 Task: Look for space in Siswā Bāzār, India from 12th  August, 2023 to 15th August, 2023 for 3 adults in price range Rs.12000 to Rs.16000. Place can be entire place with 2 bedrooms having 3 beds and 1 bathroom. Property type can be house, flat, guest house. Booking option can be shelf check-in. Required host language is English.
Action: Mouse moved to (569, 94)
Screenshot: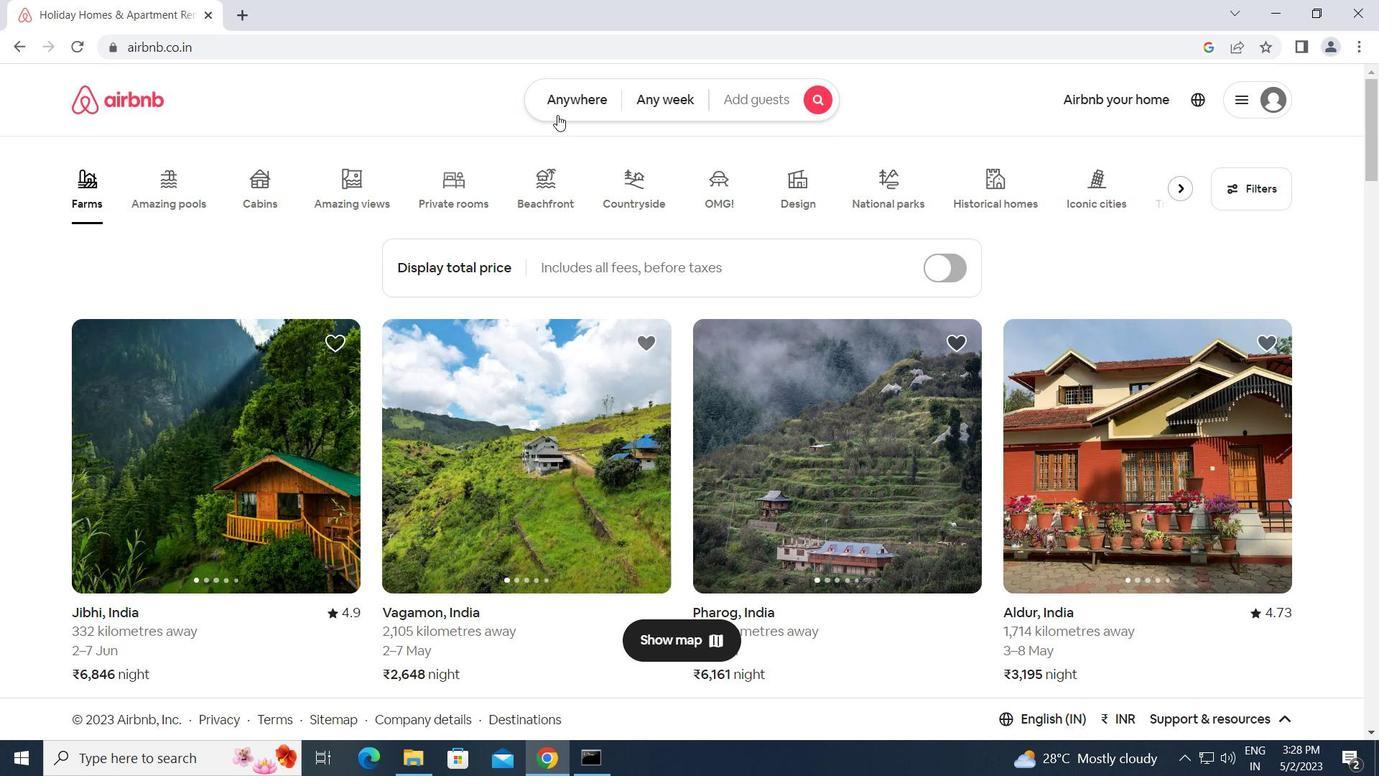 
Action: Mouse pressed left at (569, 94)
Screenshot: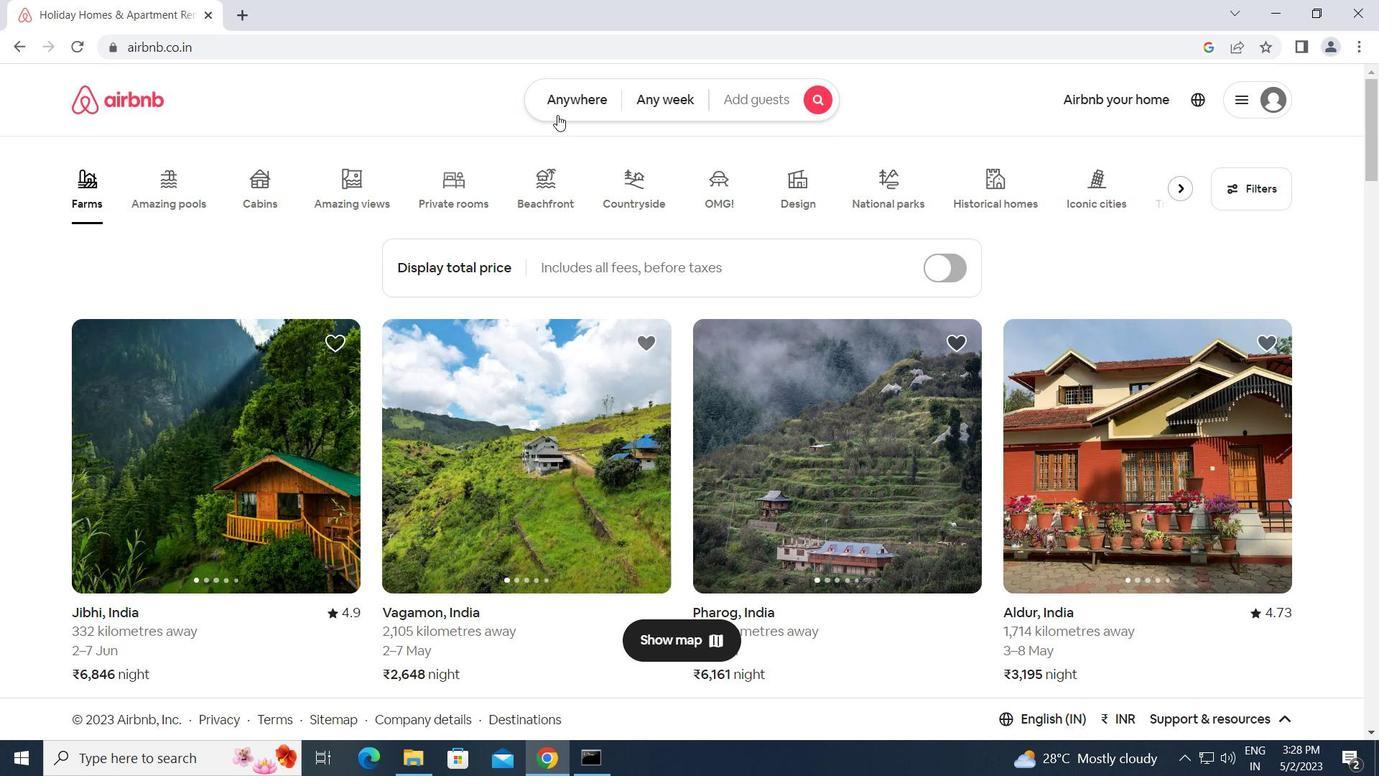 
Action: Mouse moved to (405, 163)
Screenshot: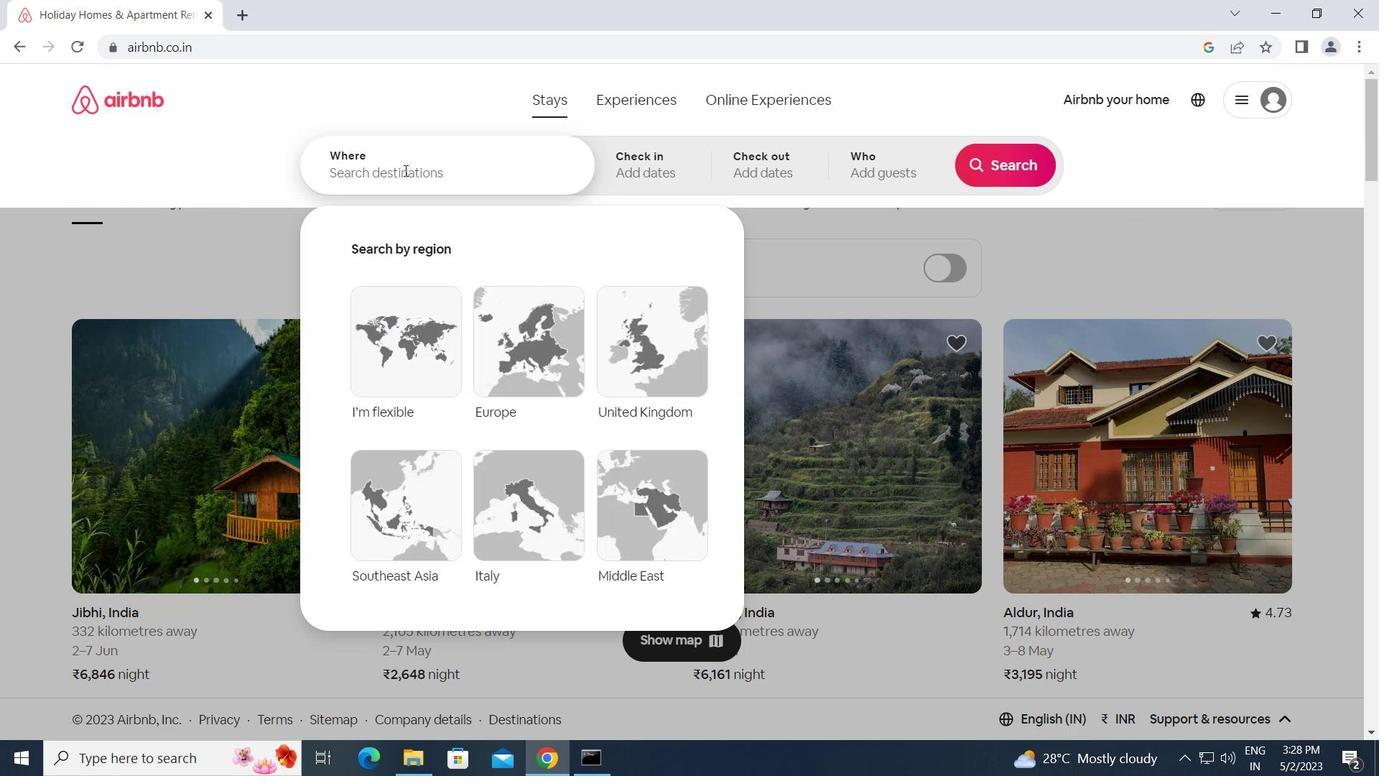 
Action: Mouse pressed left at (405, 163)
Screenshot: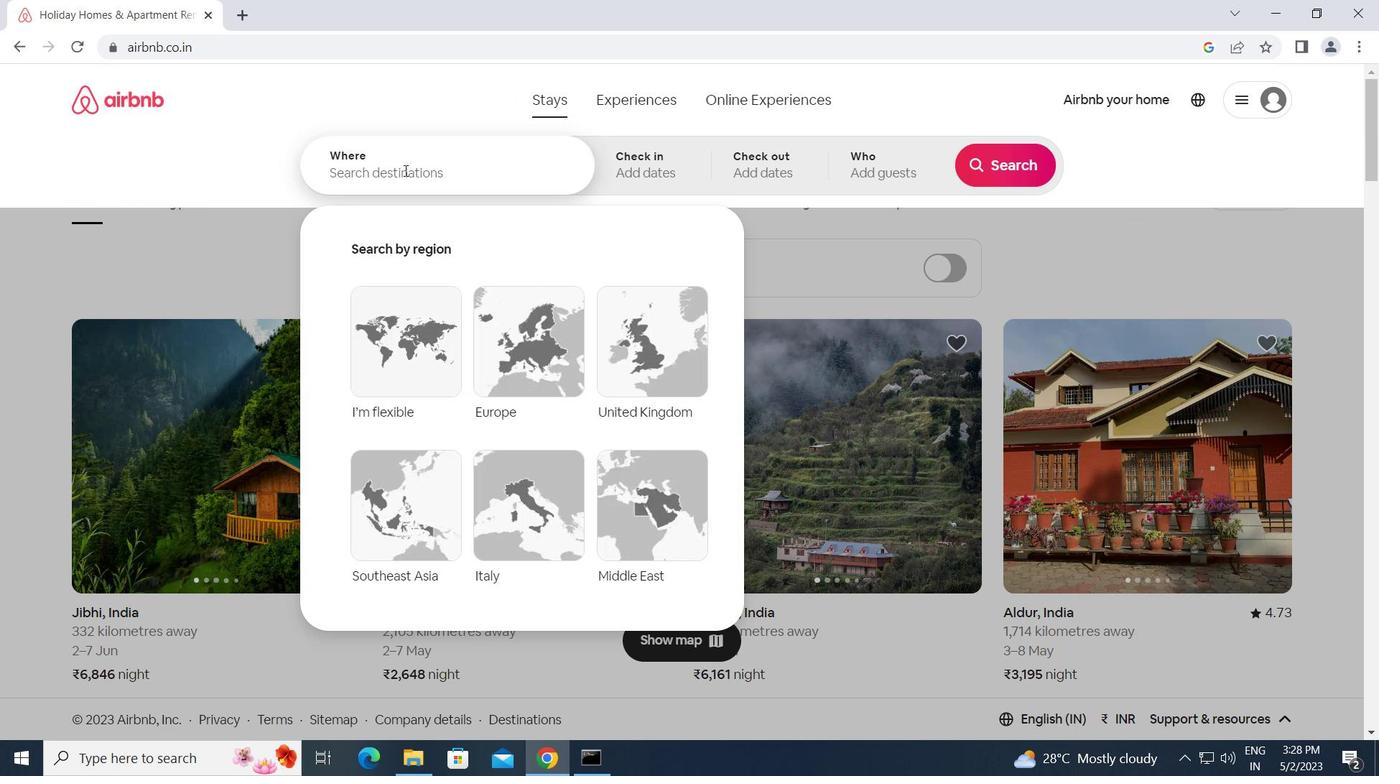 
Action: Key pressed s<Key.backspace><Key.caps_lock>s<Key.caps_lock>iswa<Key.space><Key.caps_lock>b<Key.caps_lock>azar,<Key.space>
Screenshot: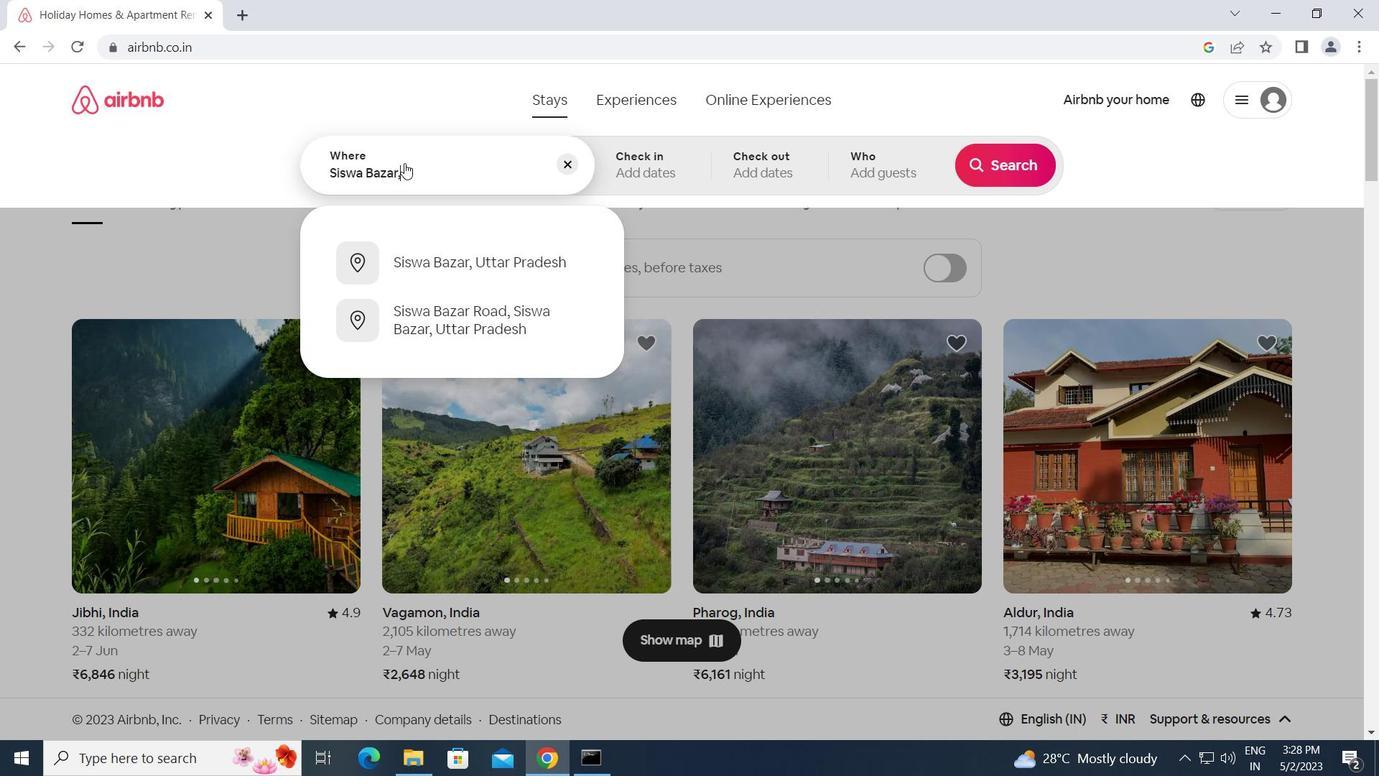 
Action: Mouse moved to (503, 179)
Screenshot: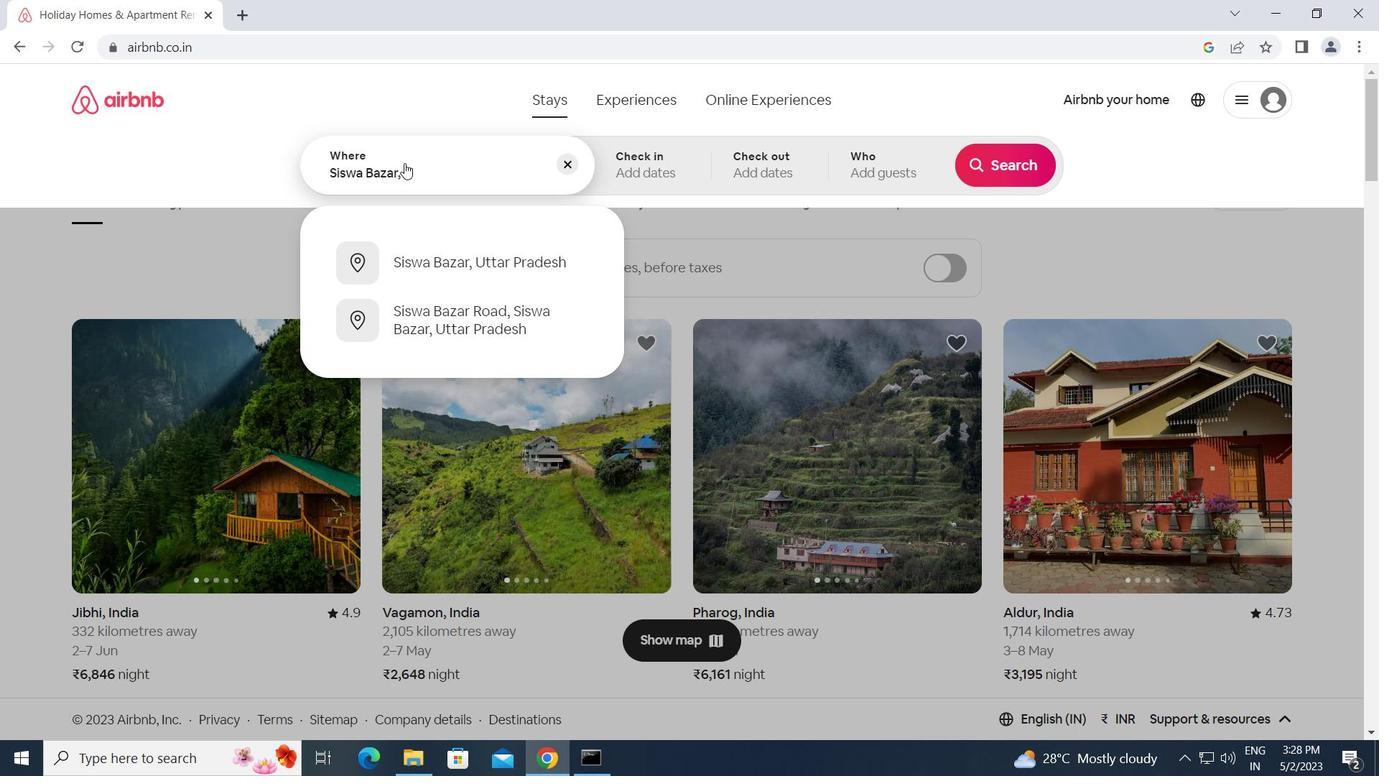 
Action: Key pressed <Key.caps_lock>i<Key.caps_lock>ndia<Key.enter>
Screenshot: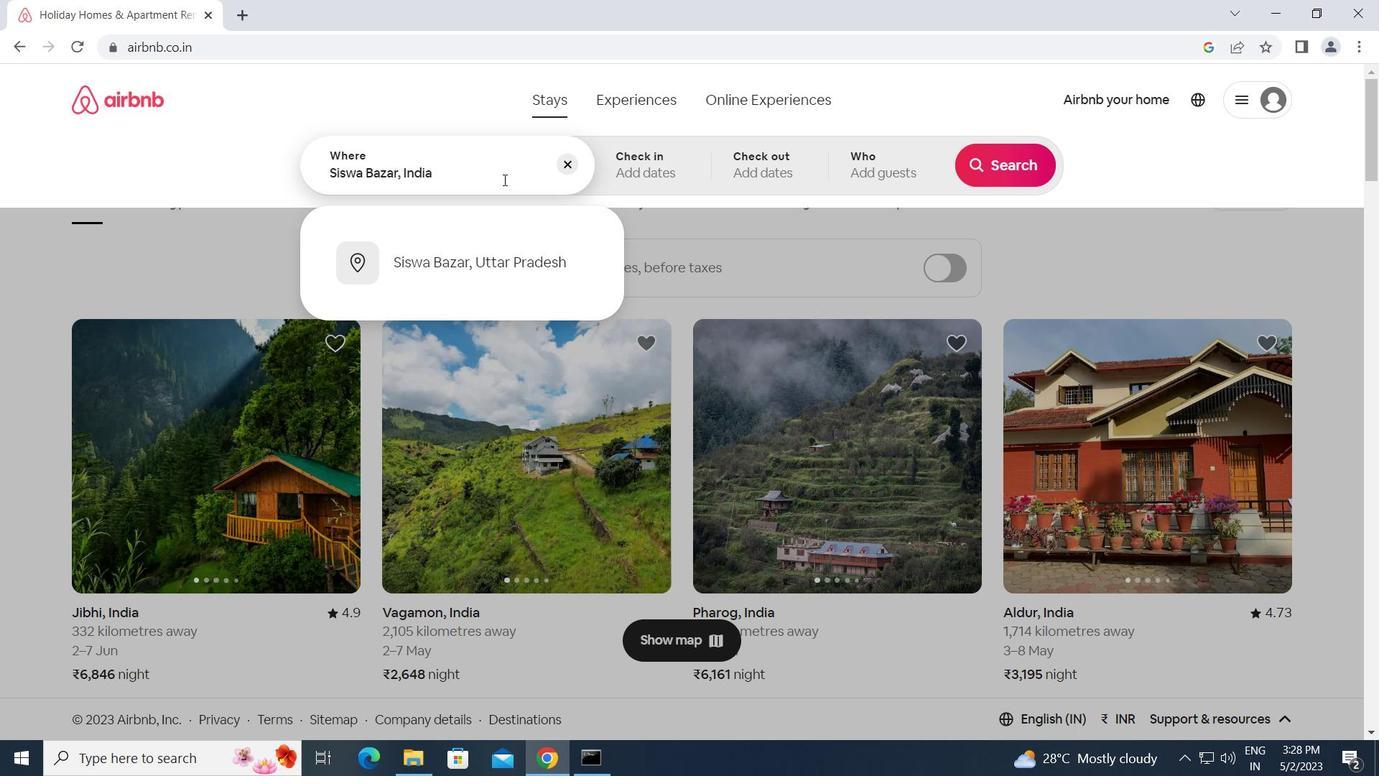 
Action: Mouse moved to (1010, 306)
Screenshot: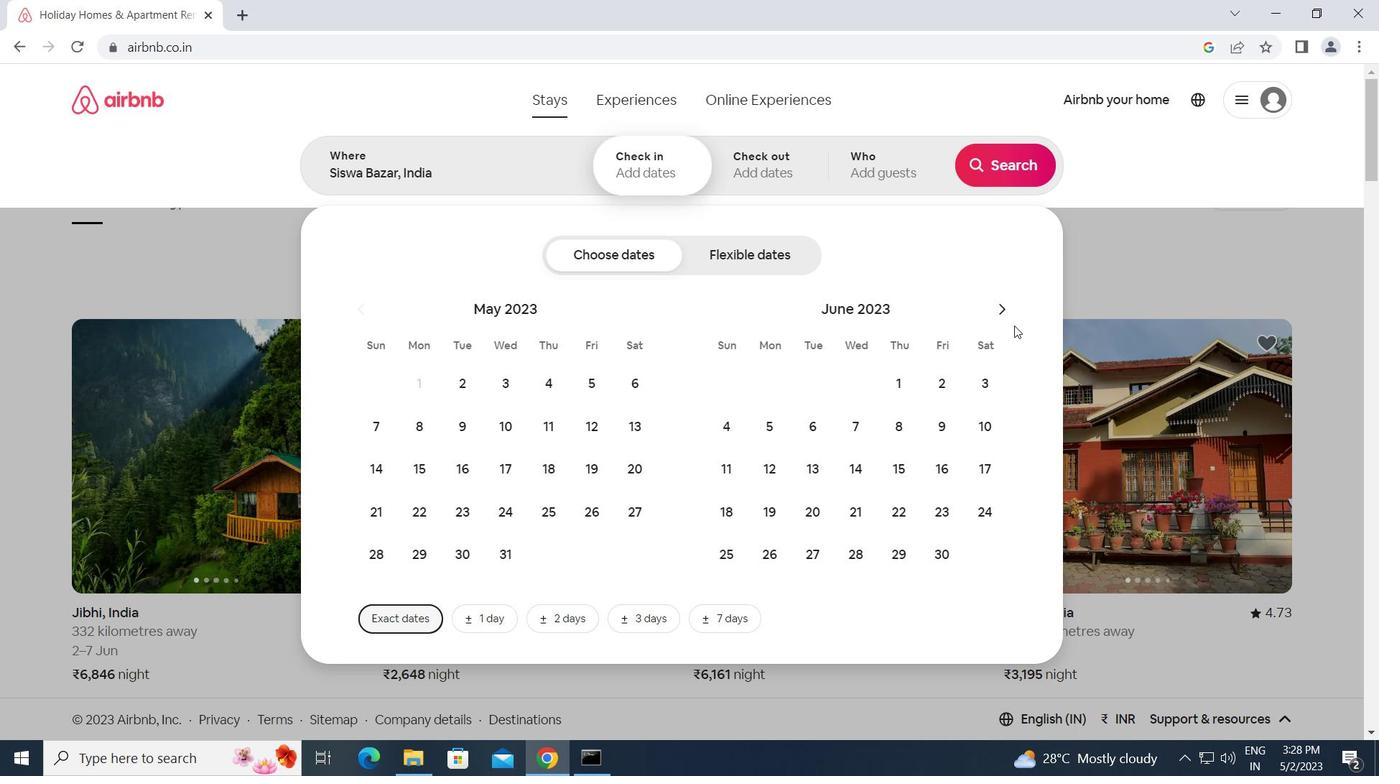 
Action: Mouse pressed left at (1010, 306)
Screenshot: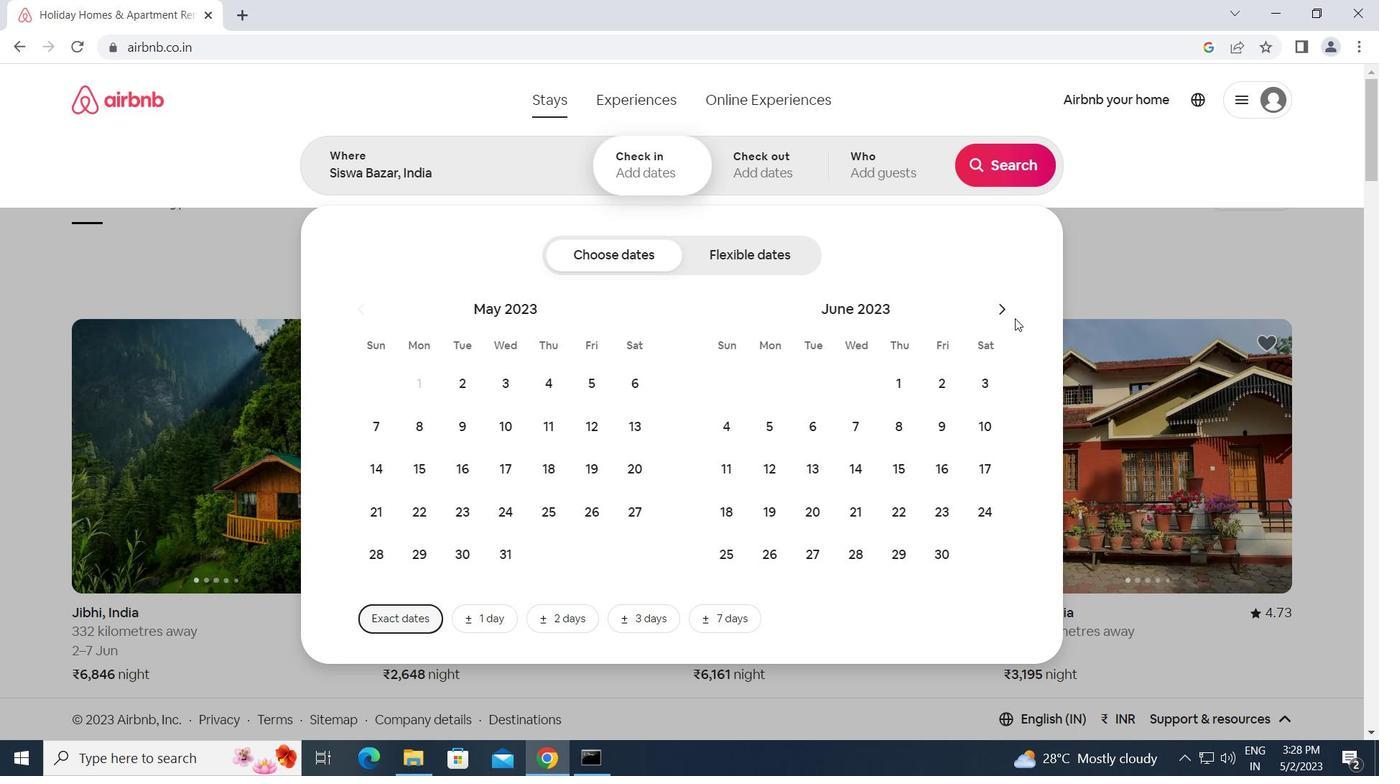 
Action: Mouse pressed left at (1010, 306)
Screenshot: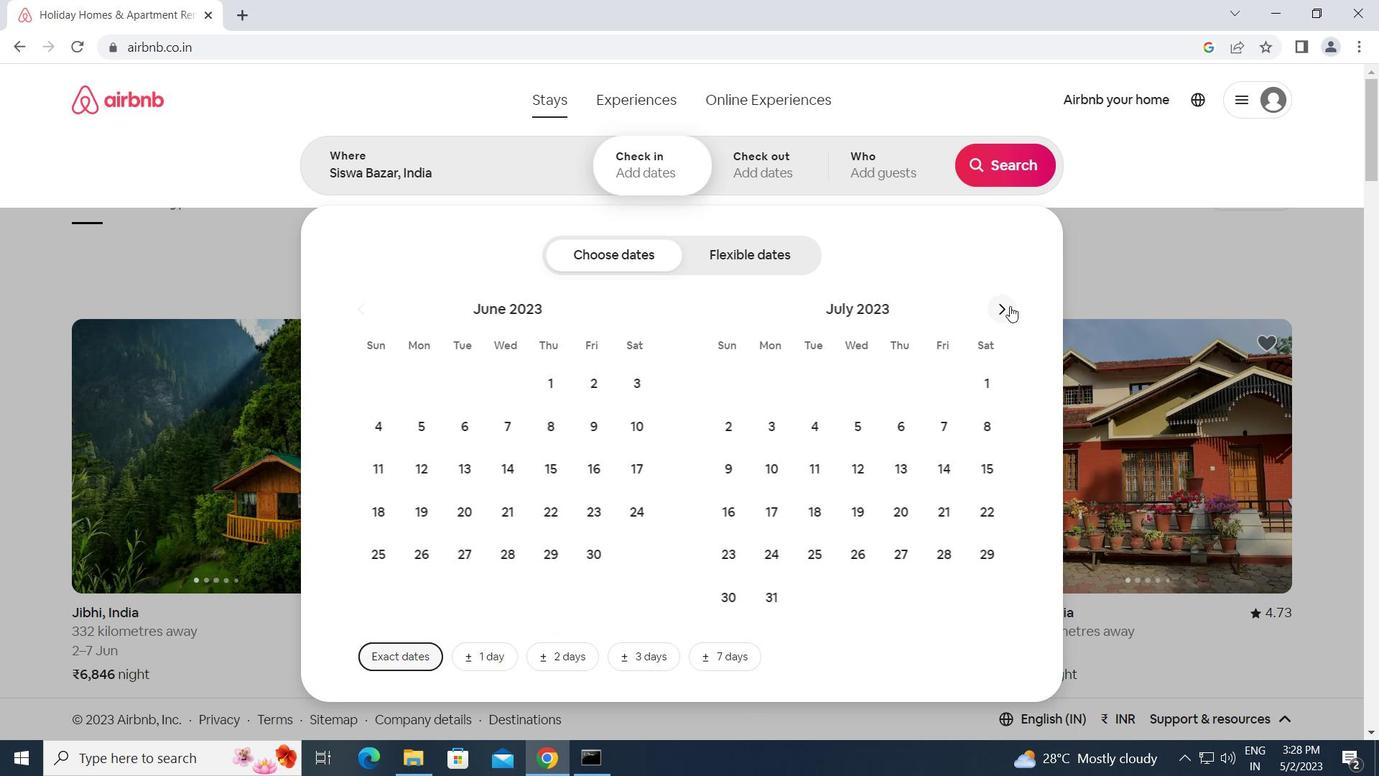 
Action: Mouse moved to (980, 424)
Screenshot: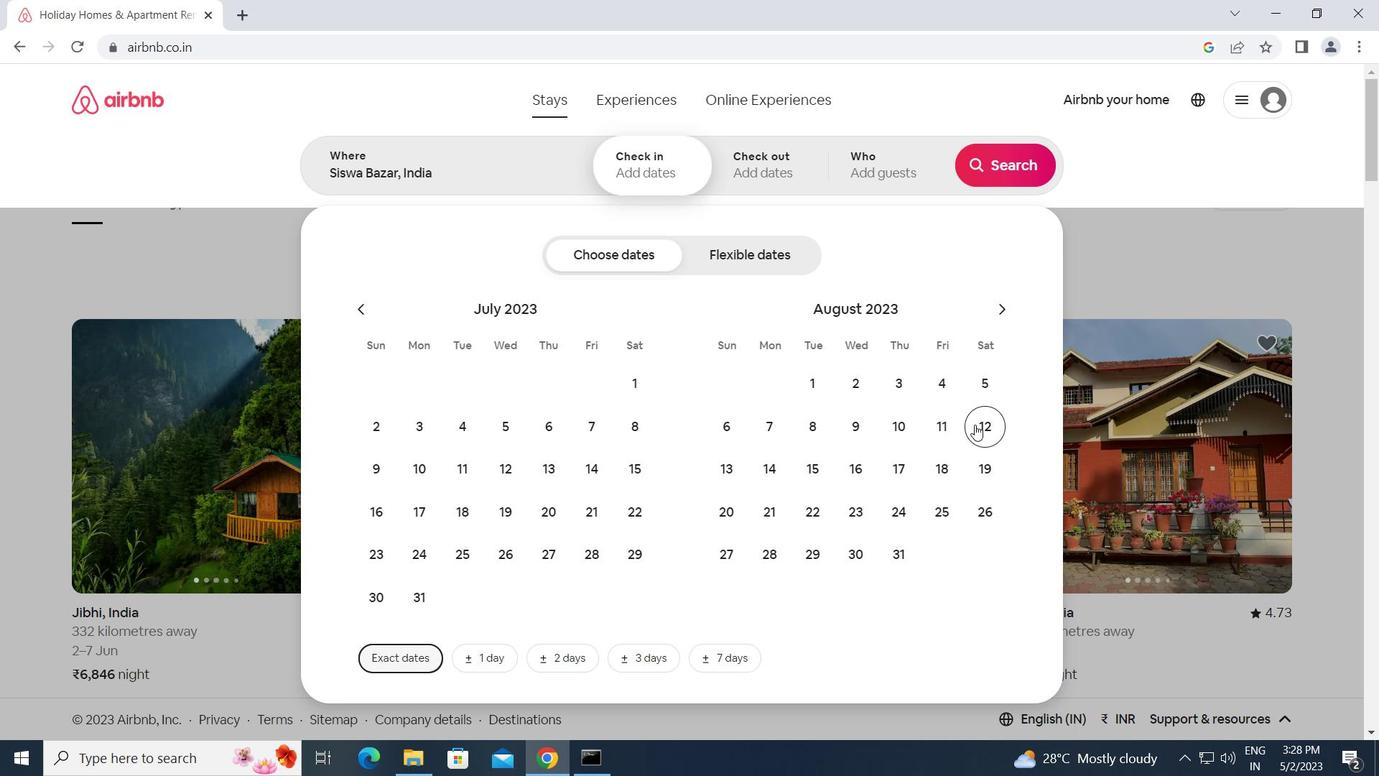 
Action: Mouse pressed left at (980, 424)
Screenshot: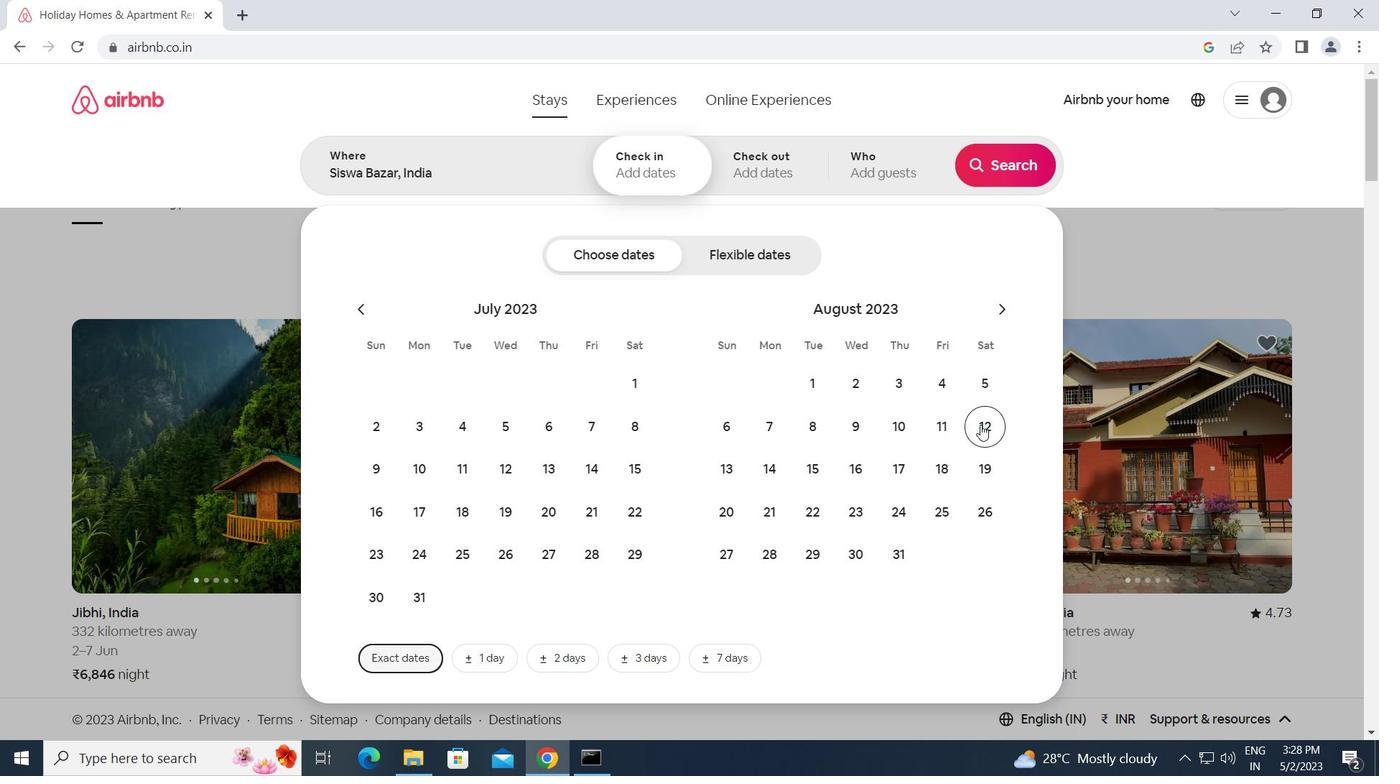 
Action: Mouse moved to (813, 459)
Screenshot: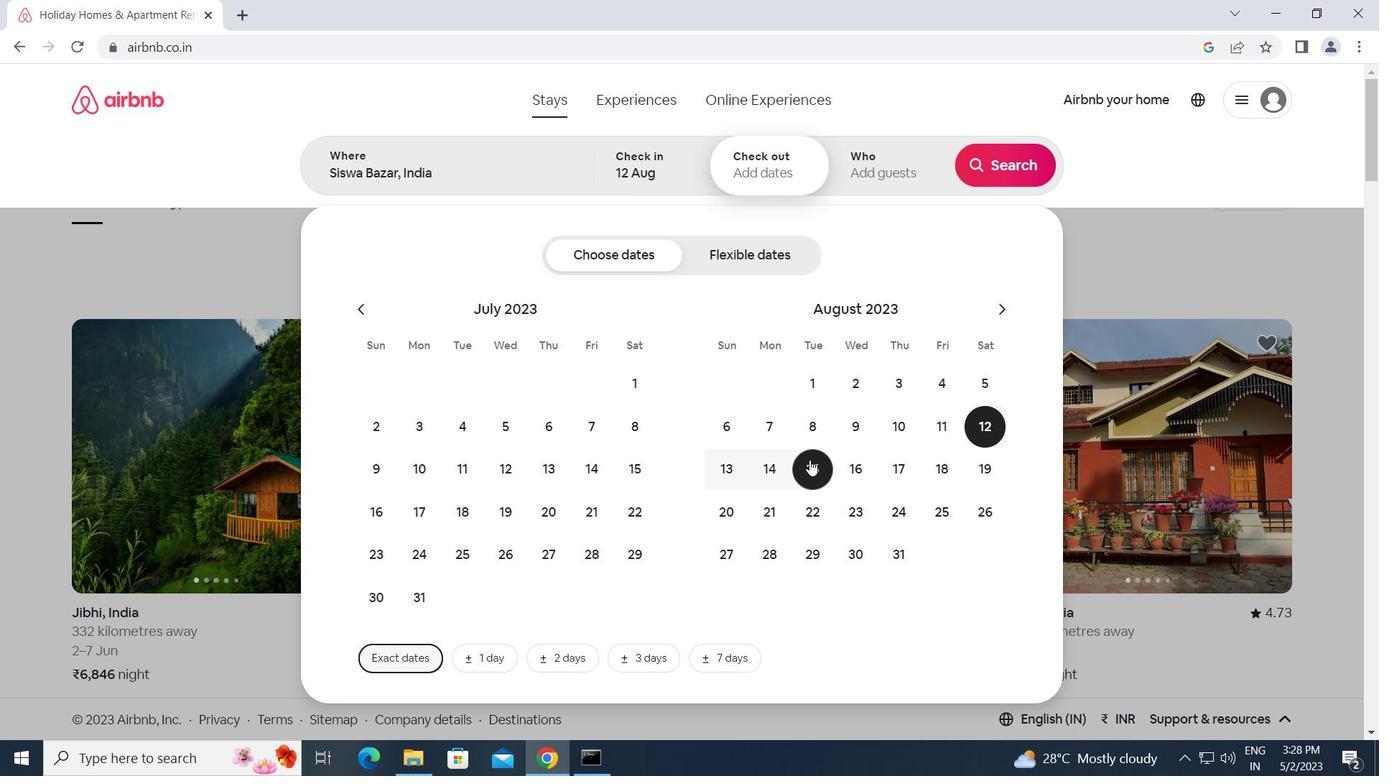 
Action: Mouse pressed left at (813, 459)
Screenshot: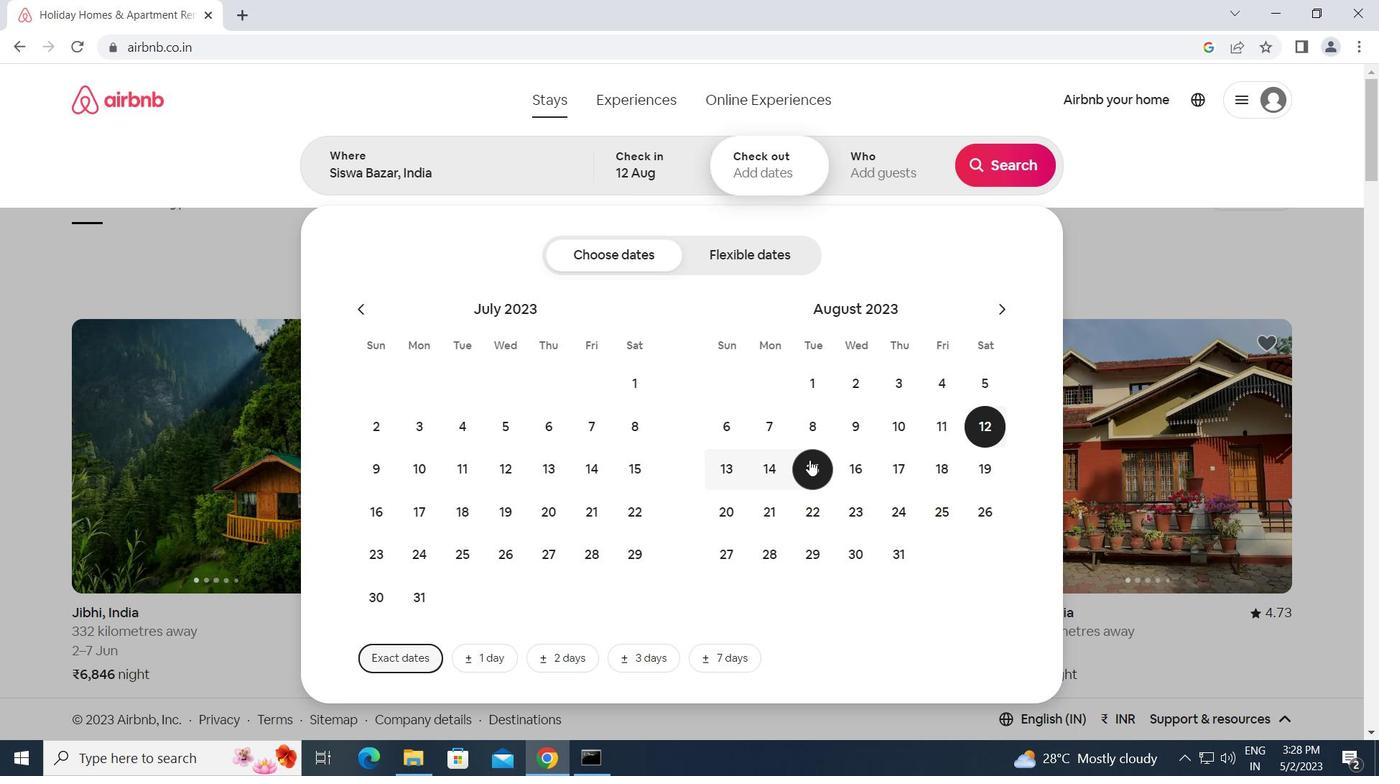 
Action: Mouse moved to (873, 155)
Screenshot: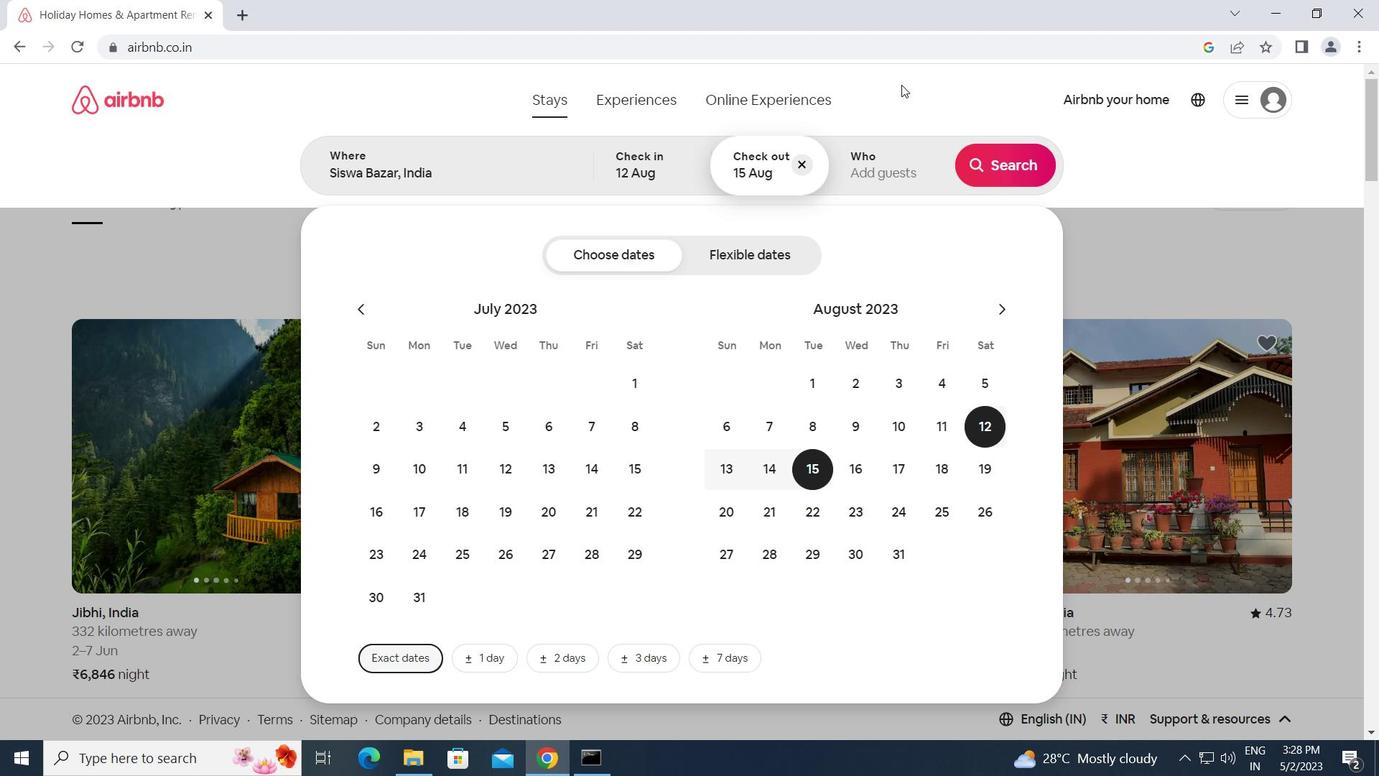 
Action: Mouse pressed left at (873, 155)
Screenshot: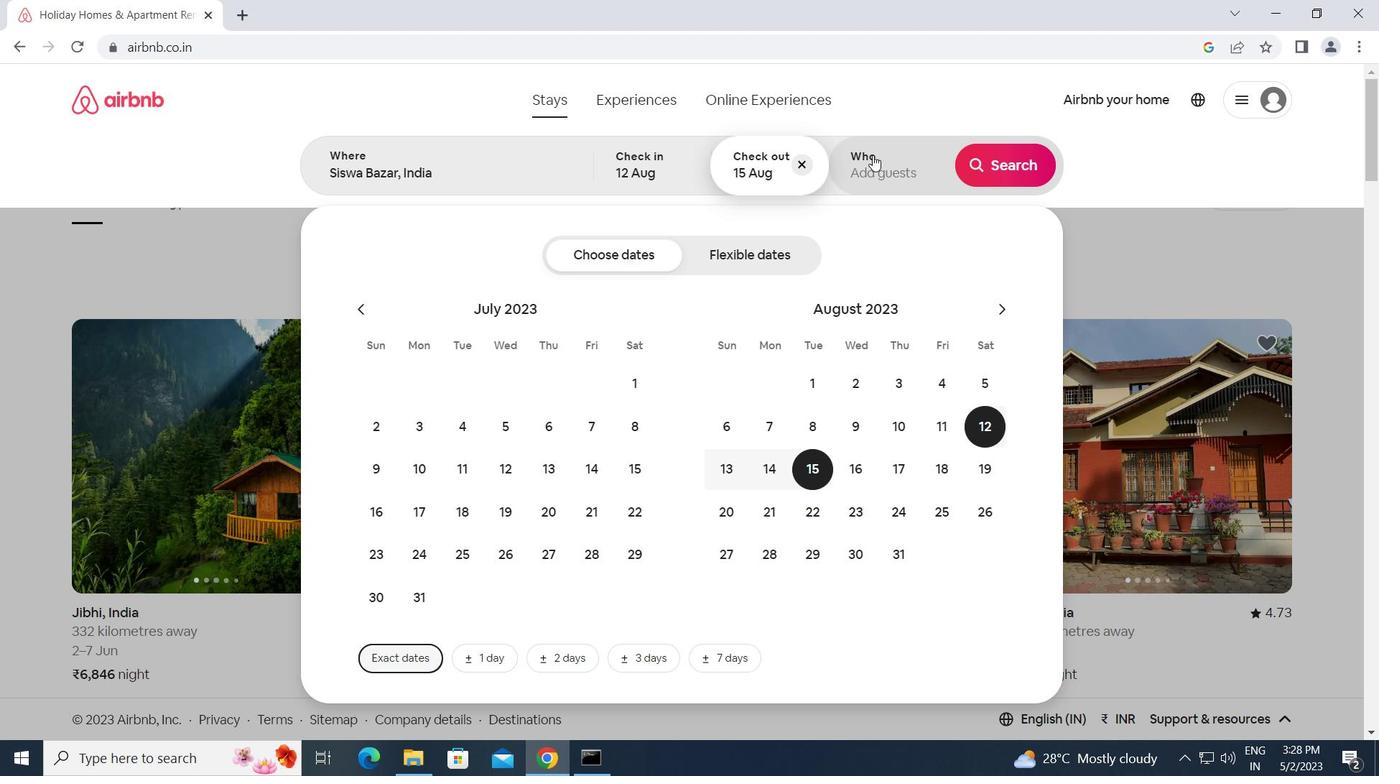 
Action: Mouse moved to (1018, 253)
Screenshot: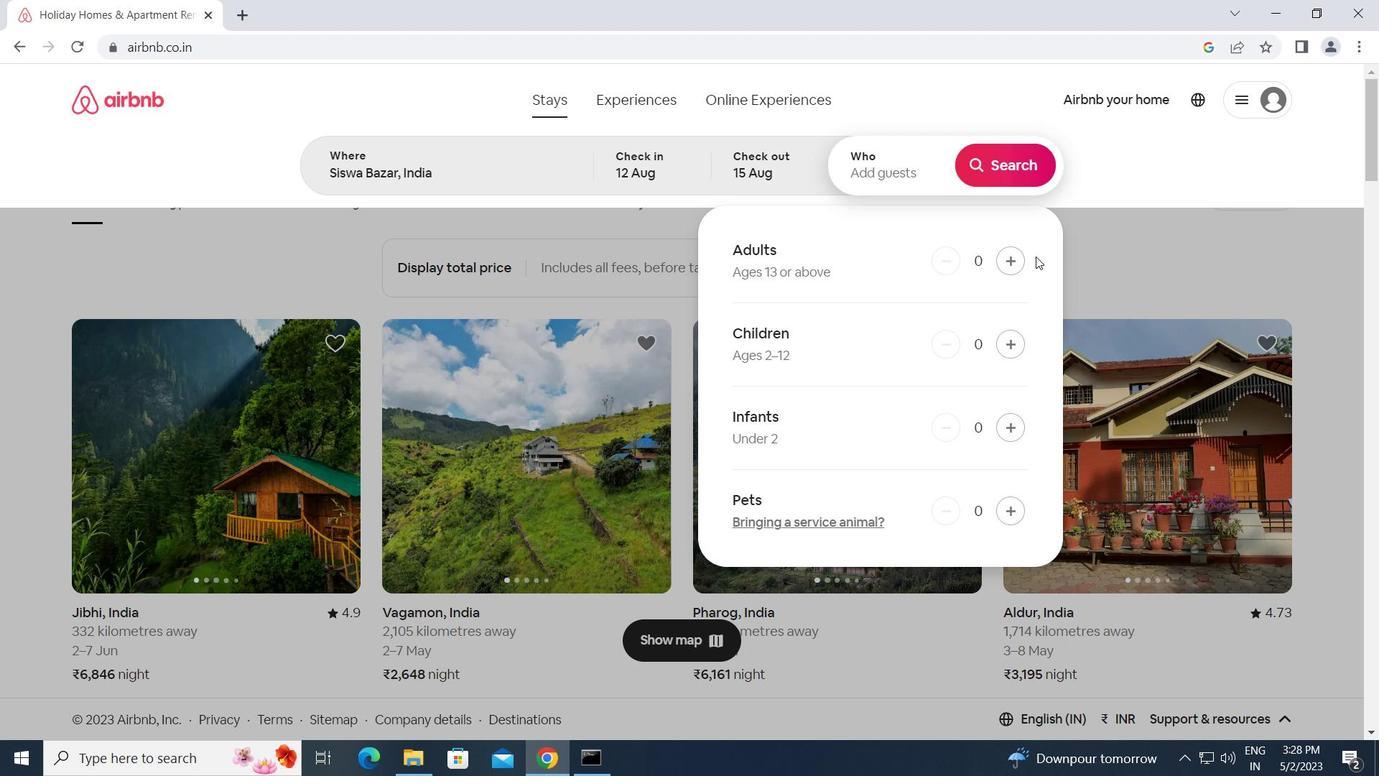 
Action: Mouse pressed left at (1018, 253)
Screenshot: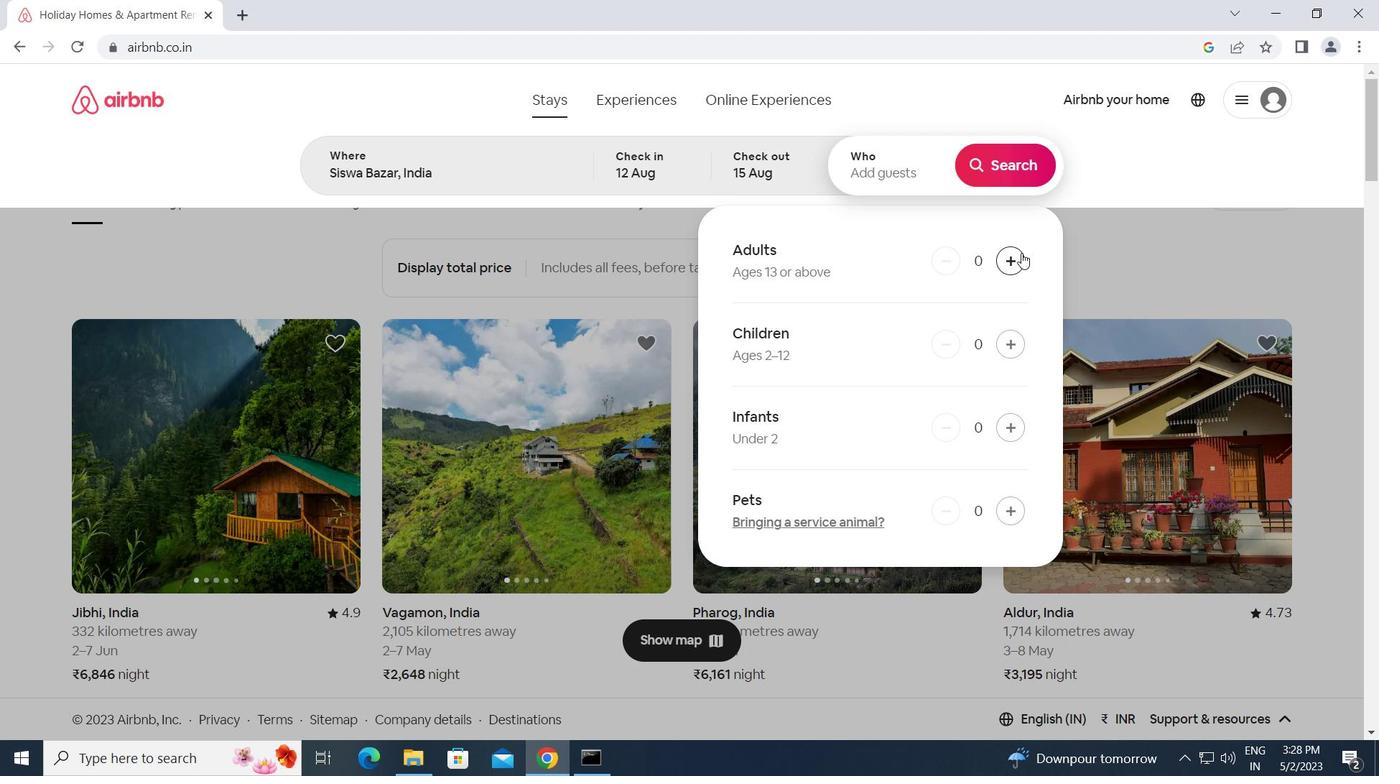
Action: Mouse moved to (1018, 252)
Screenshot: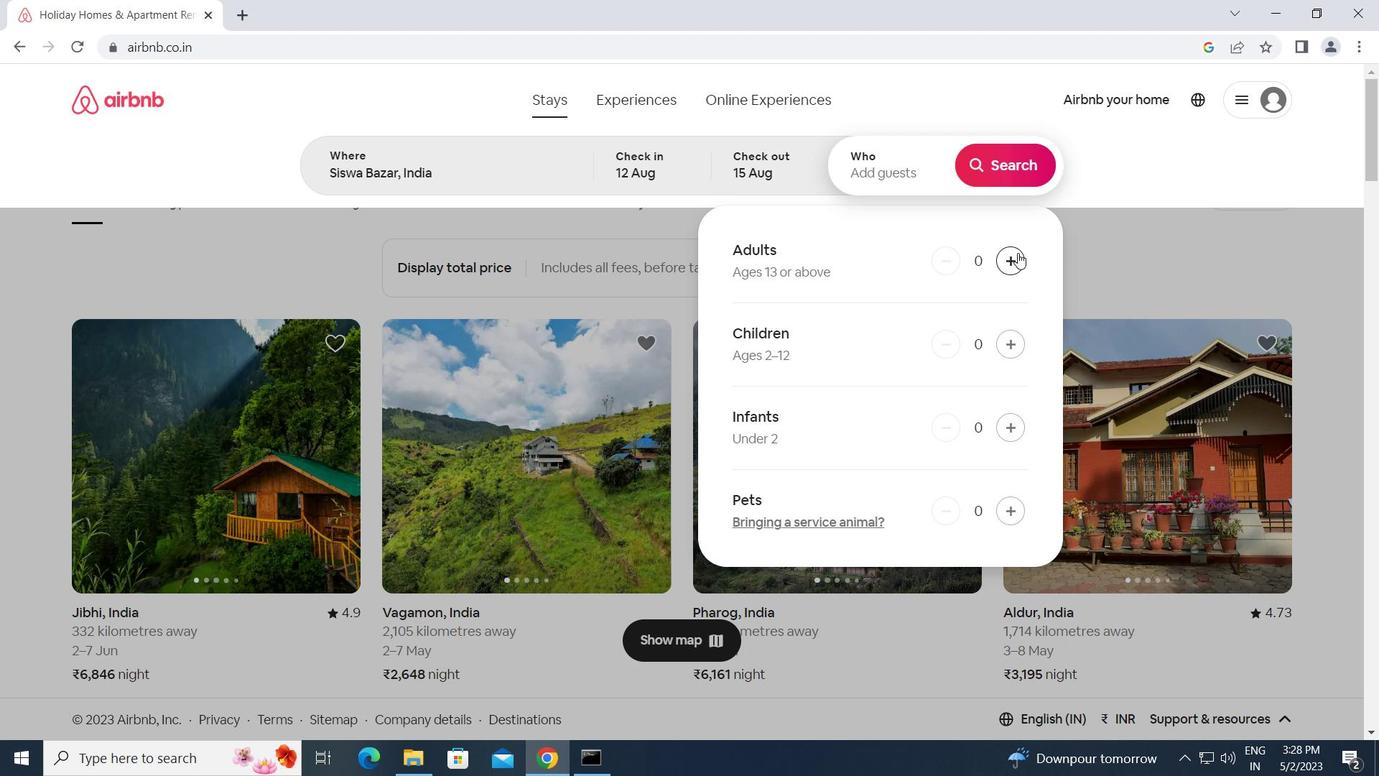 
Action: Mouse pressed left at (1018, 252)
Screenshot: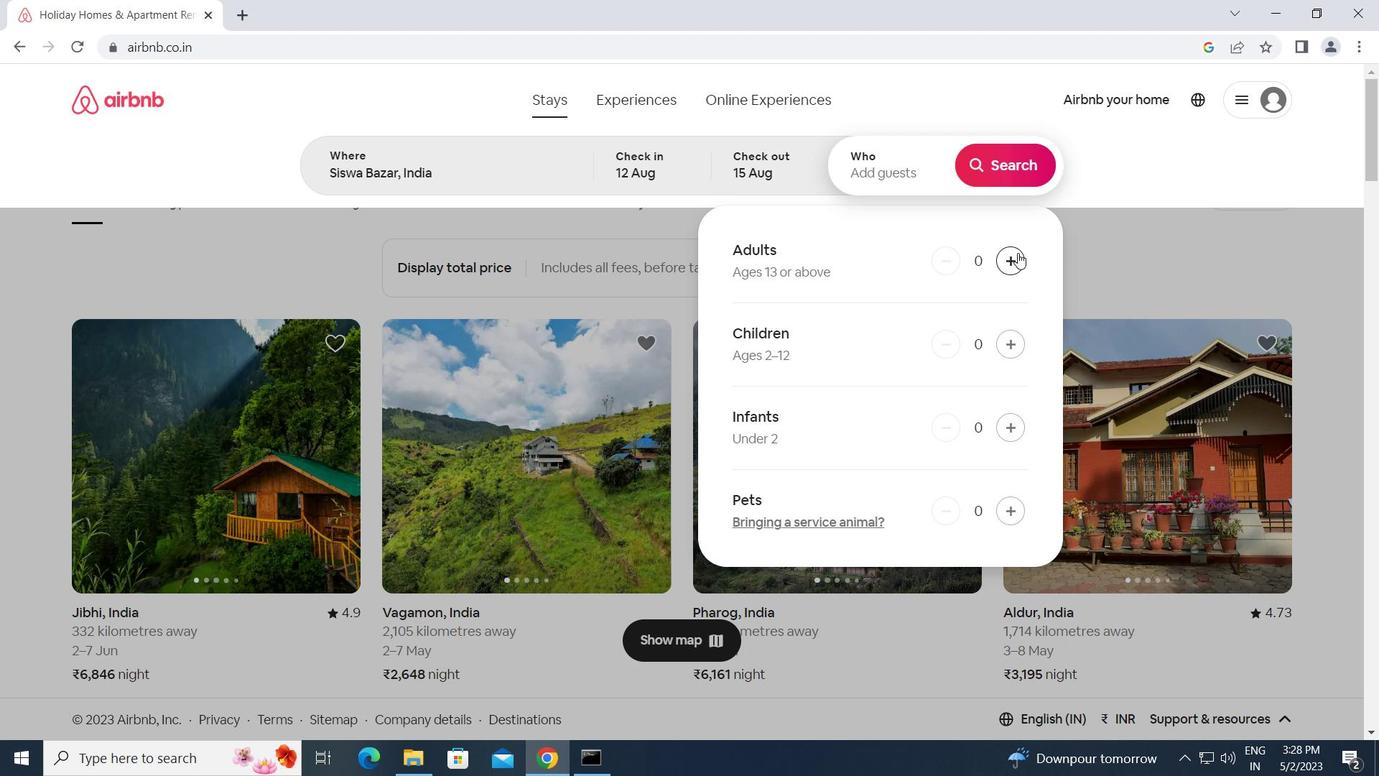 
Action: Mouse pressed left at (1018, 252)
Screenshot: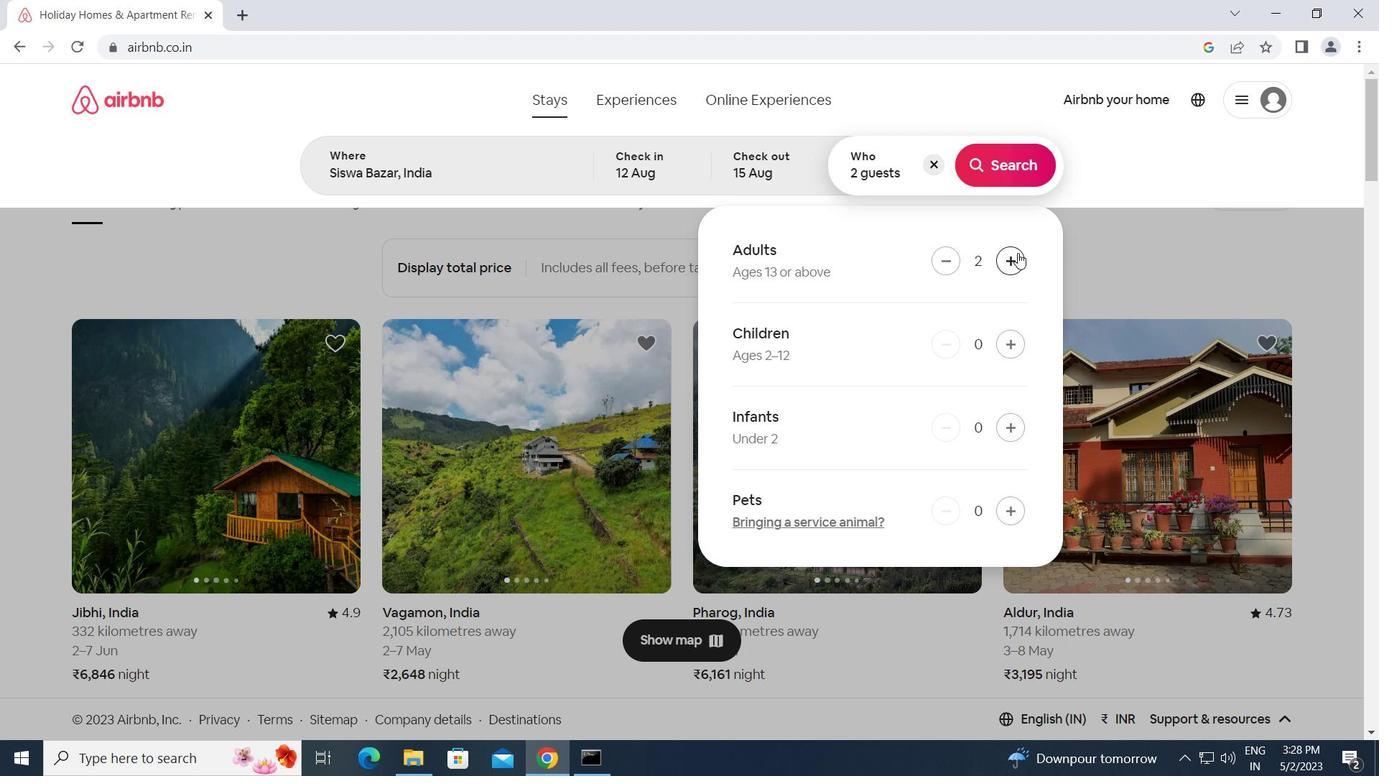 
Action: Mouse moved to (993, 164)
Screenshot: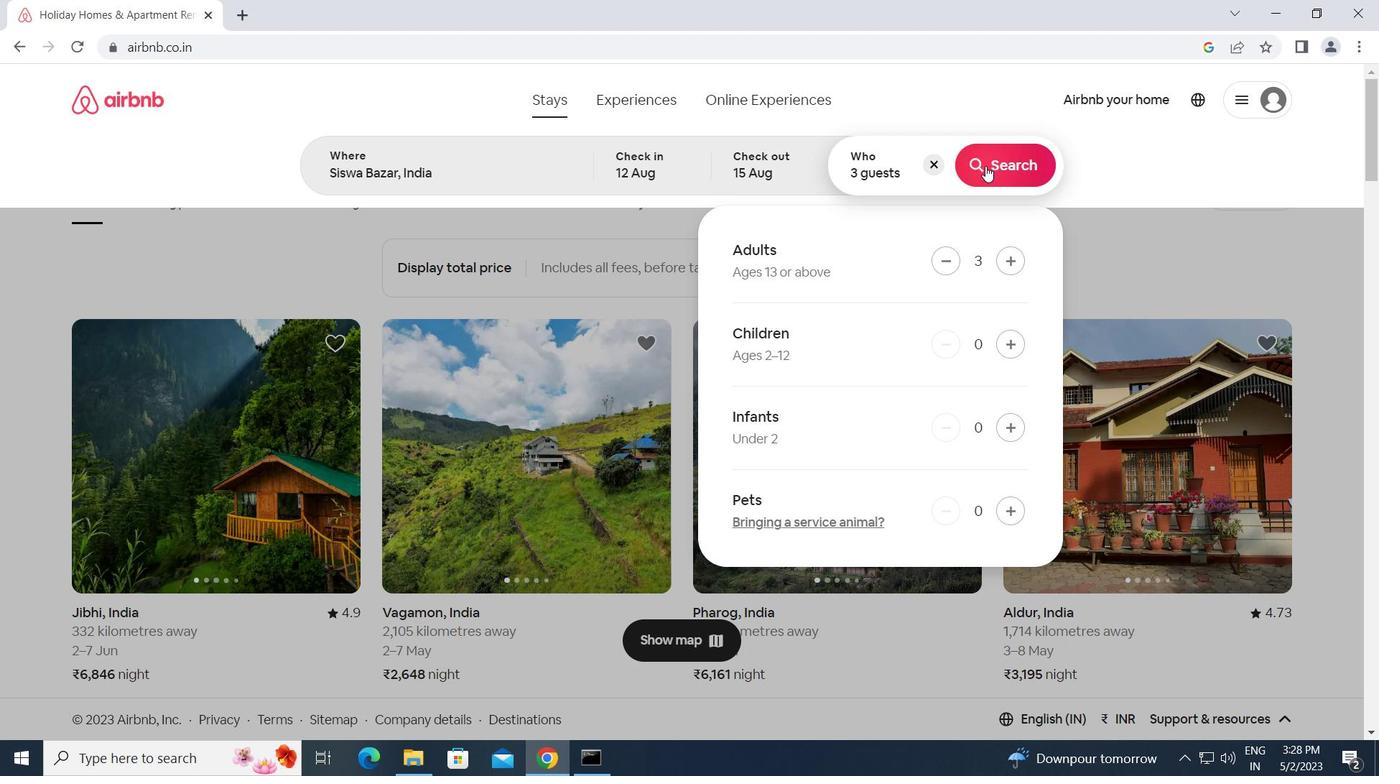 
Action: Mouse pressed left at (993, 164)
Screenshot: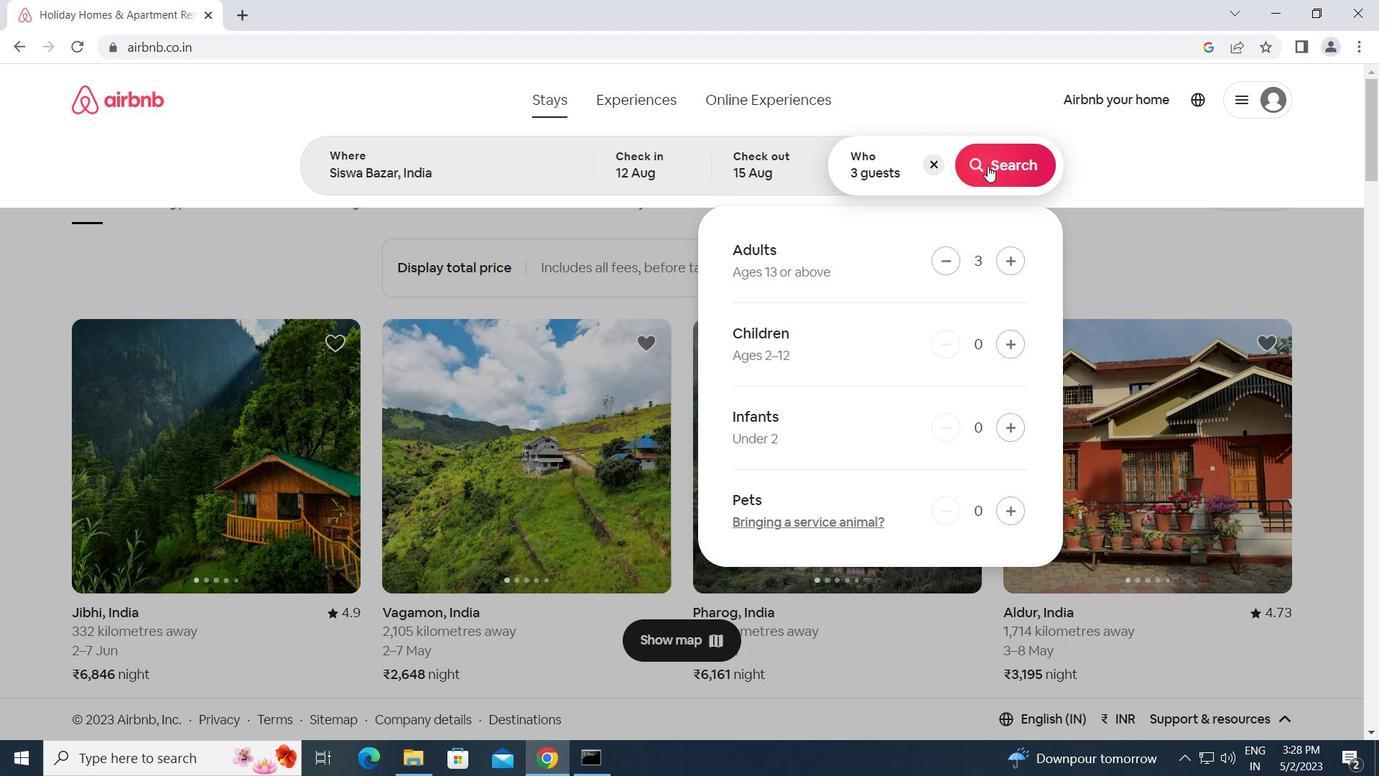 
Action: Mouse moved to (1304, 166)
Screenshot: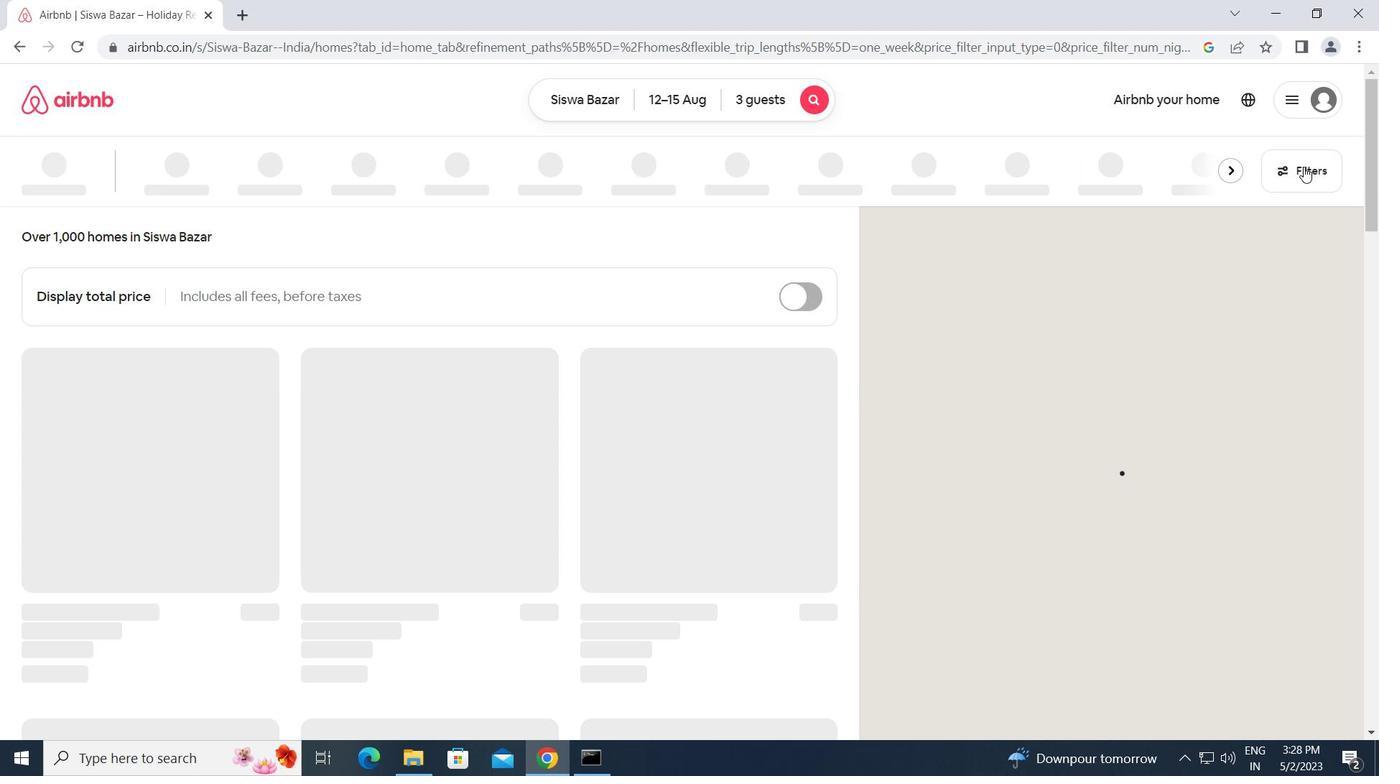 
Action: Mouse pressed left at (1304, 166)
Screenshot: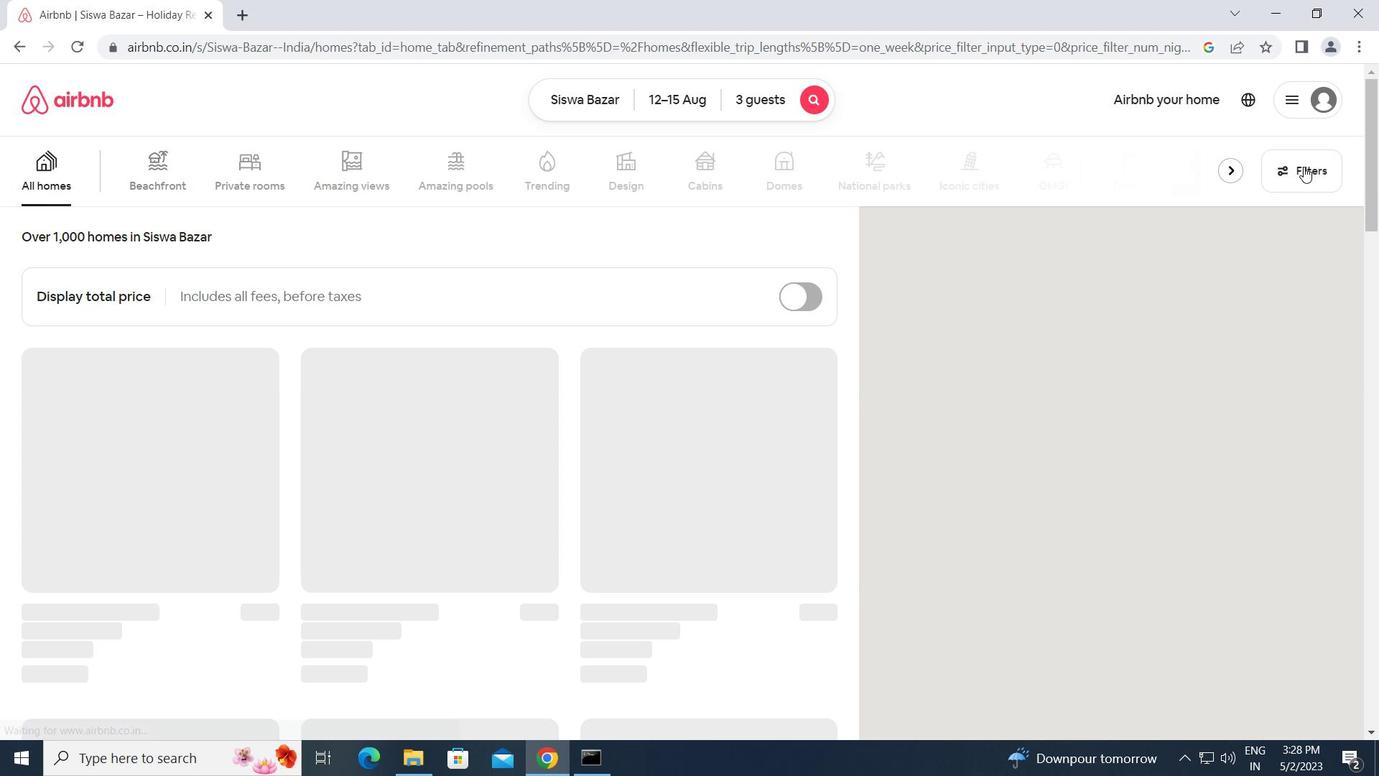 
Action: Mouse moved to (503, 390)
Screenshot: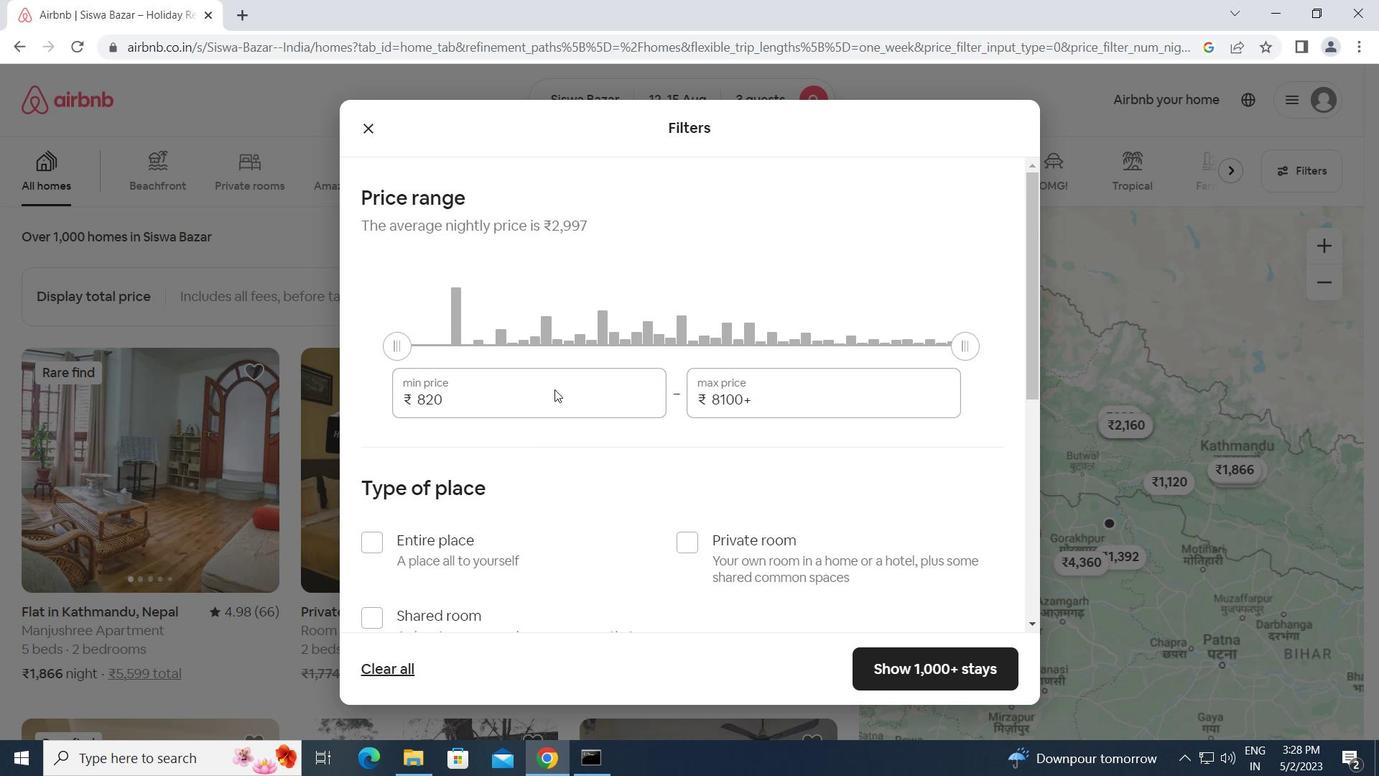 
Action: Mouse pressed left at (503, 390)
Screenshot: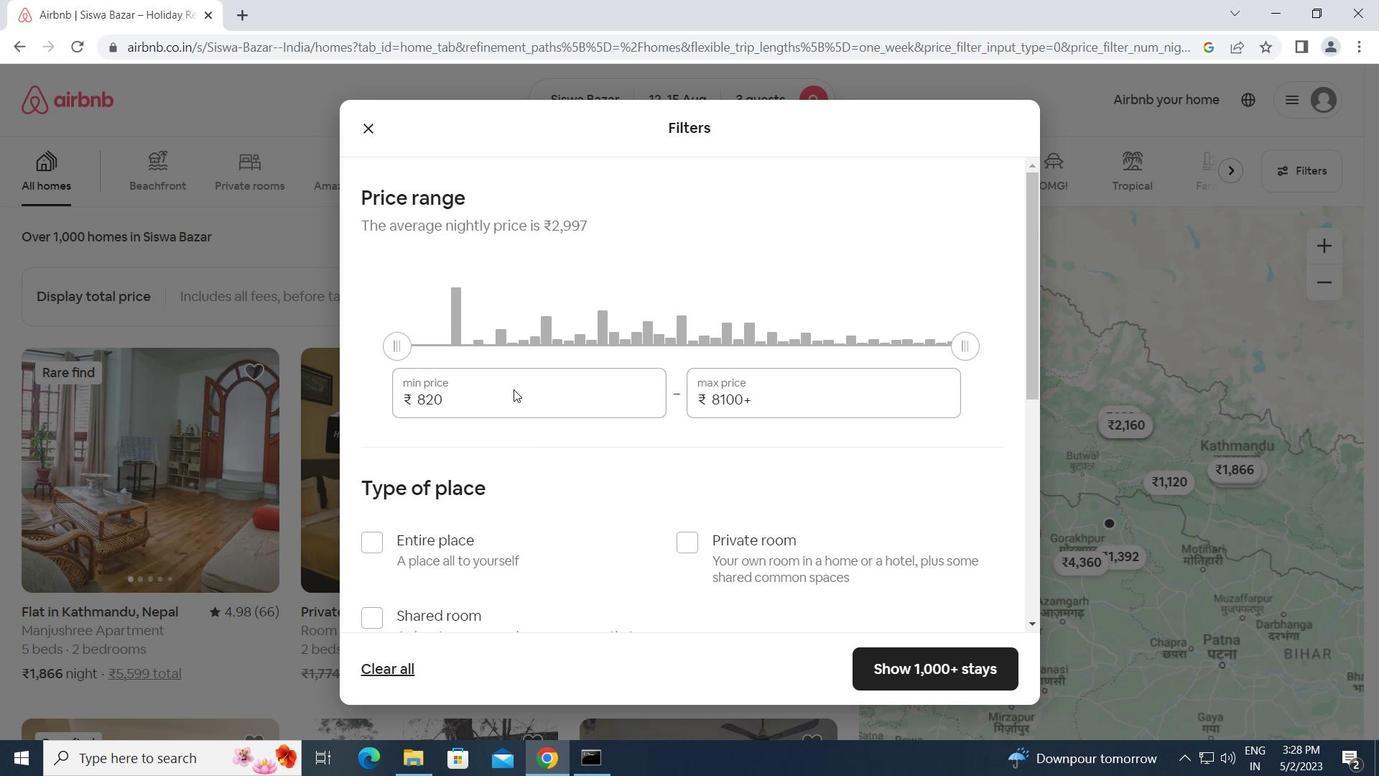 
Action: Mouse moved to (398, 401)
Screenshot: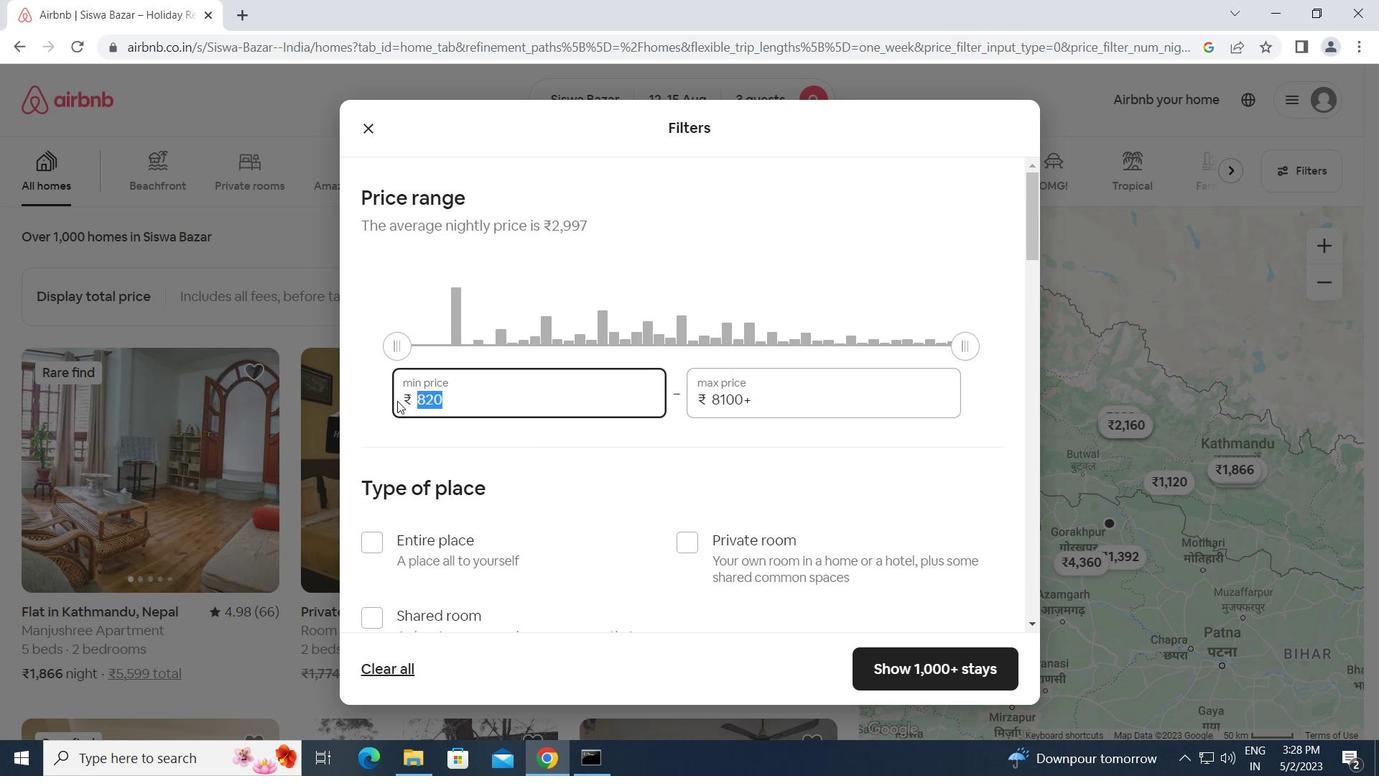 
Action: Key pressed 12000<Key.tab>16000
Screenshot: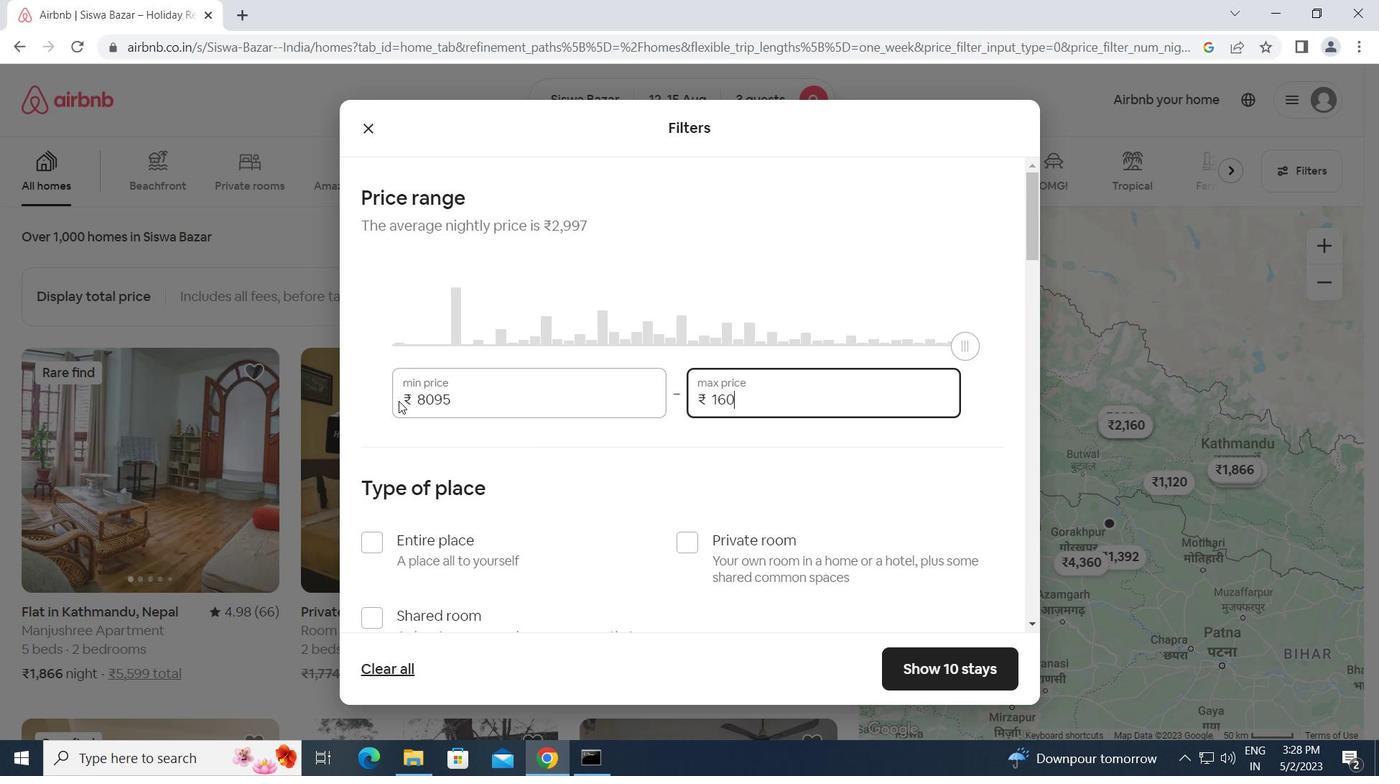 
Action: Mouse moved to (382, 538)
Screenshot: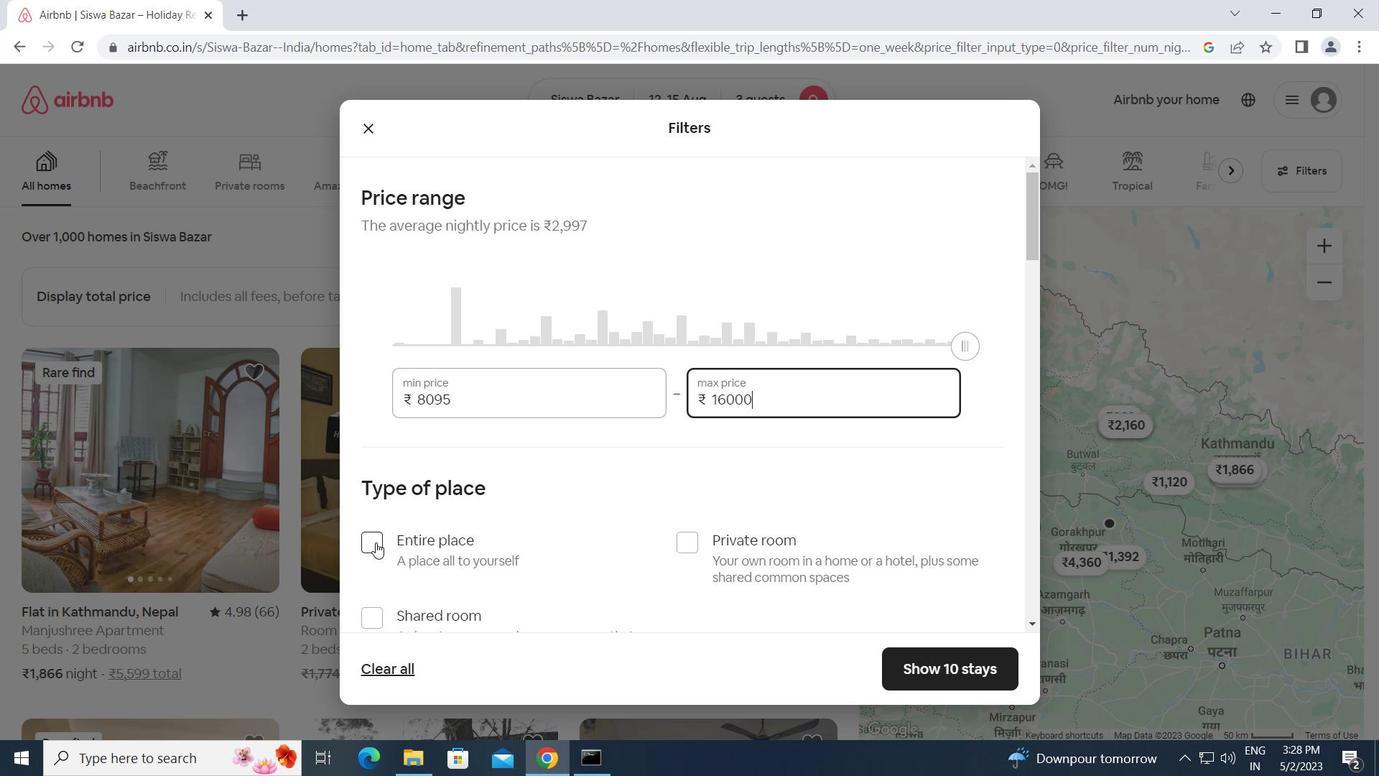 
Action: Mouse pressed left at (382, 538)
Screenshot: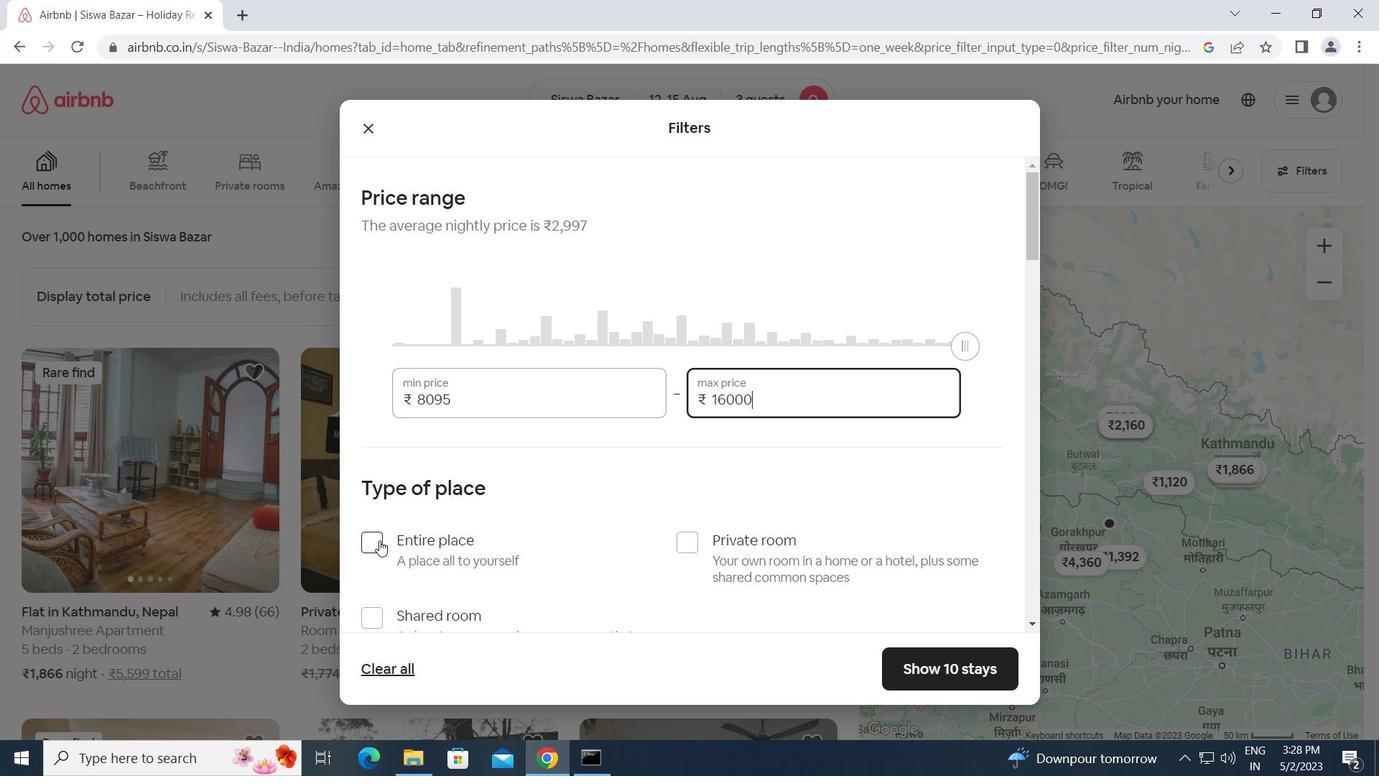 
Action: Mouse moved to (454, 537)
Screenshot: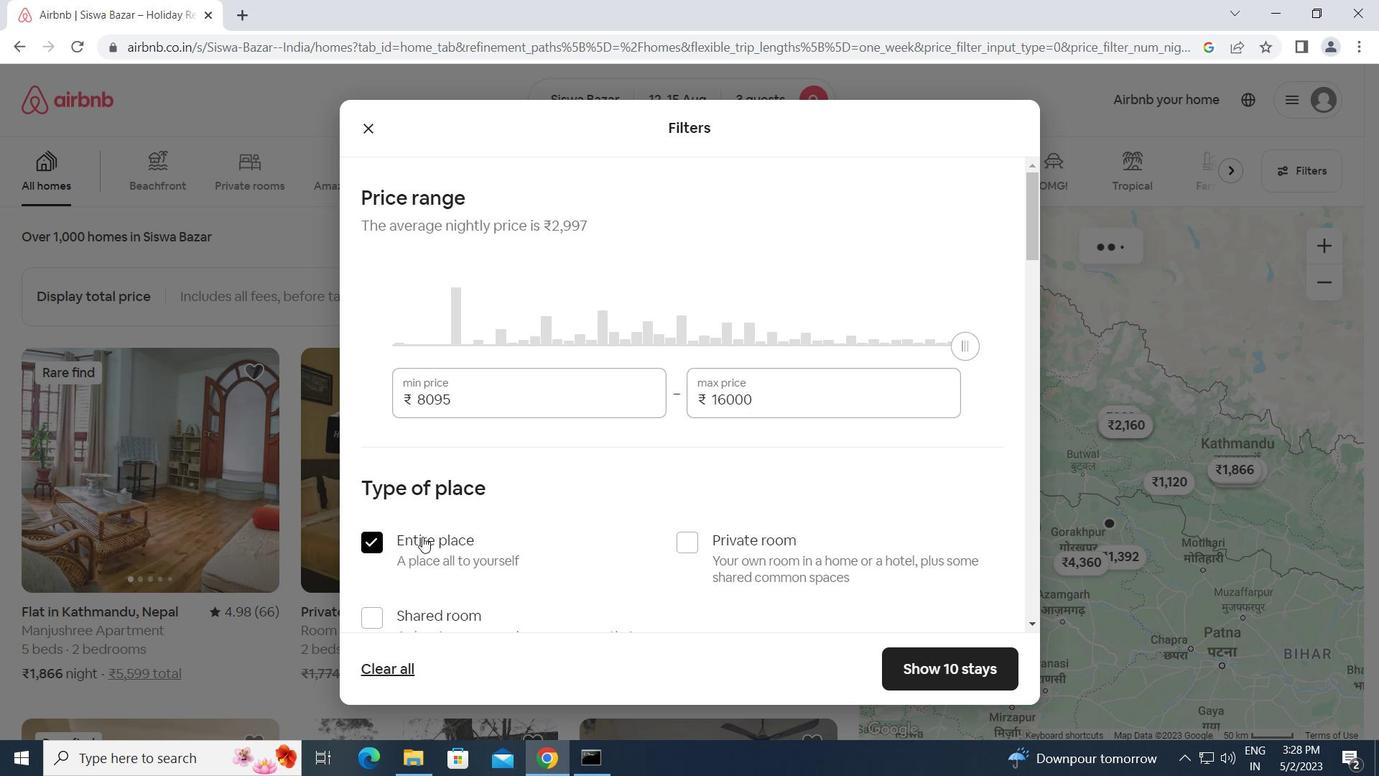 
Action: Mouse scrolled (454, 536) with delta (0, 0)
Screenshot: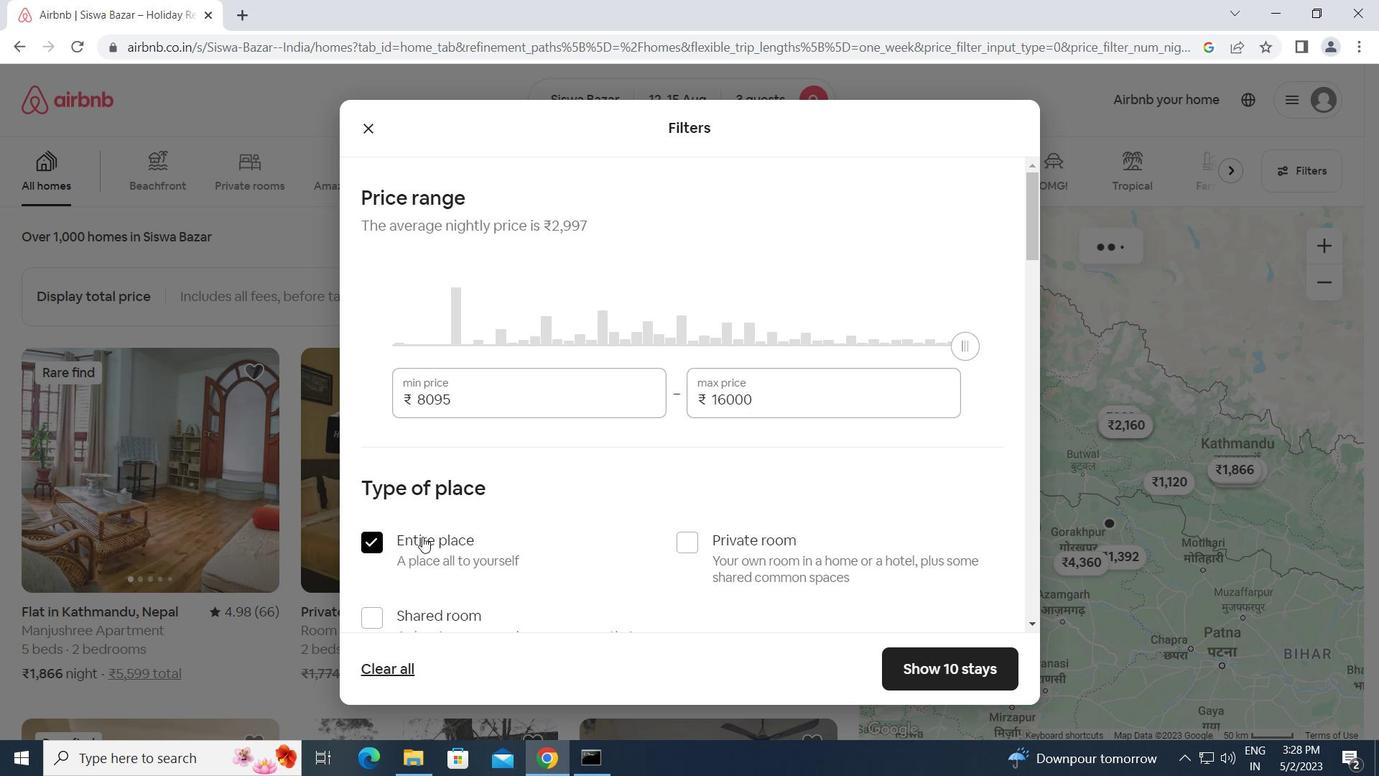
Action: Mouse scrolled (454, 536) with delta (0, 0)
Screenshot: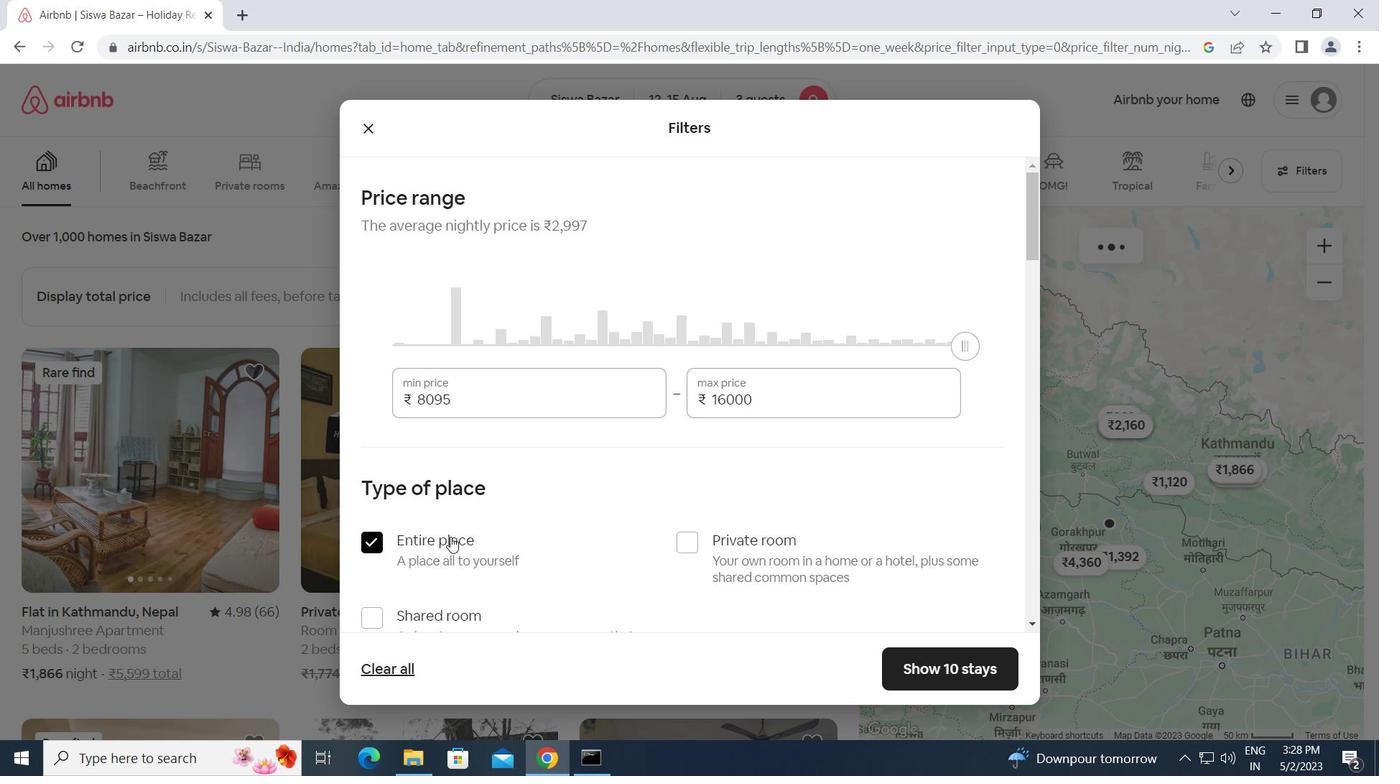 
Action: Mouse scrolled (454, 536) with delta (0, 0)
Screenshot: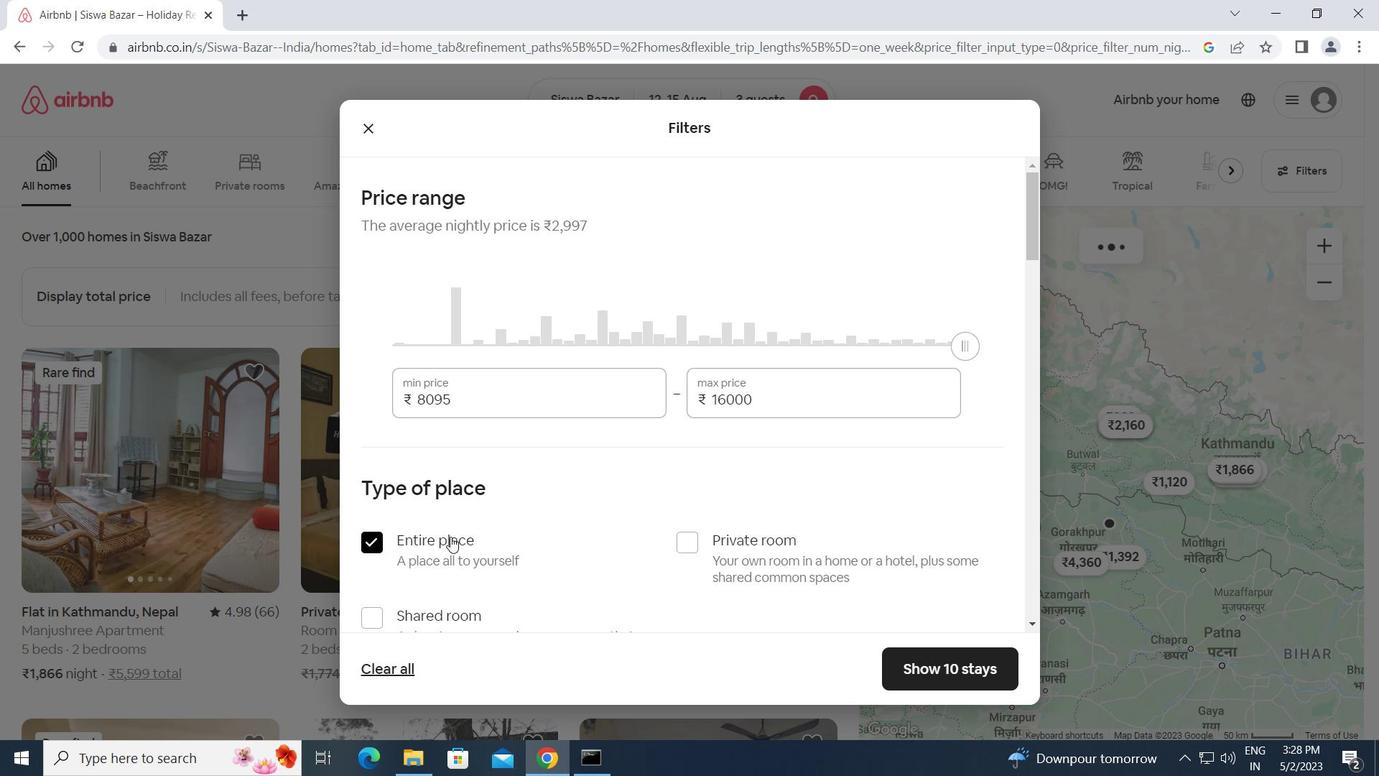 
Action: Mouse scrolled (454, 536) with delta (0, 0)
Screenshot: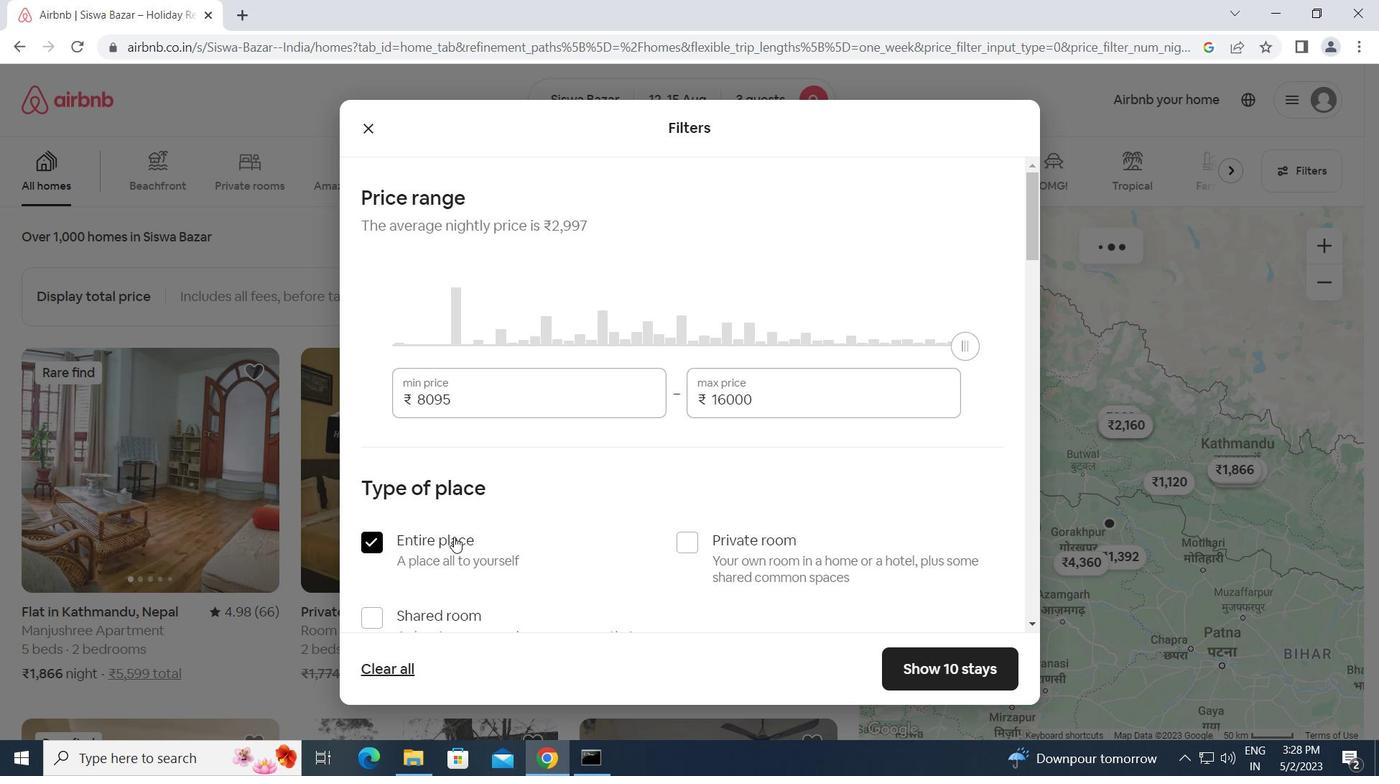 
Action: Mouse moved to (500, 518)
Screenshot: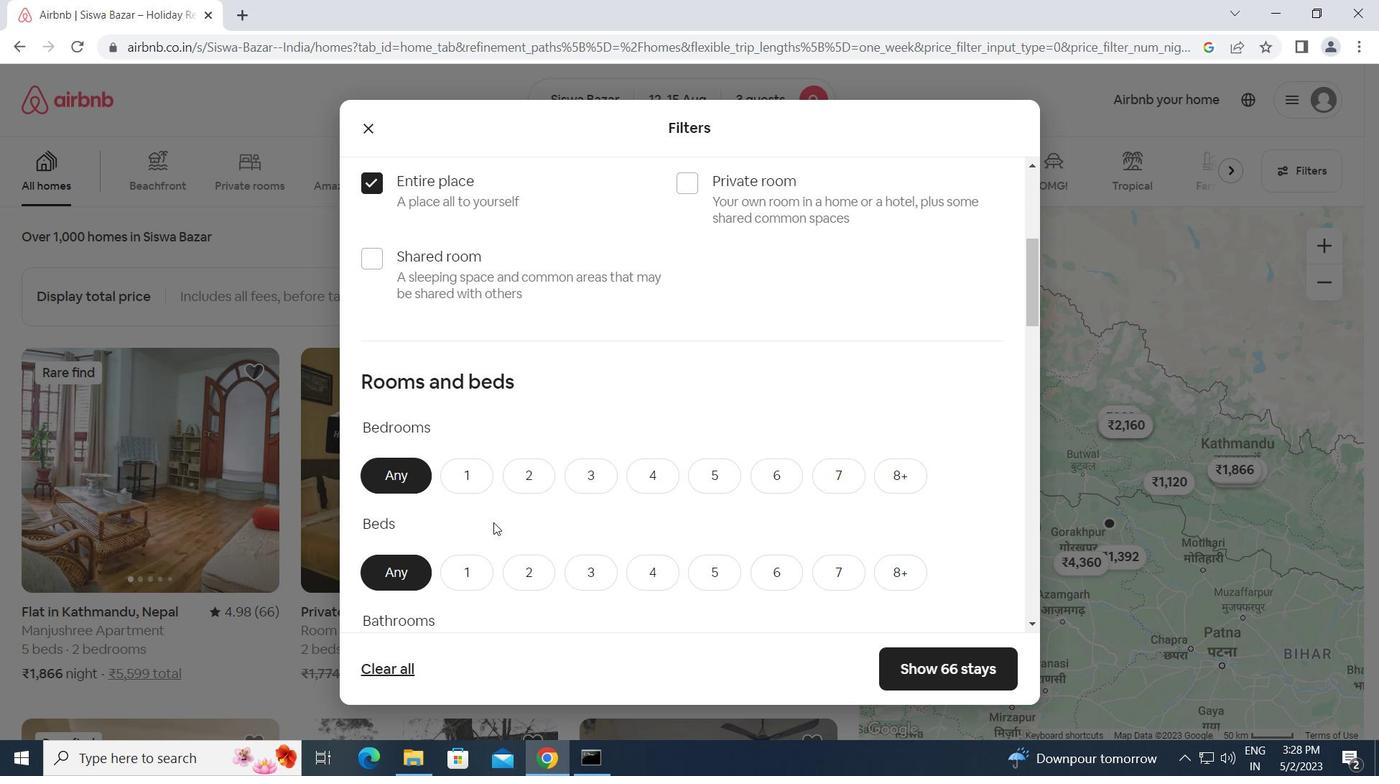
Action: Mouse scrolled (500, 518) with delta (0, 0)
Screenshot: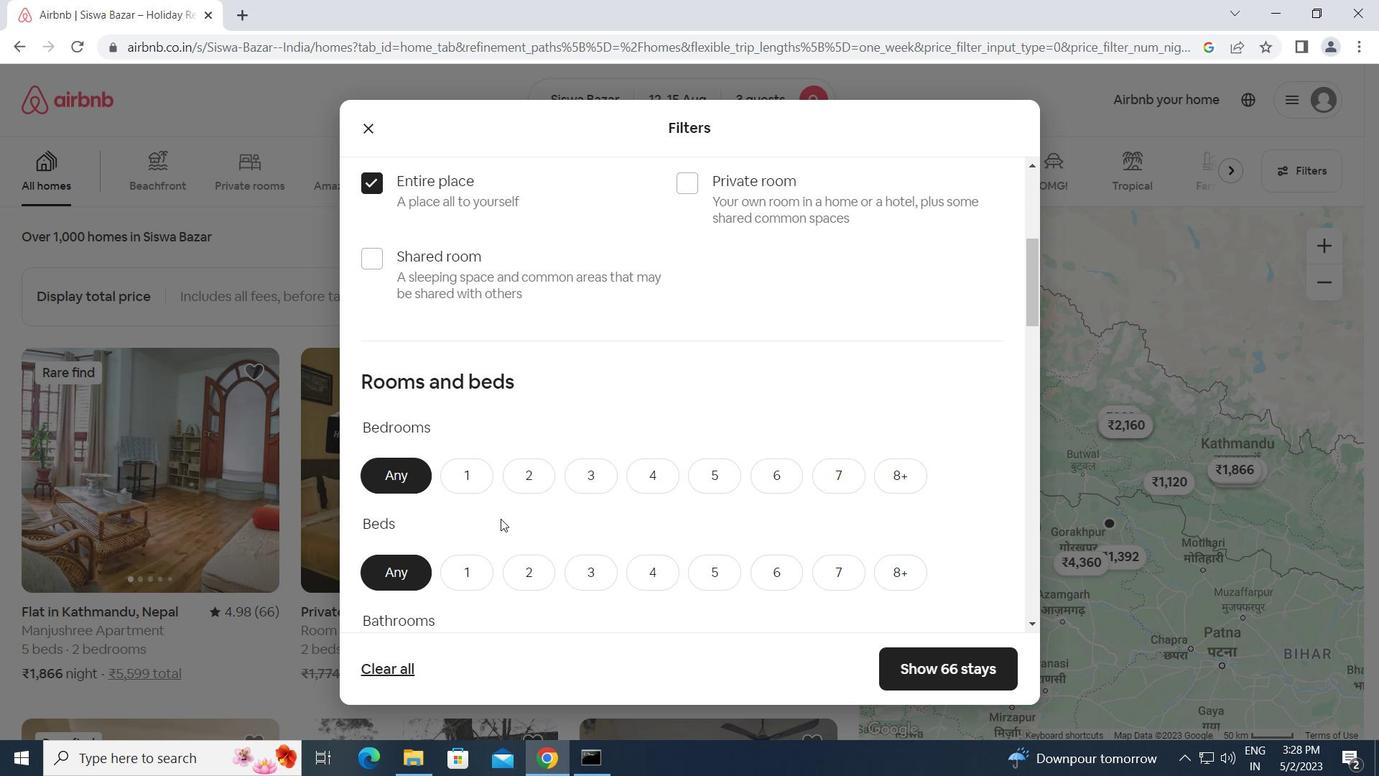 
Action: Mouse scrolled (500, 518) with delta (0, 0)
Screenshot: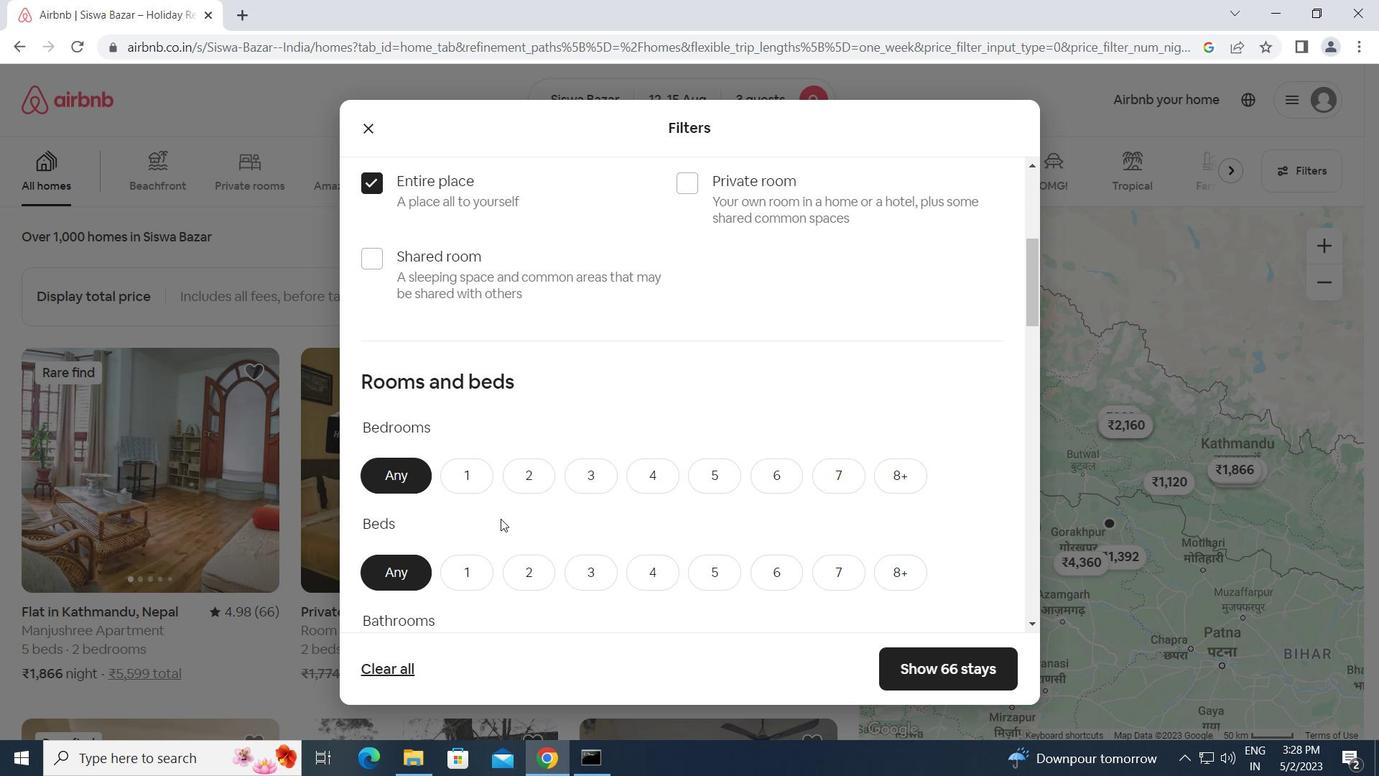 
Action: Mouse scrolled (500, 518) with delta (0, 0)
Screenshot: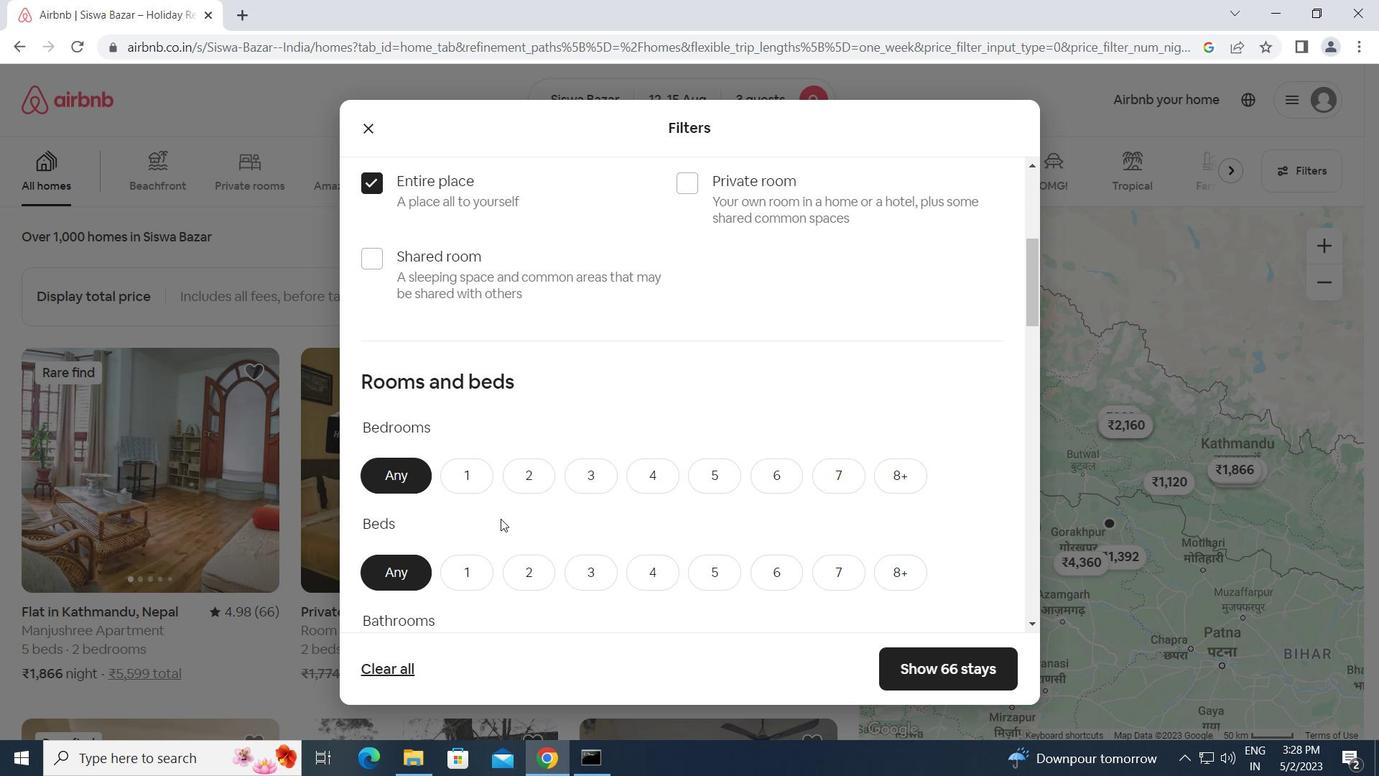 
Action: Mouse moved to (527, 217)
Screenshot: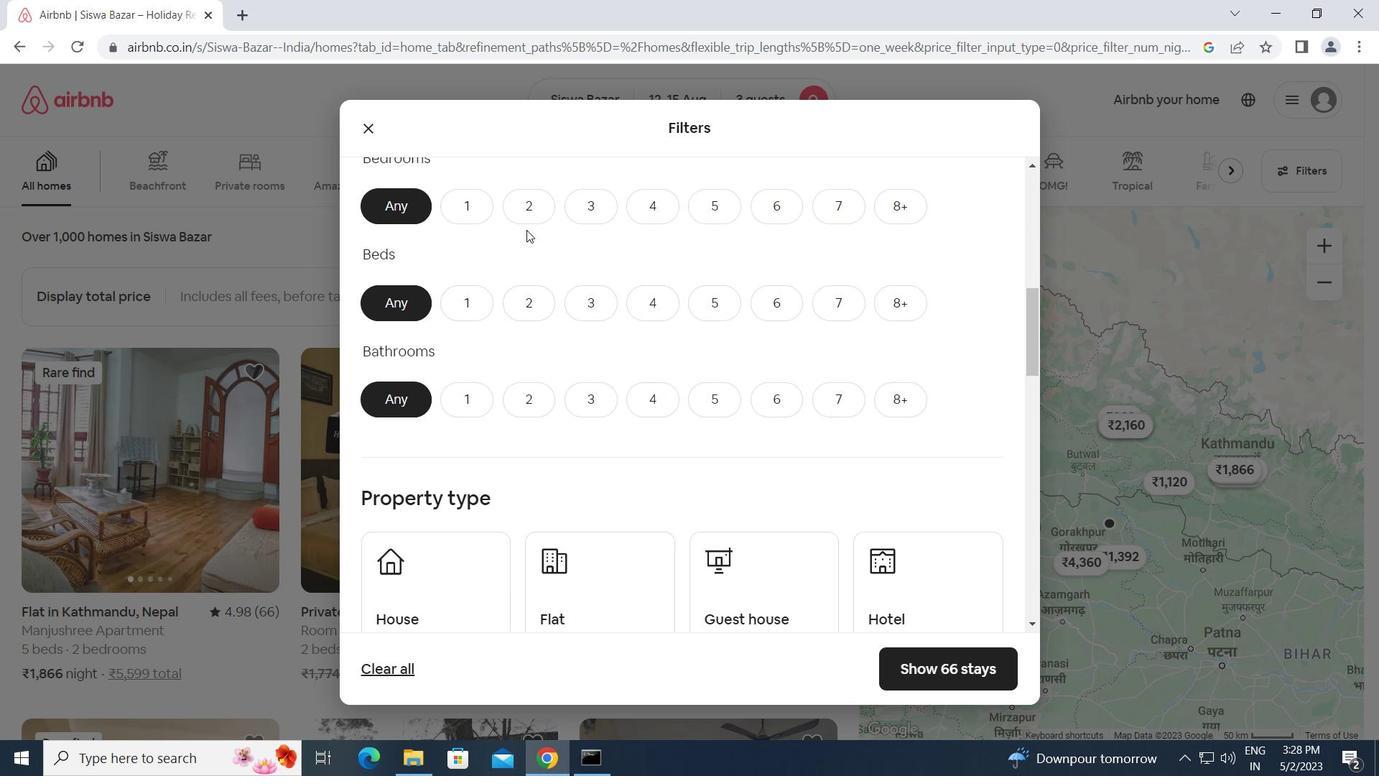 
Action: Mouse pressed left at (527, 217)
Screenshot: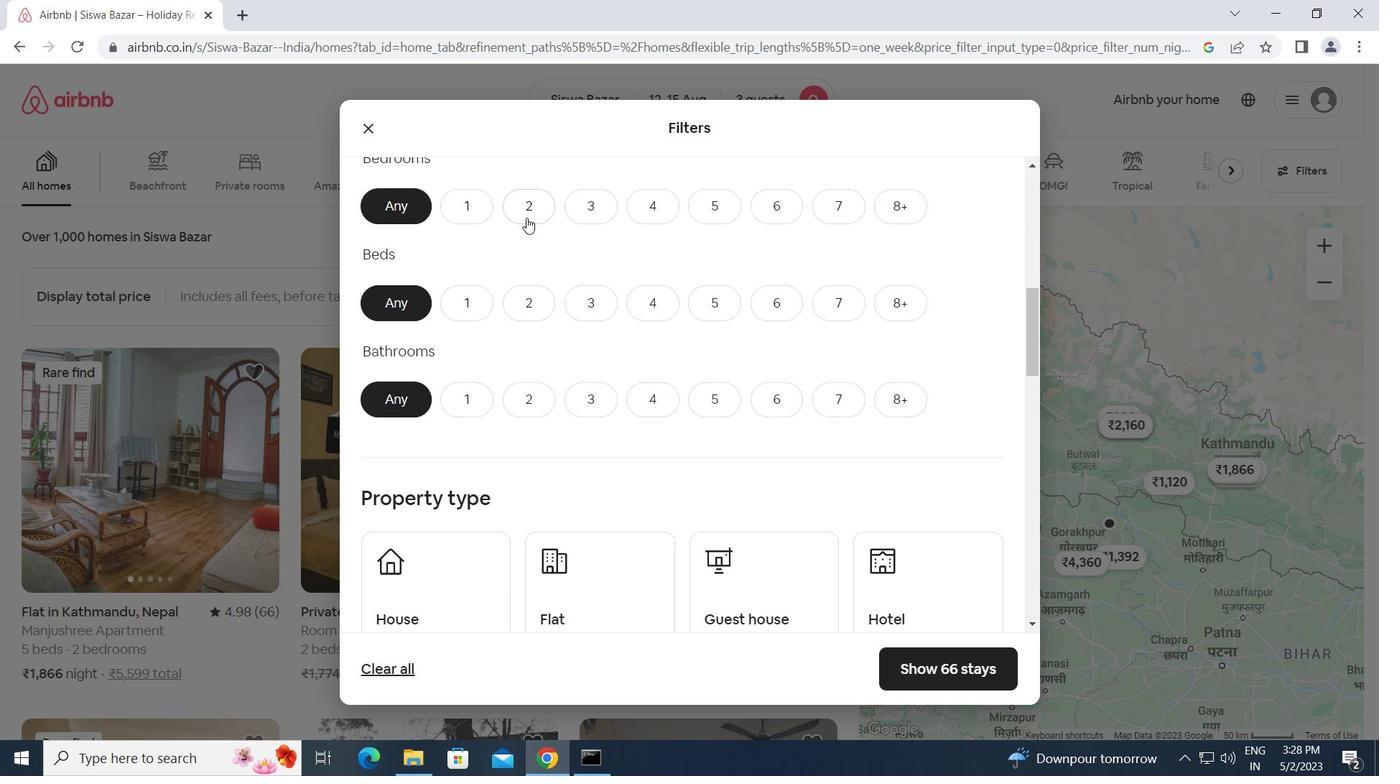 
Action: Mouse moved to (540, 300)
Screenshot: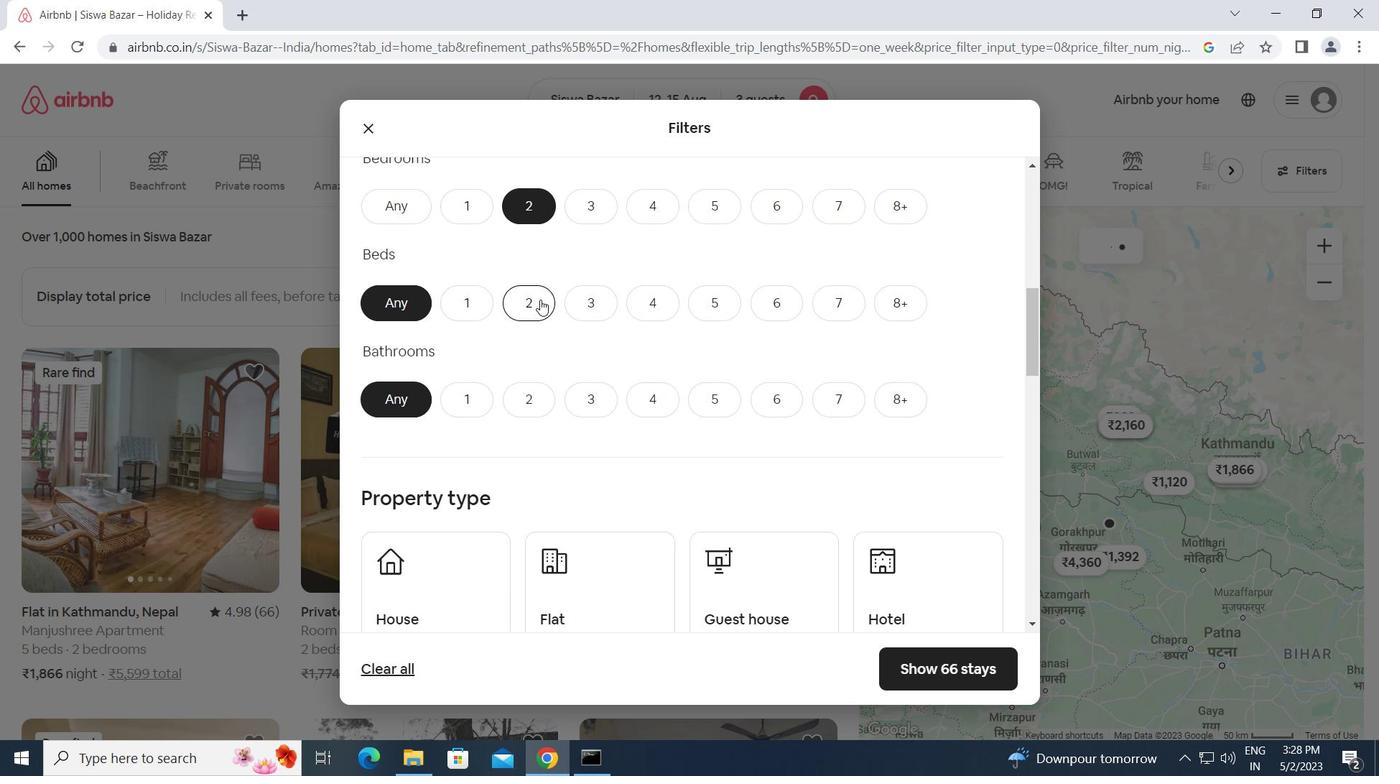 
Action: Mouse pressed left at (540, 300)
Screenshot: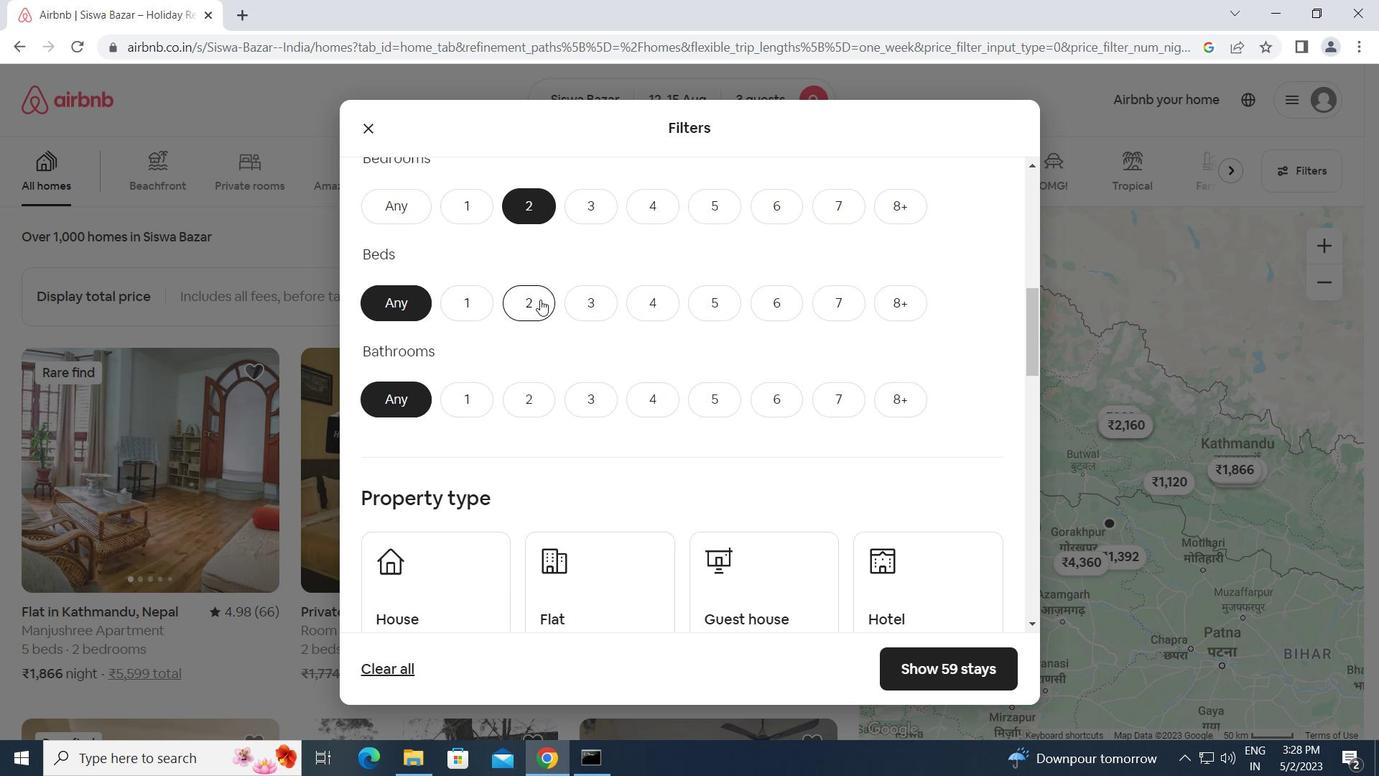 
Action: Mouse moved to (589, 299)
Screenshot: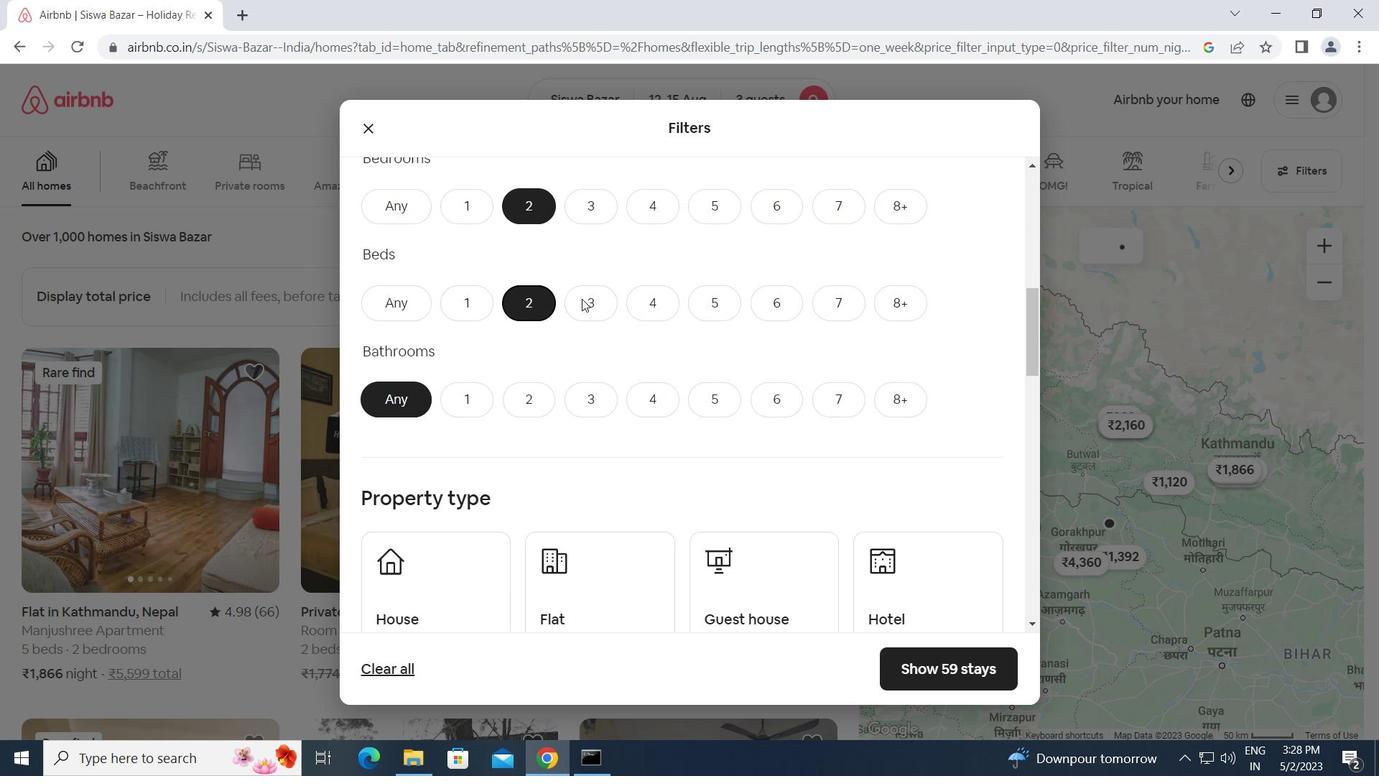 
Action: Mouse pressed left at (589, 299)
Screenshot: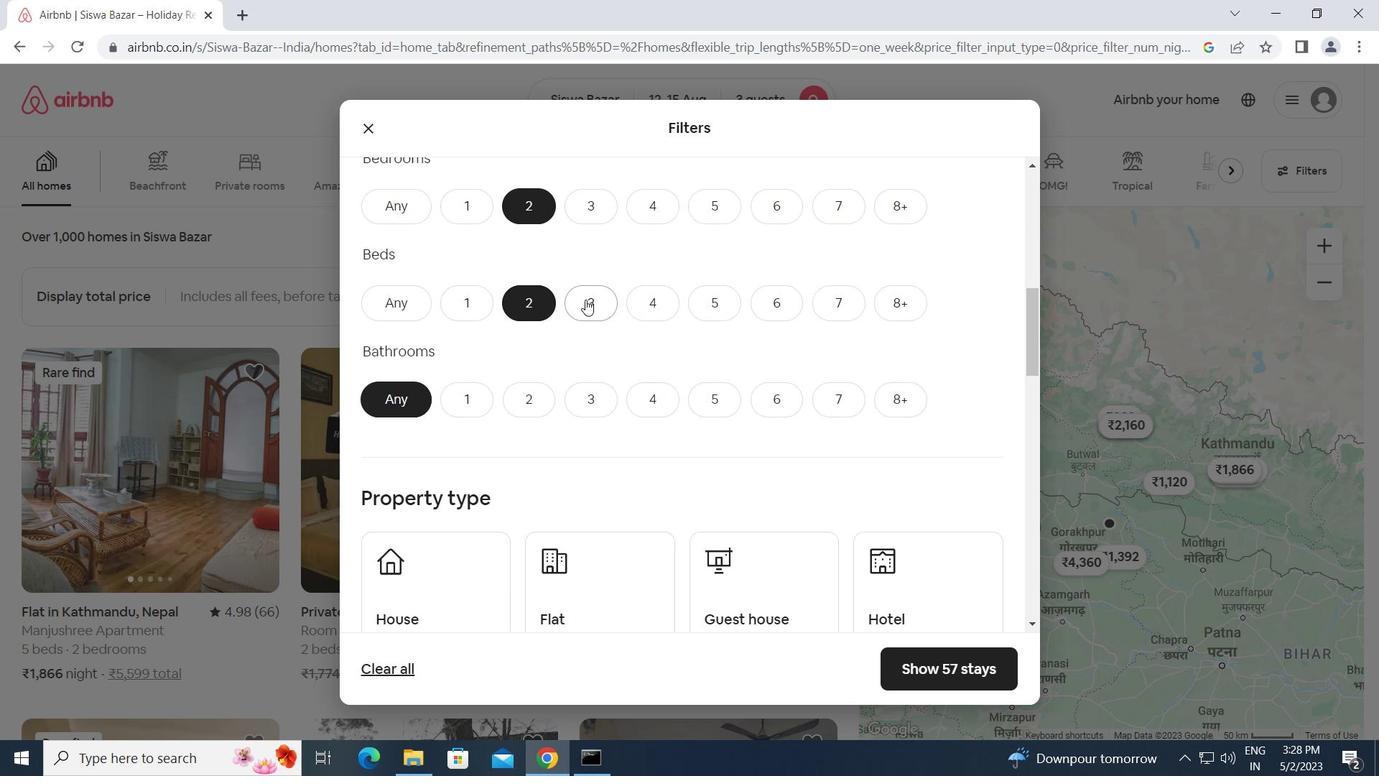 
Action: Mouse moved to (462, 395)
Screenshot: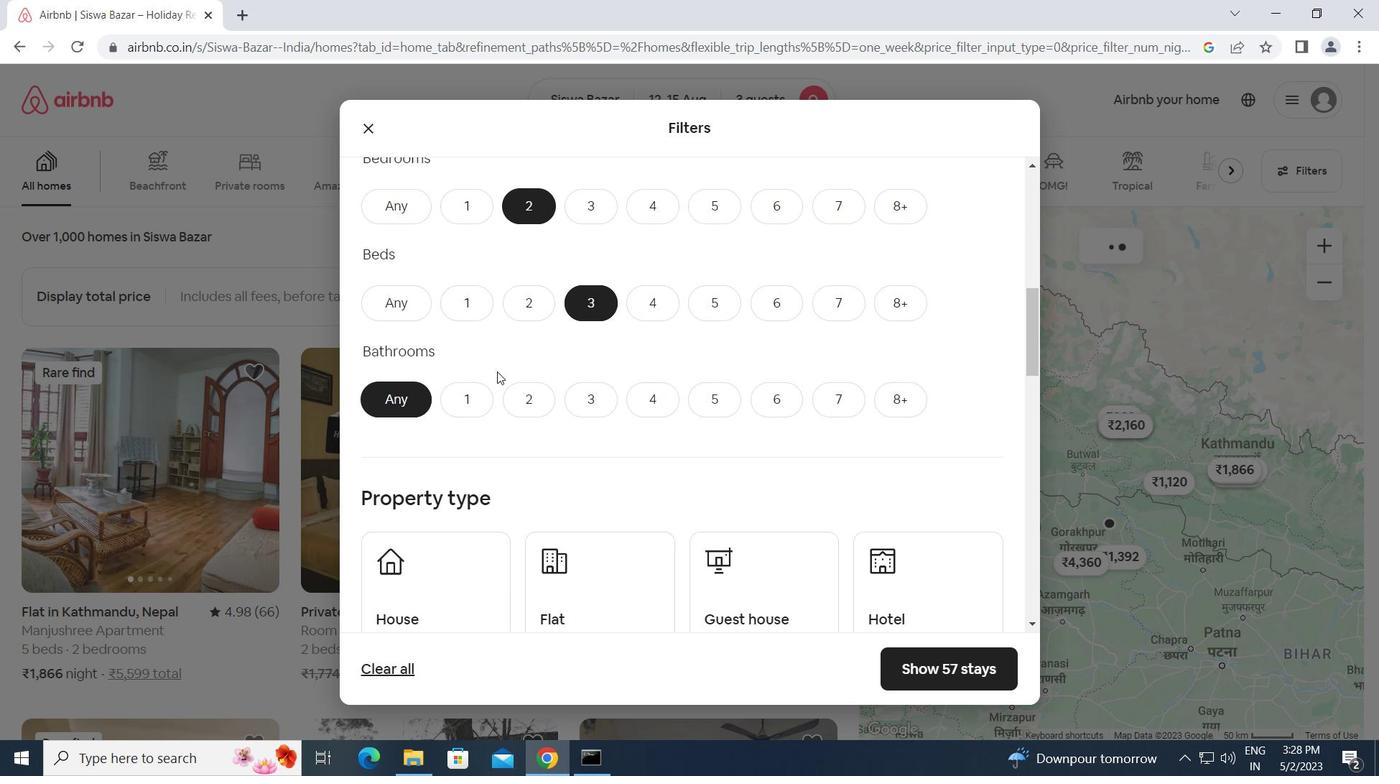 
Action: Mouse pressed left at (462, 395)
Screenshot: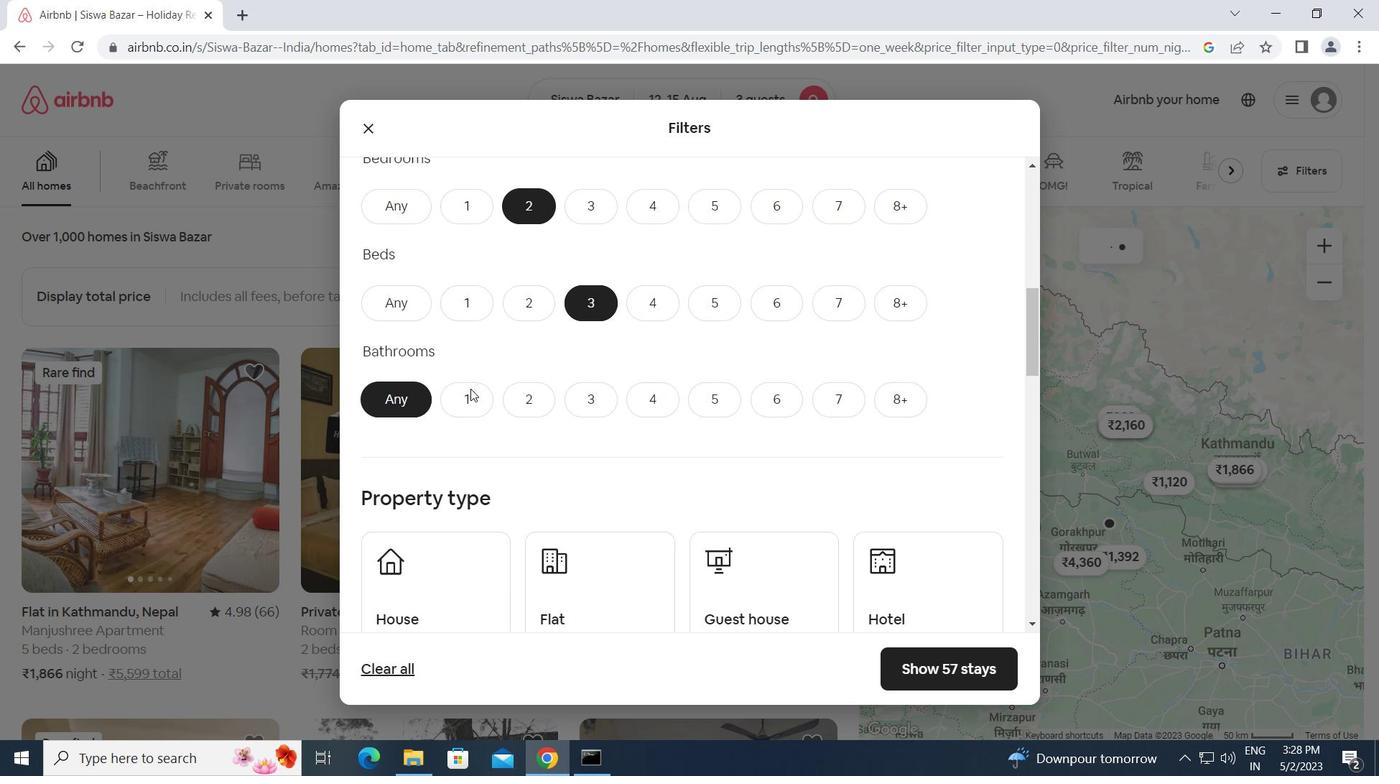 
Action: Mouse moved to (572, 420)
Screenshot: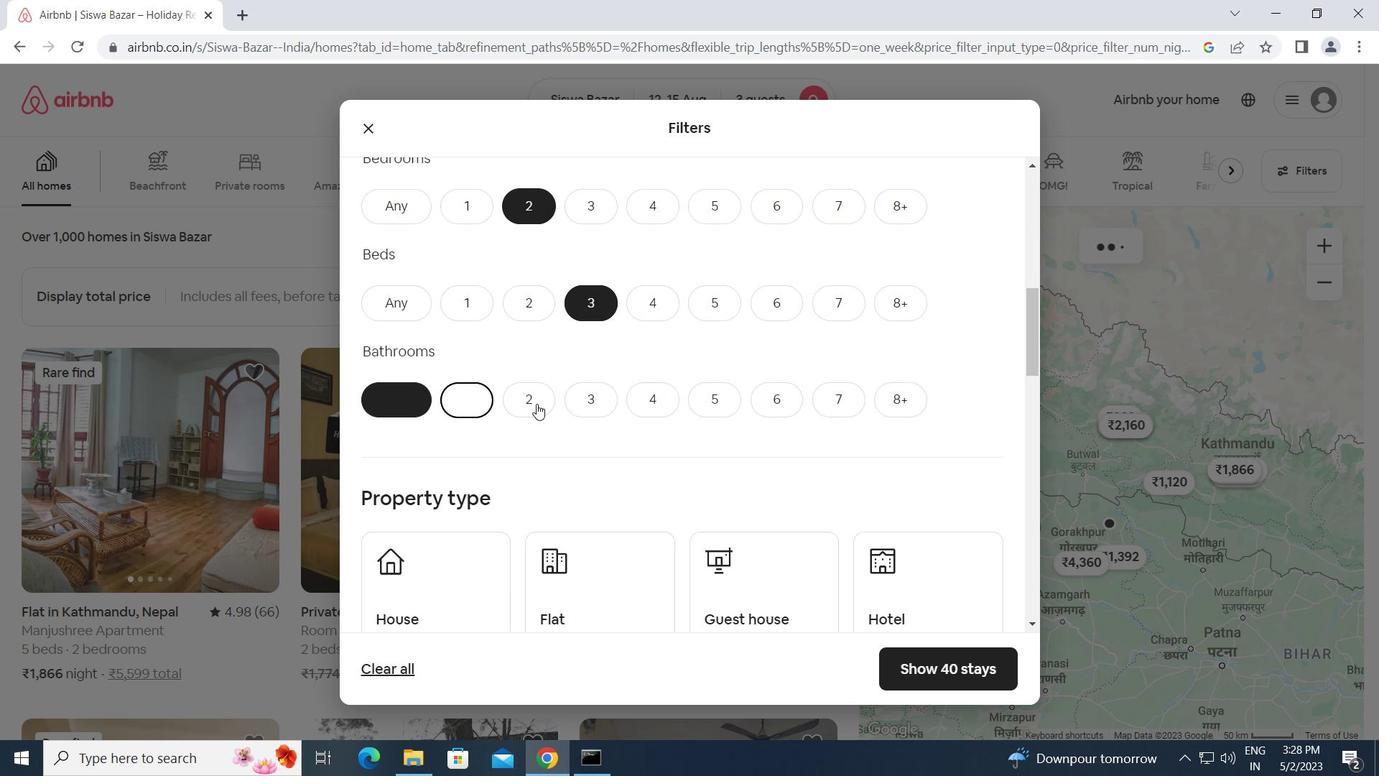 
Action: Mouse scrolled (572, 419) with delta (0, 0)
Screenshot: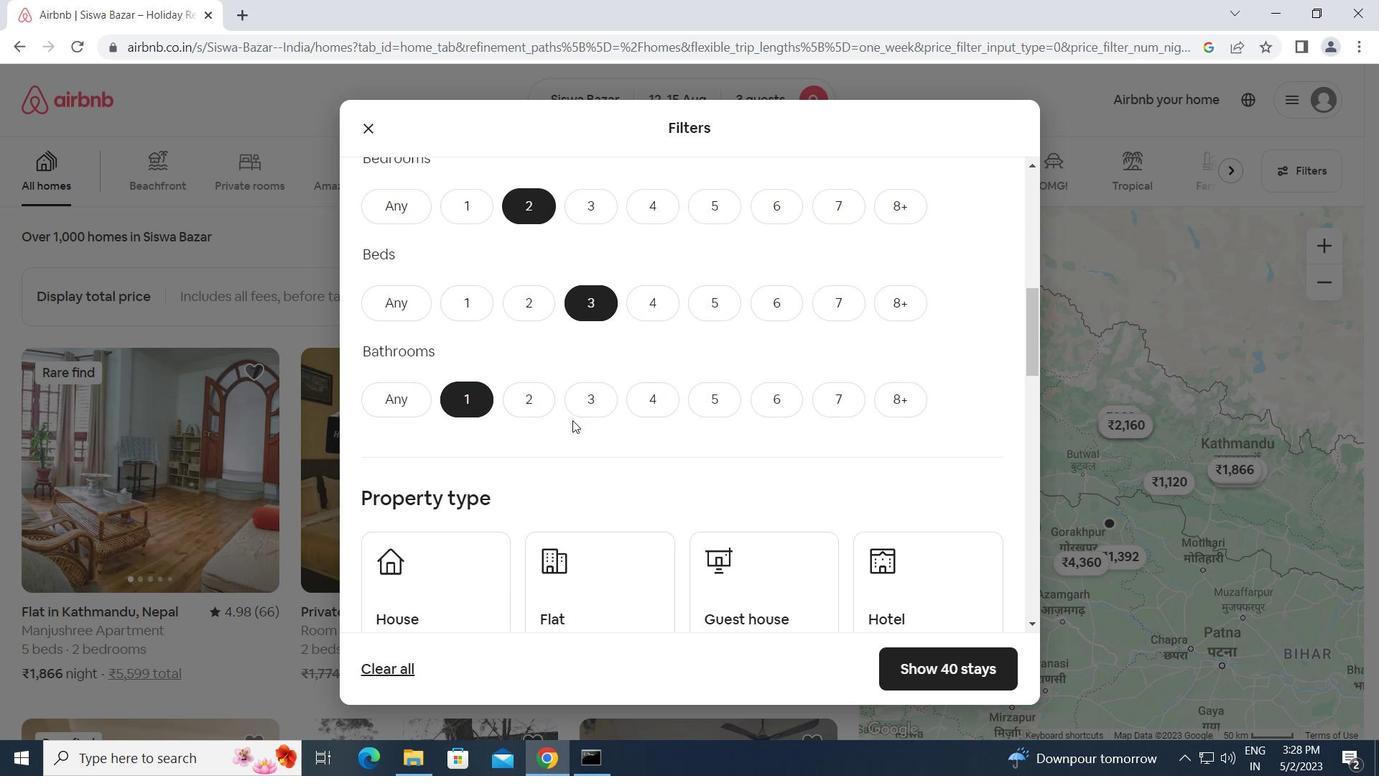
Action: Mouse scrolled (572, 419) with delta (0, 0)
Screenshot: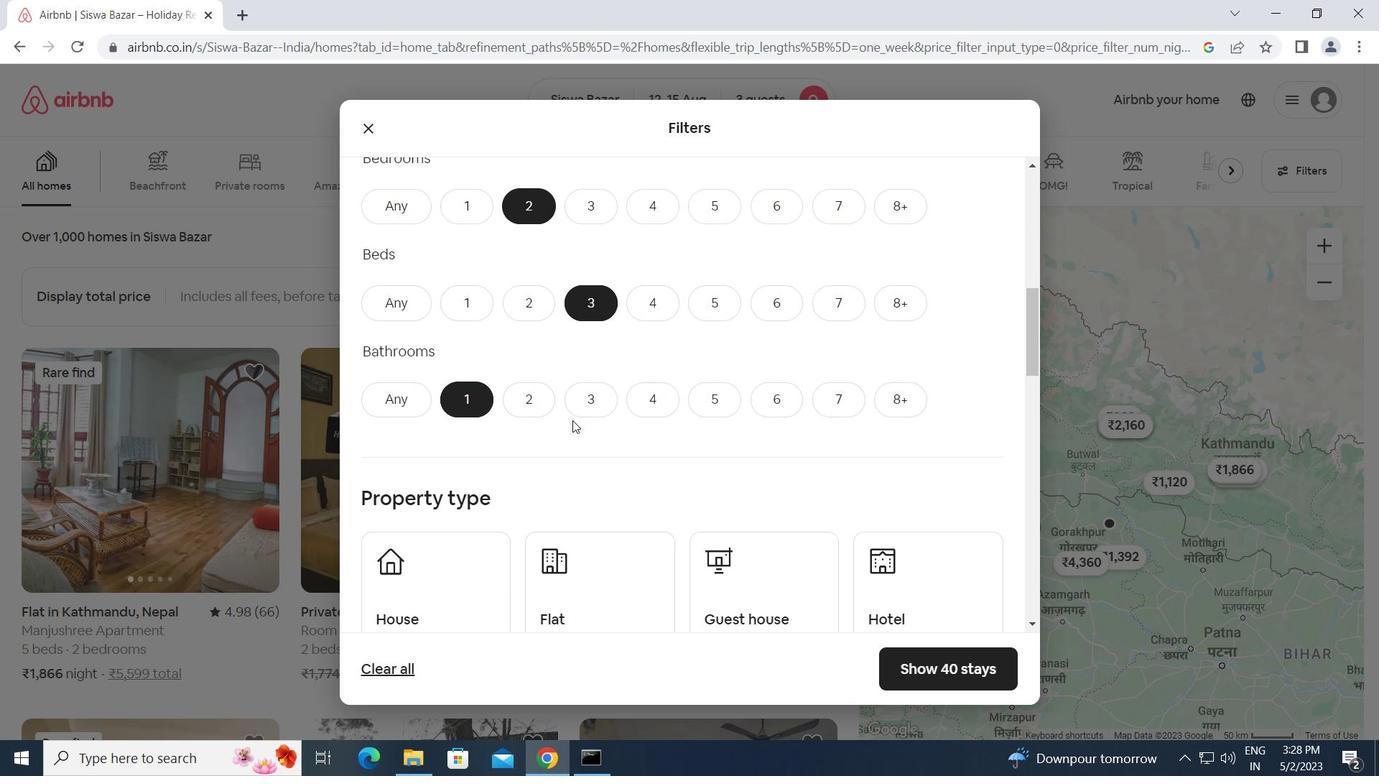 
Action: Mouse scrolled (572, 419) with delta (0, 0)
Screenshot: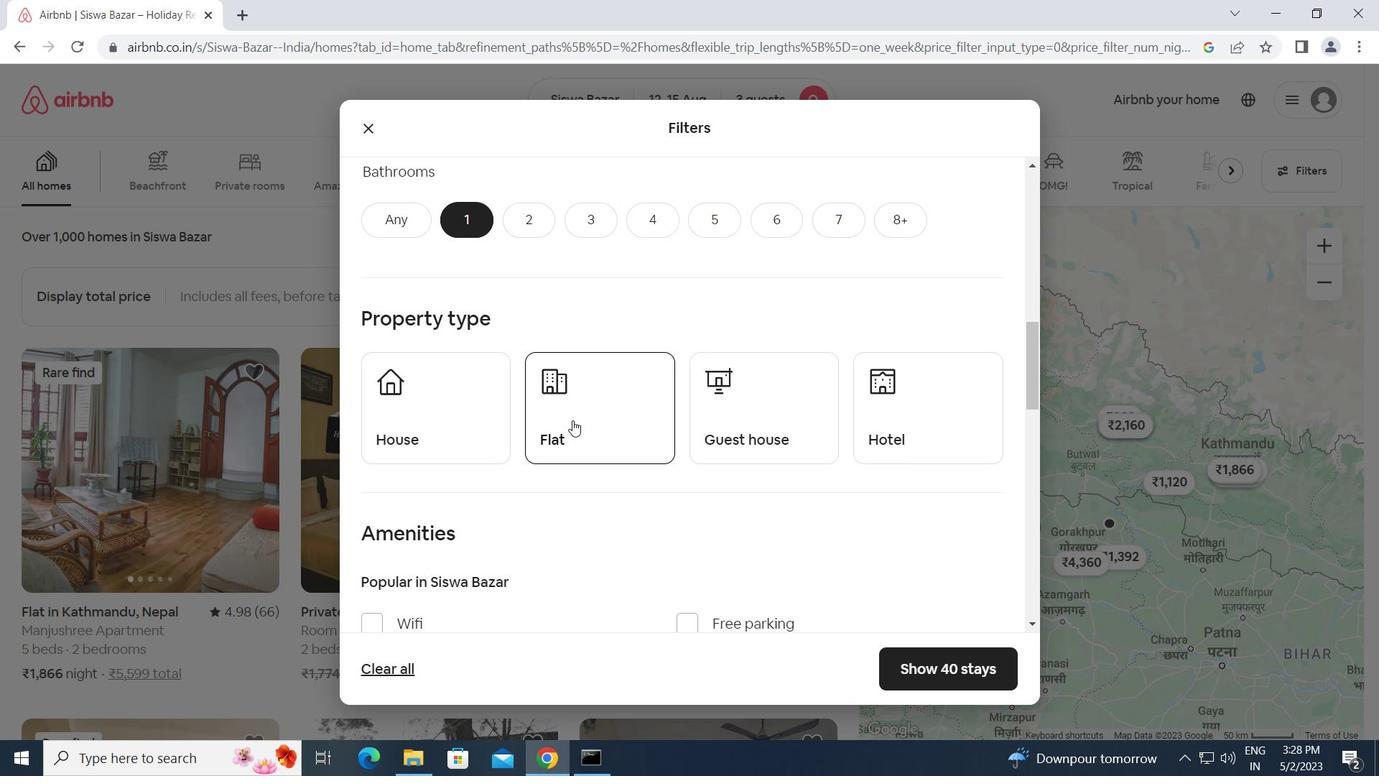 
Action: Mouse scrolled (572, 419) with delta (0, 0)
Screenshot: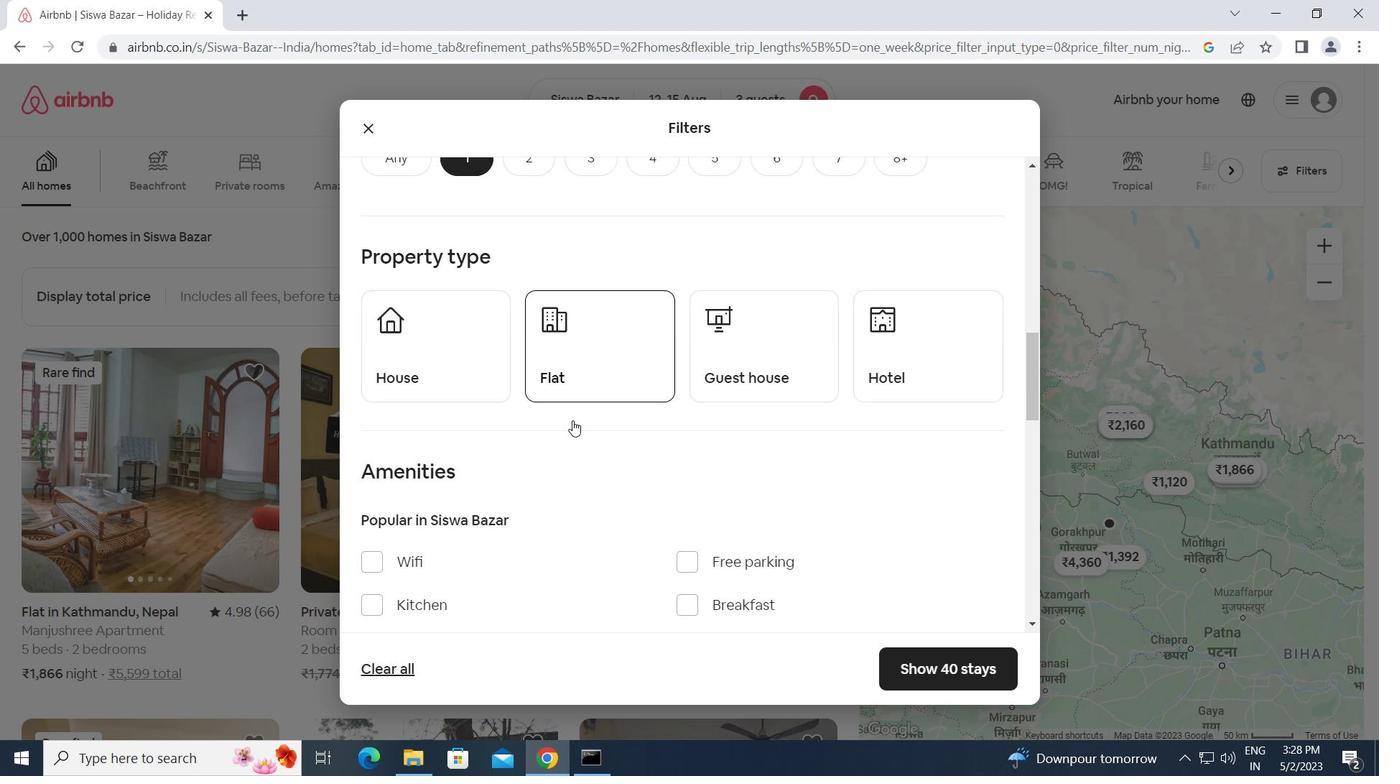 
Action: Mouse moved to (423, 244)
Screenshot: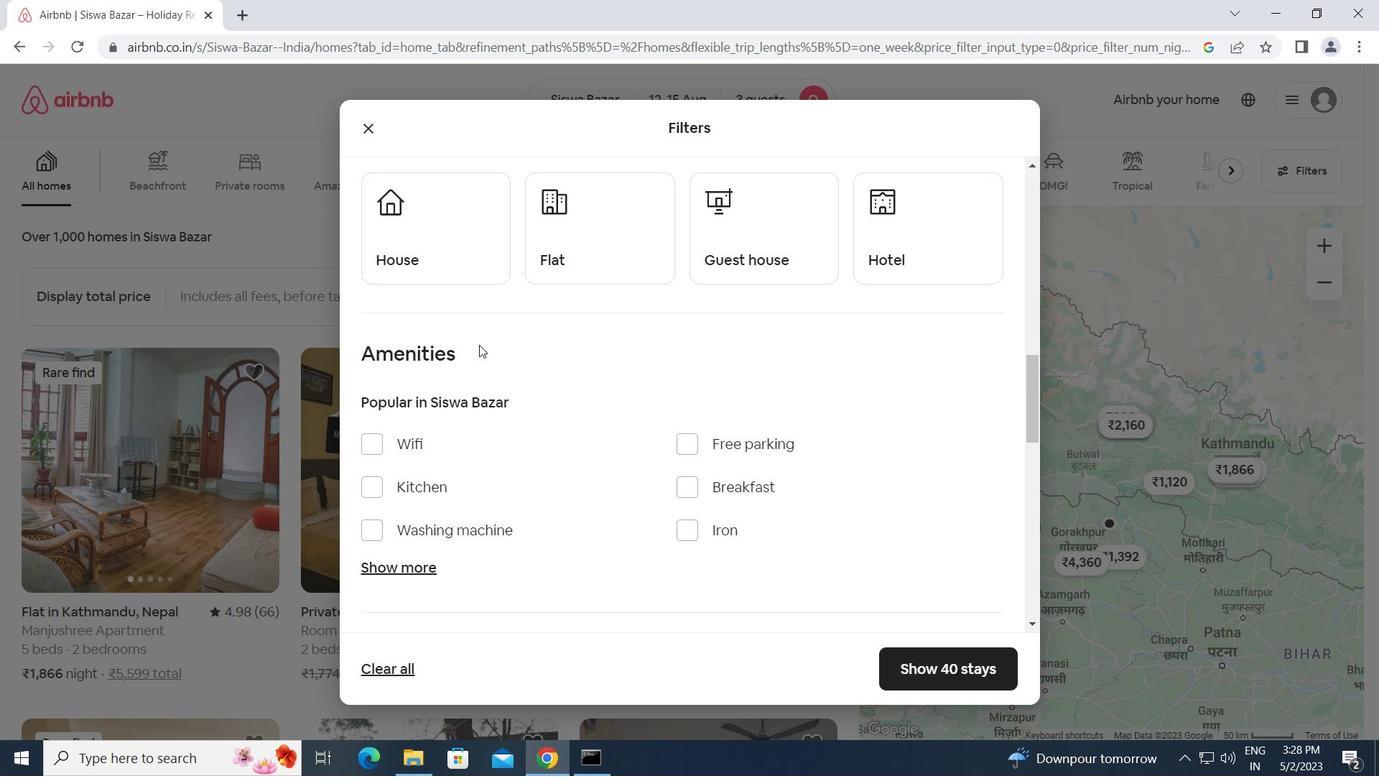 
Action: Mouse pressed left at (423, 244)
Screenshot: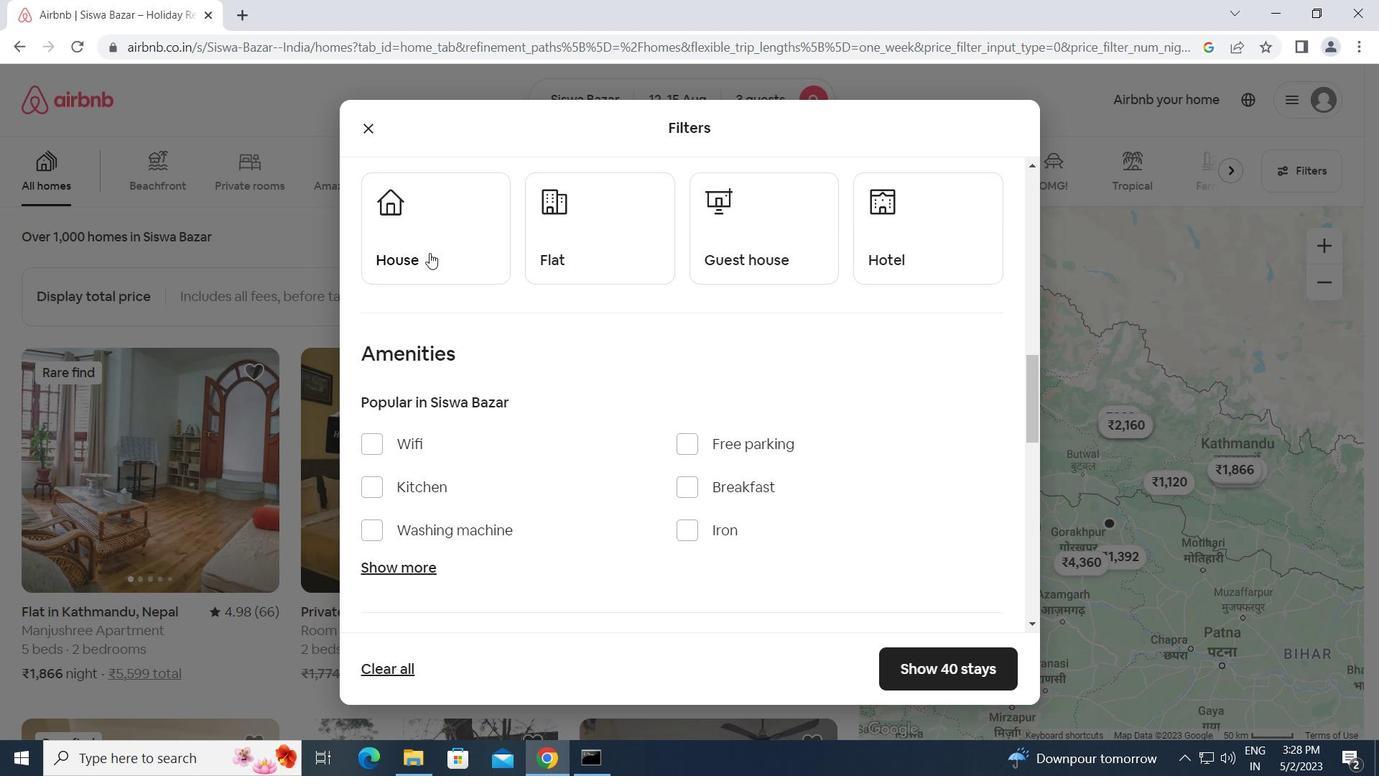 
Action: Mouse moved to (566, 255)
Screenshot: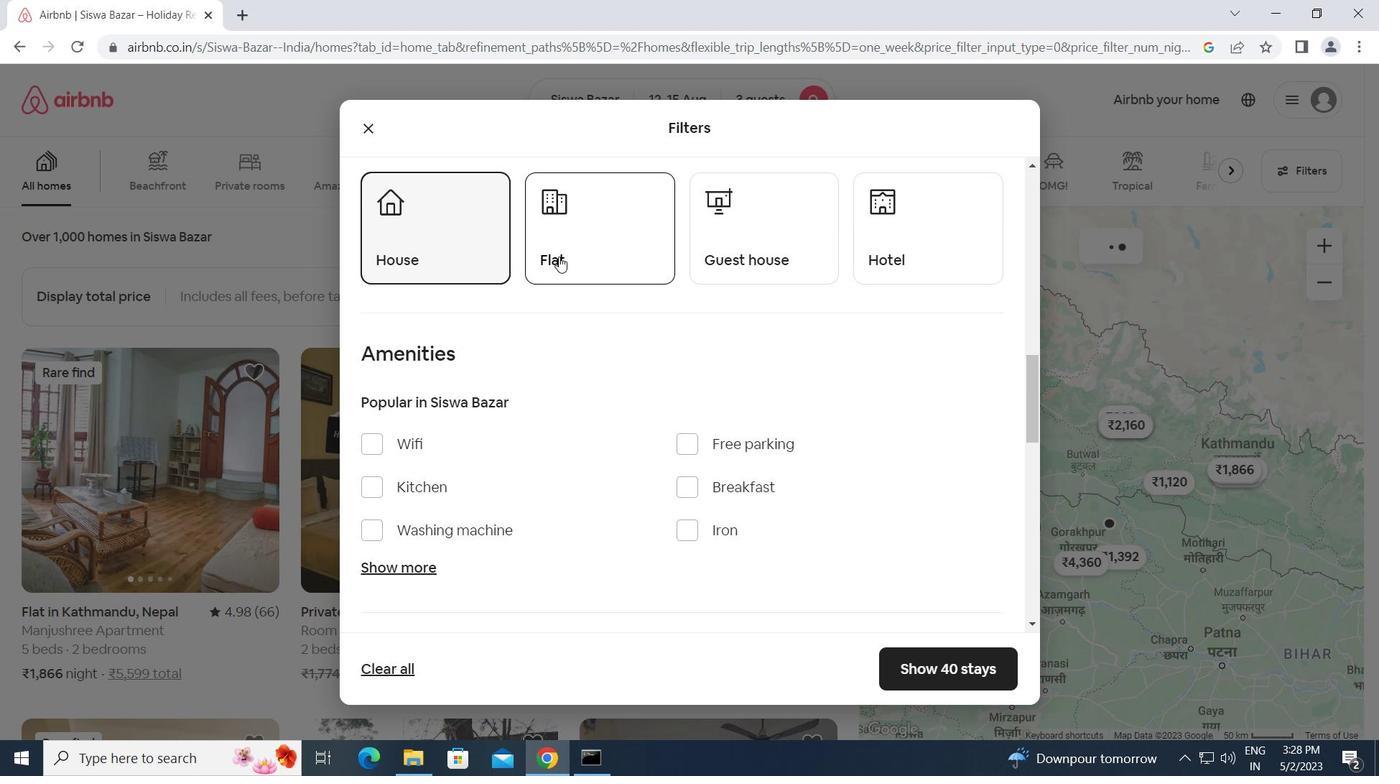 
Action: Mouse pressed left at (566, 255)
Screenshot: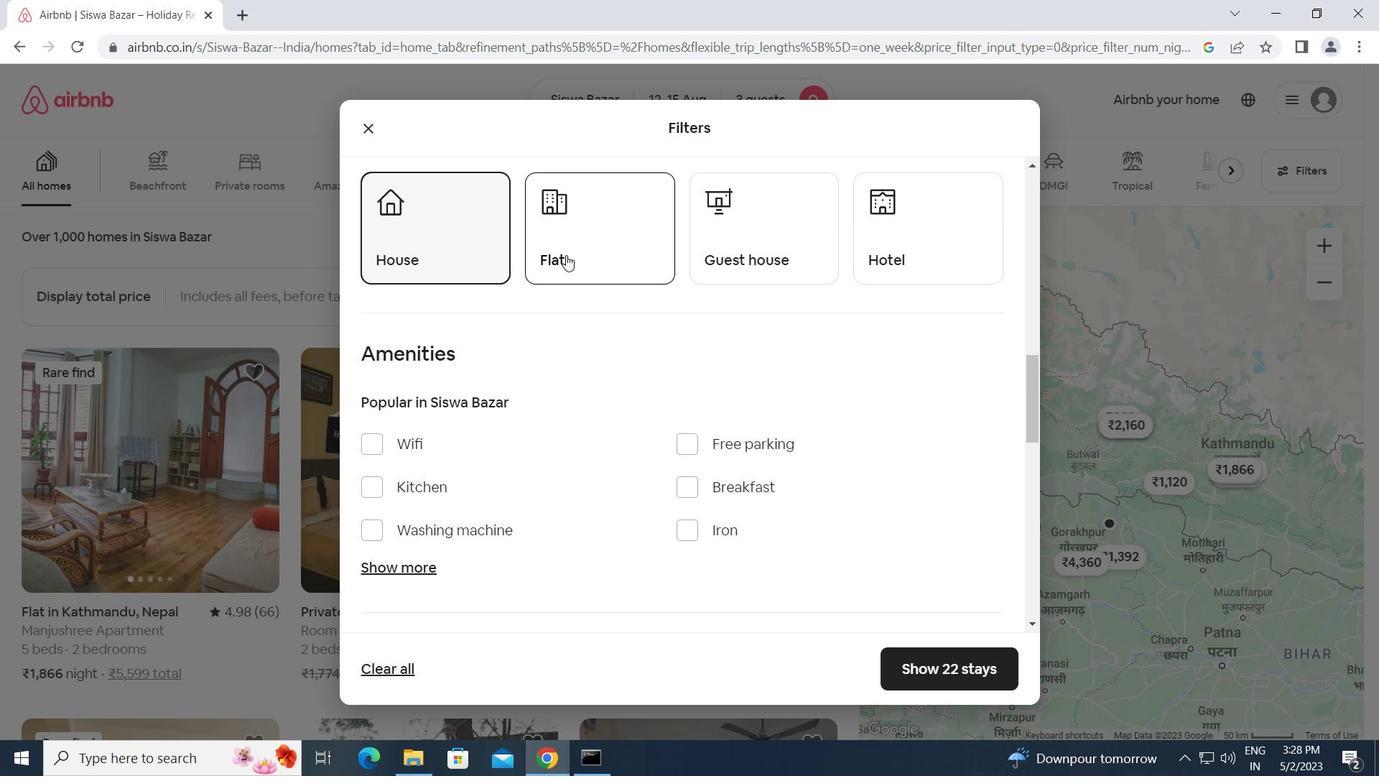 
Action: Mouse moved to (768, 239)
Screenshot: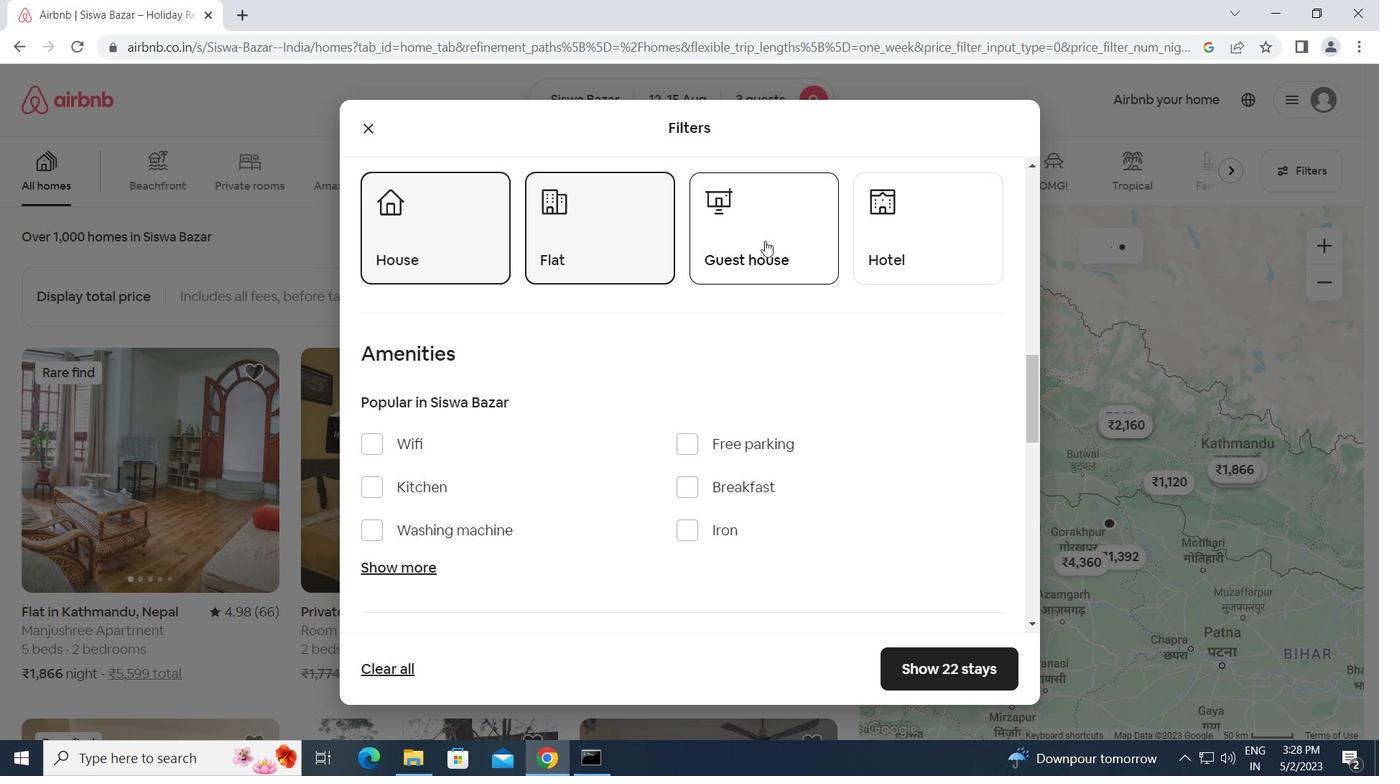 
Action: Mouse pressed left at (768, 239)
Screenshot: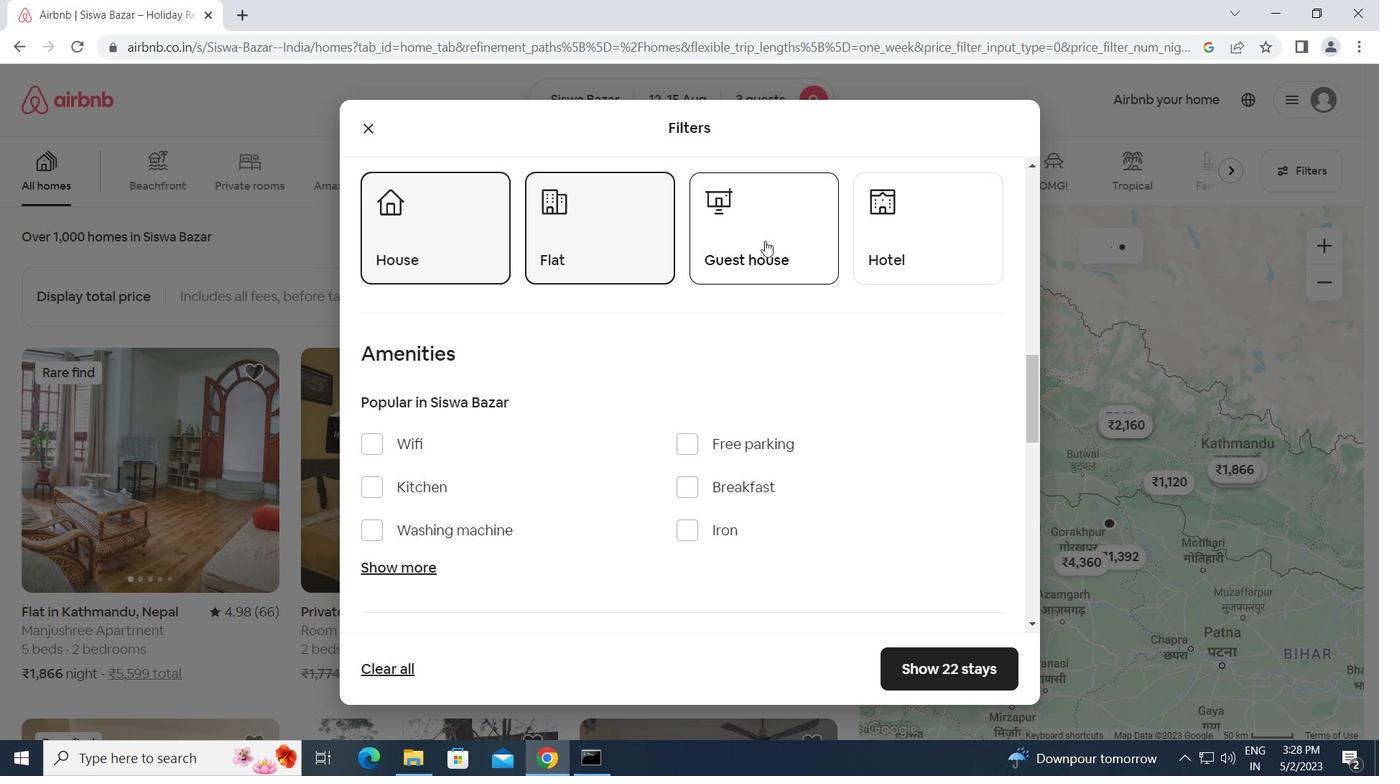 
Action: Mouse moved to (492, 404)
Screenshot: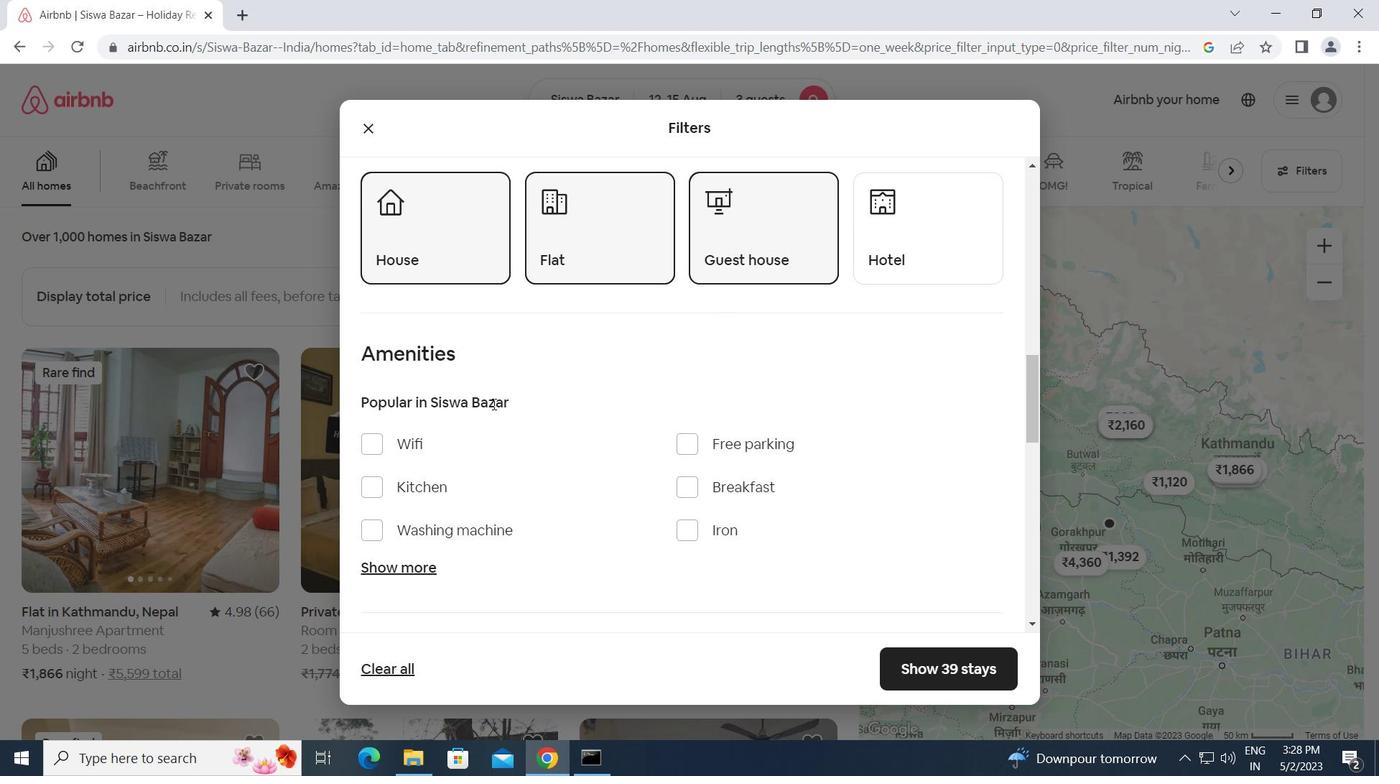 
Action: Mouse scrolled (492, 403) with delta (0, 0)
Screenshot: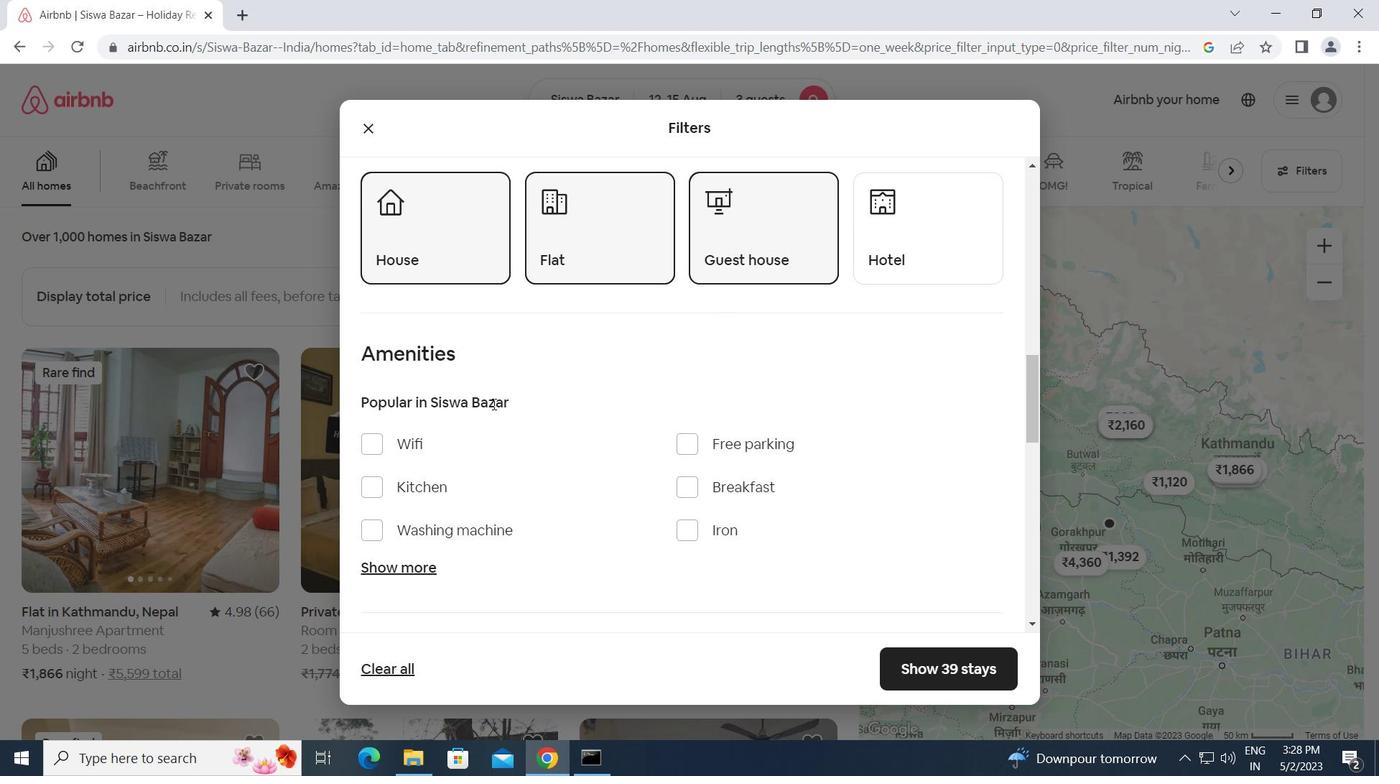 
Action: Mouse scrolled (492, 403) with delta (0, 0)
Screenshot: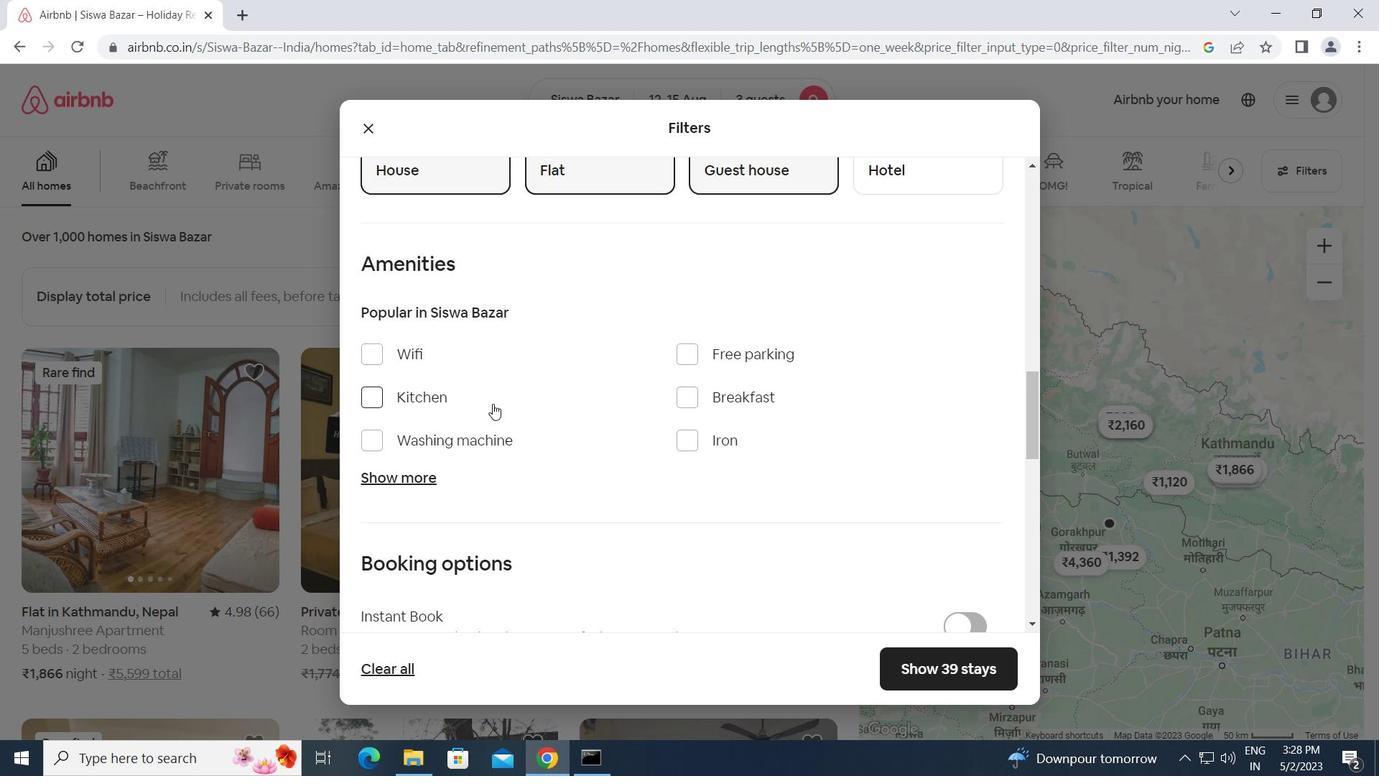 
Action: Mouse scrolled (492, 403) with delta (0, 0)
Screenshot: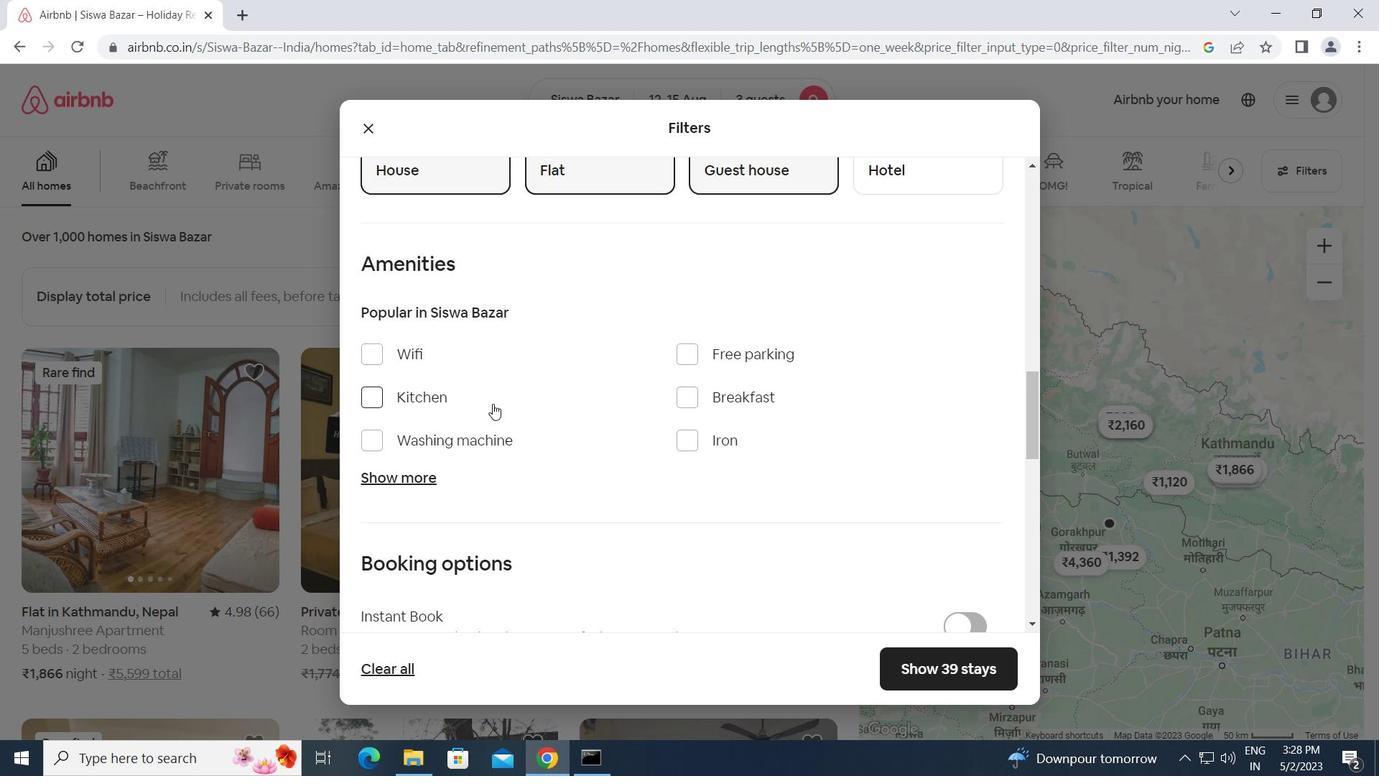 
Action: Mouse scrolled (492, 403) with delta (0, 0)
Screenshot: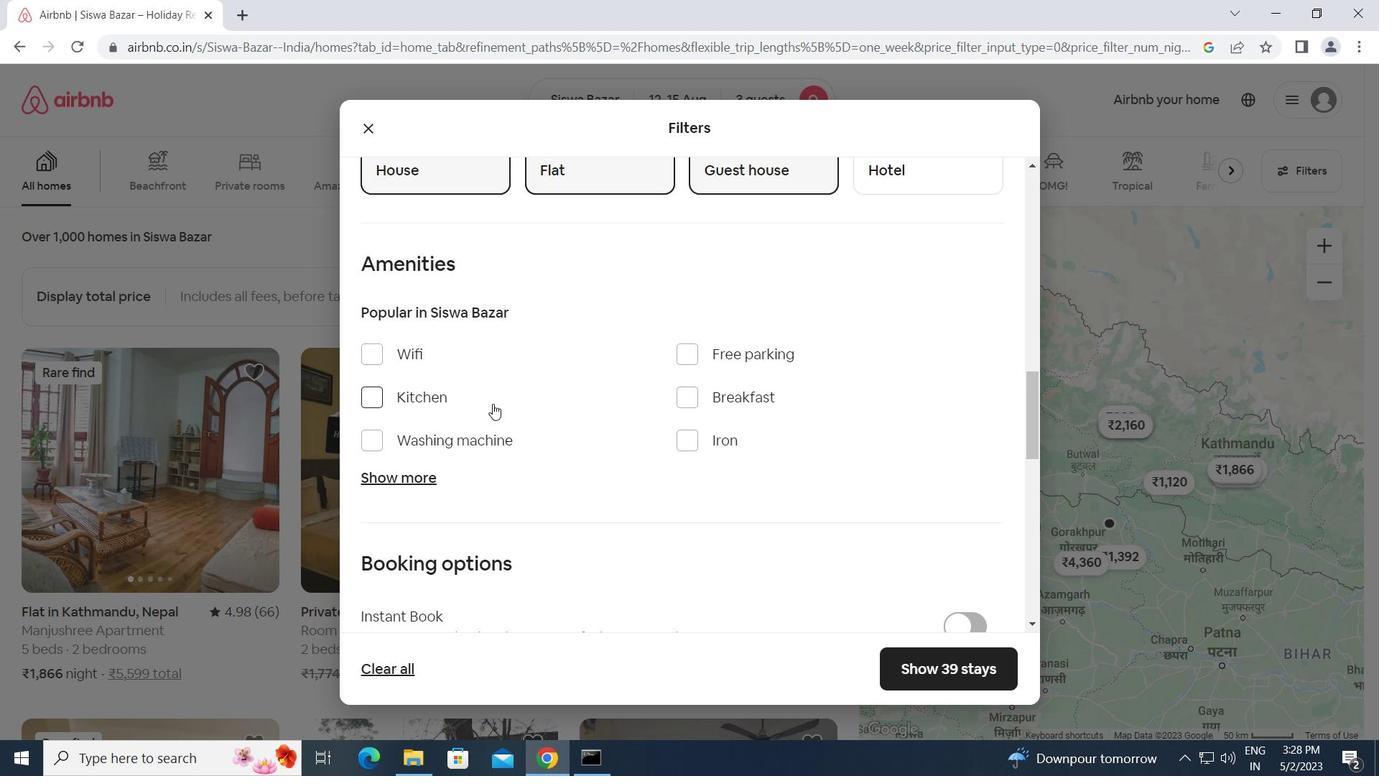 
Action: Mouse moved to (961, 415)
Screenshot: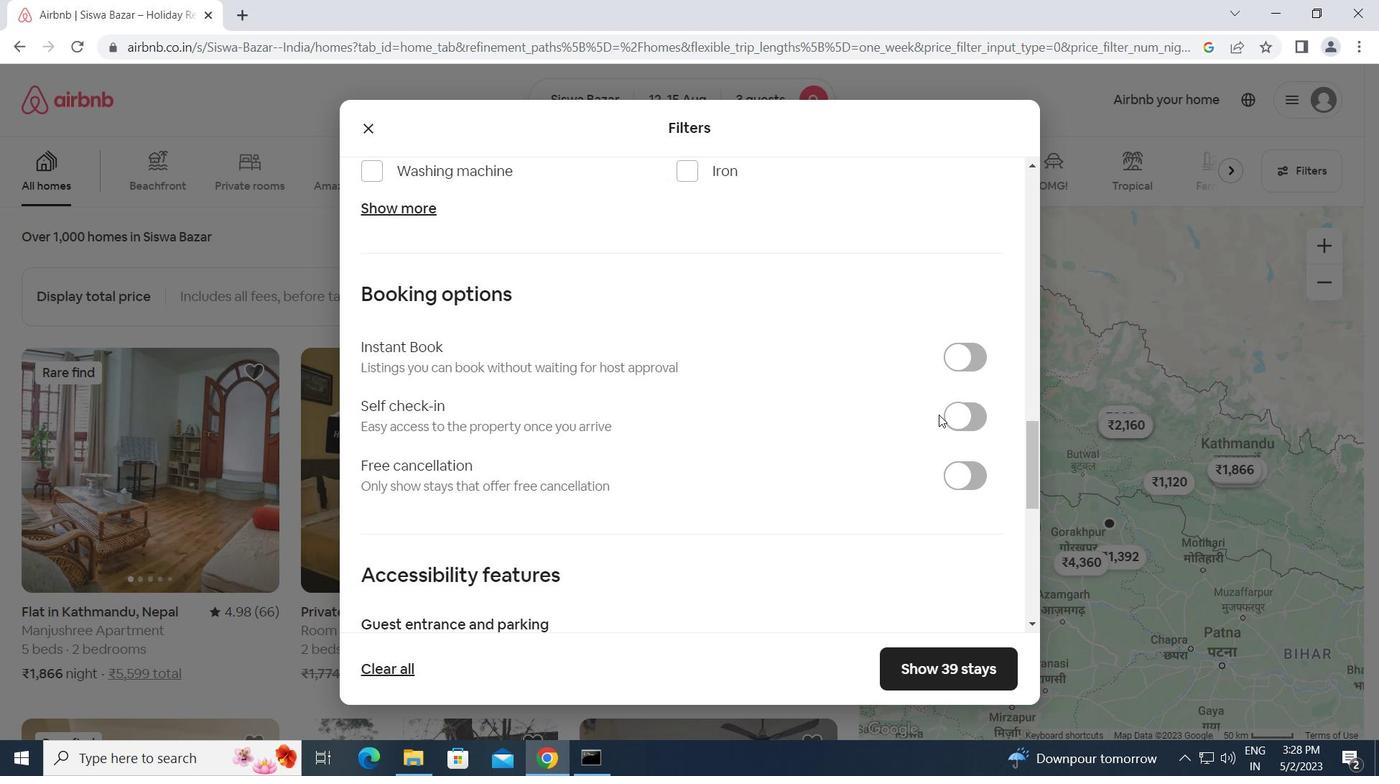 
Action: Mouse pressed left at (961, 415)
Screenshot: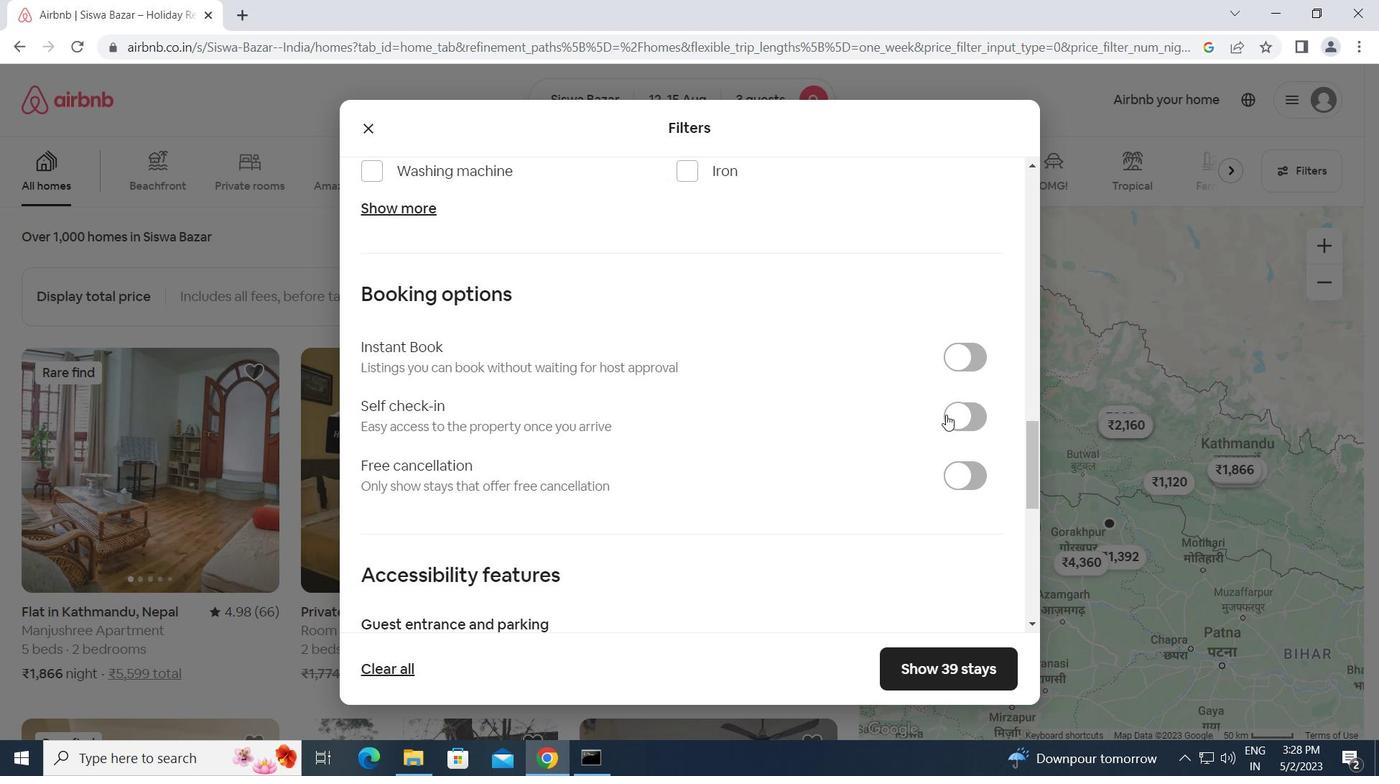 
Action: Mouse moved to (597, 502)
Screenshot: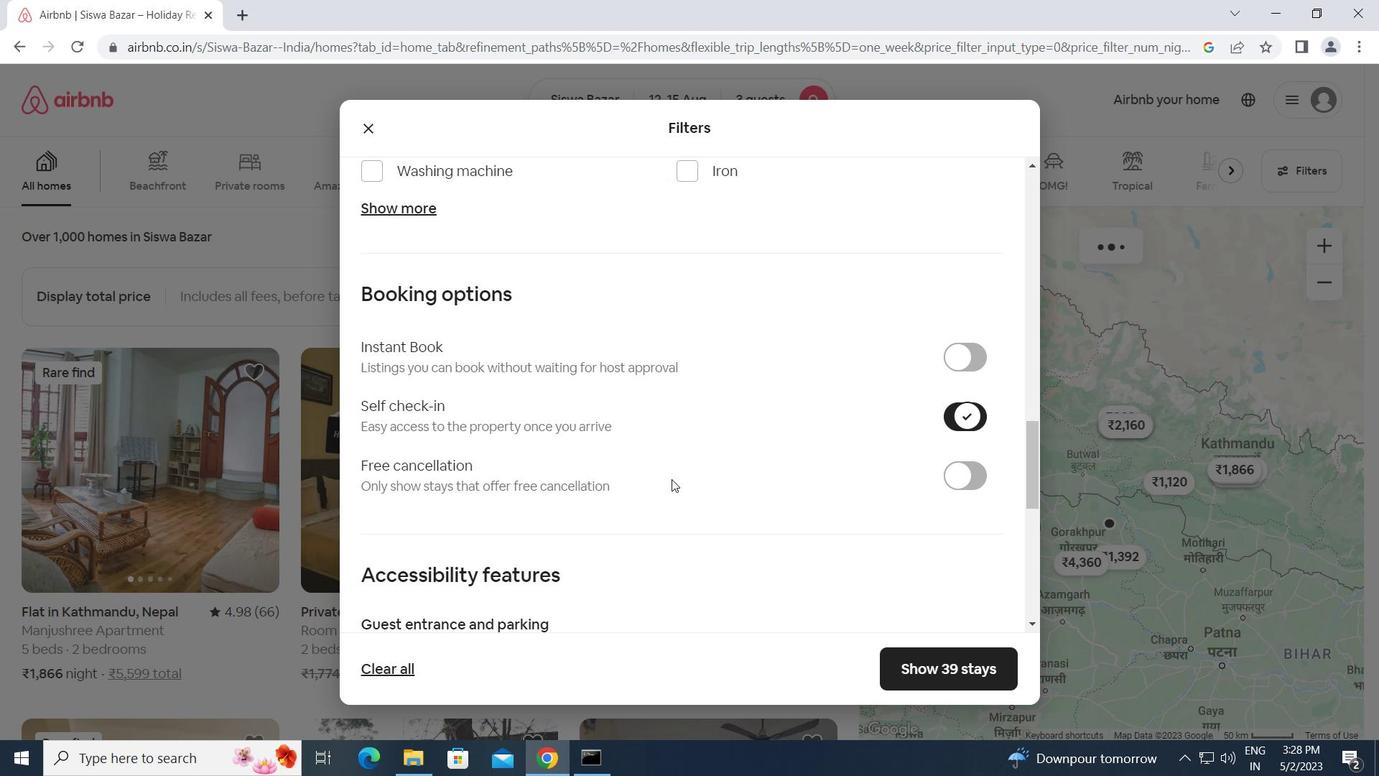 
Action: Mouse scrolled (597, 502) with delta (0, 0)
Screenshot: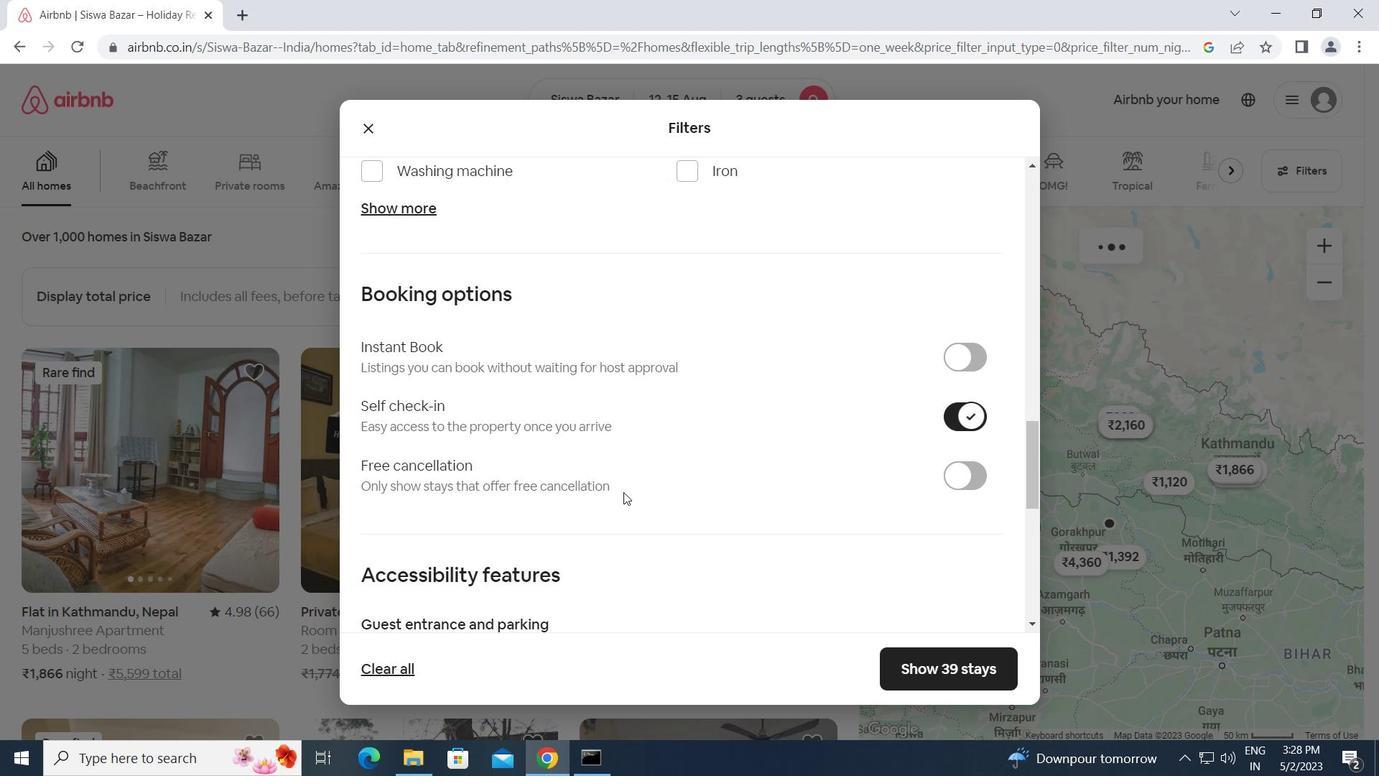 
Action: Mouse moved to (597, 502)
Screenshot: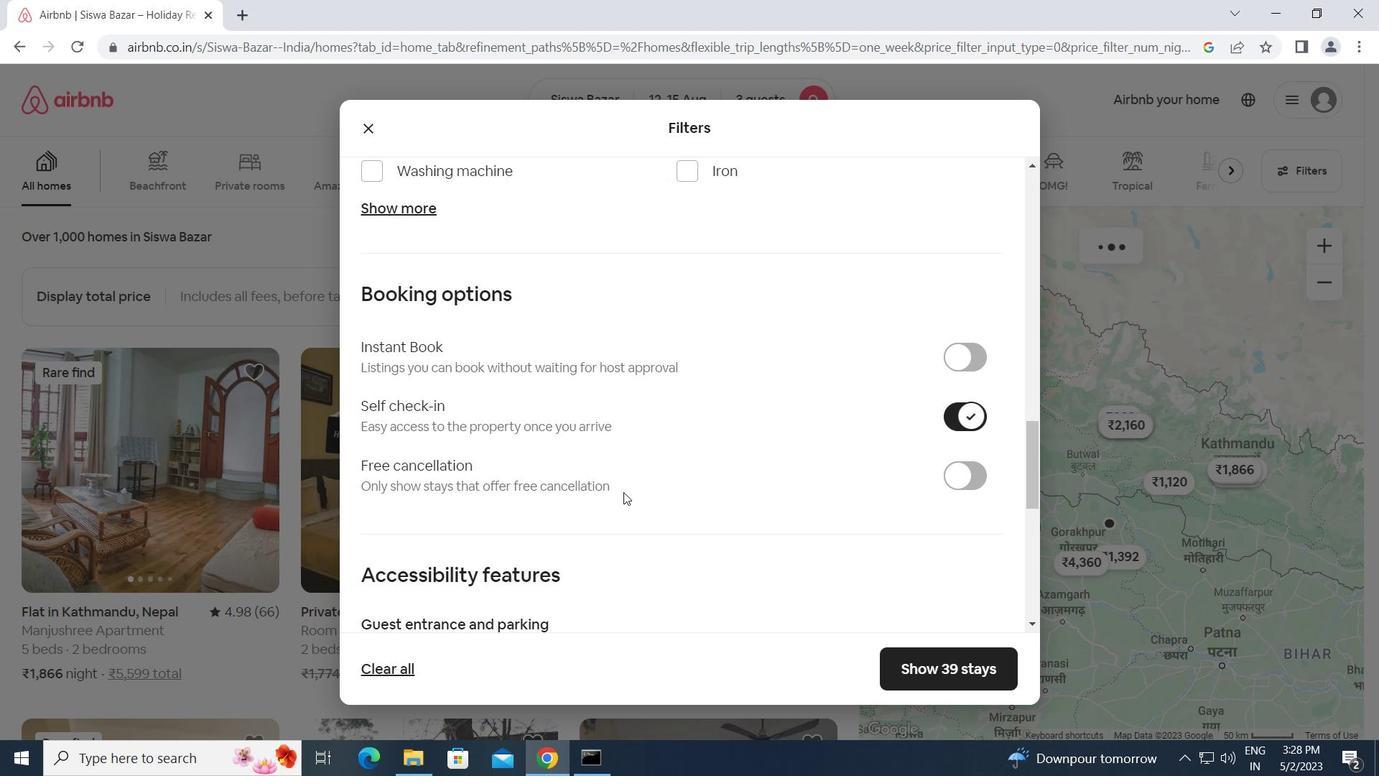 
Action: Mouse scrolled (597, 502) with delta (0, 0)
Screenshot: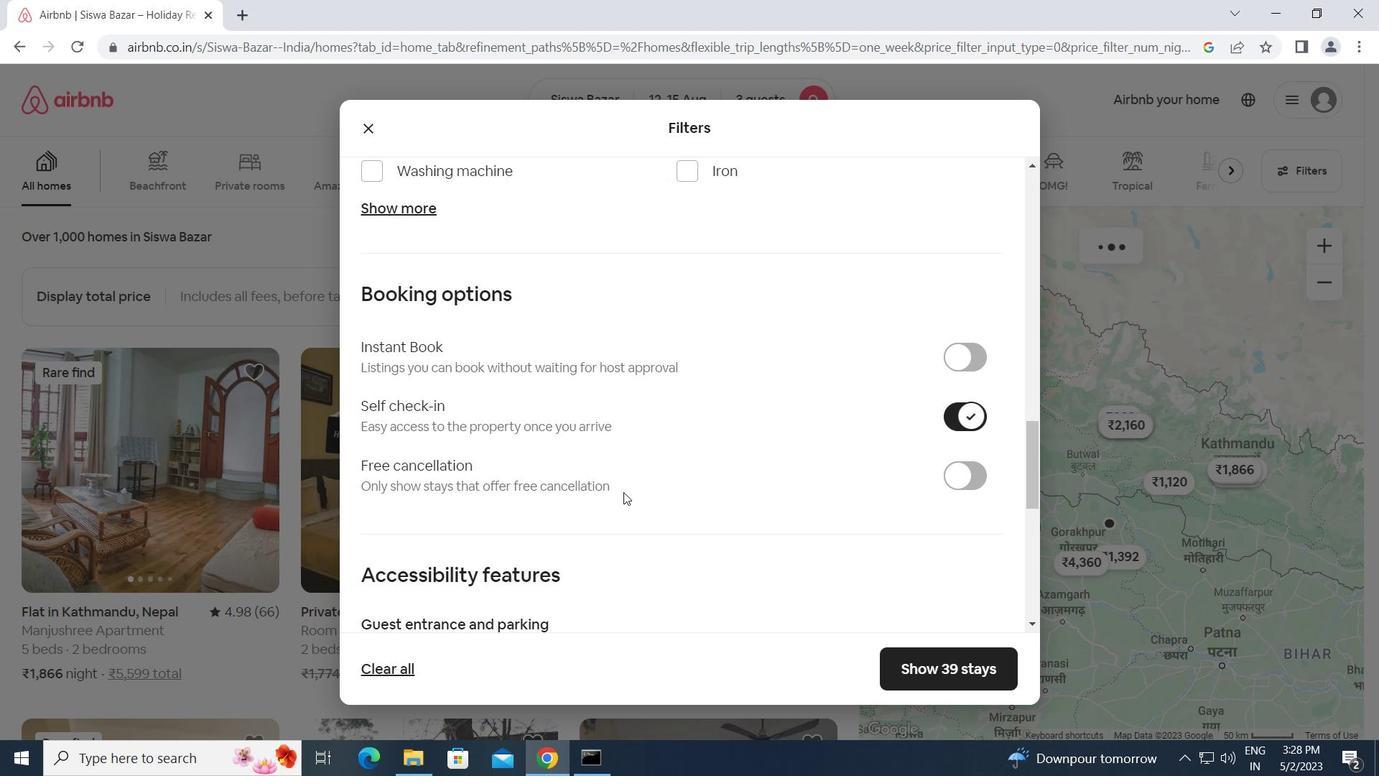
Action: Mouse moved to (597, 503)
Screenshot: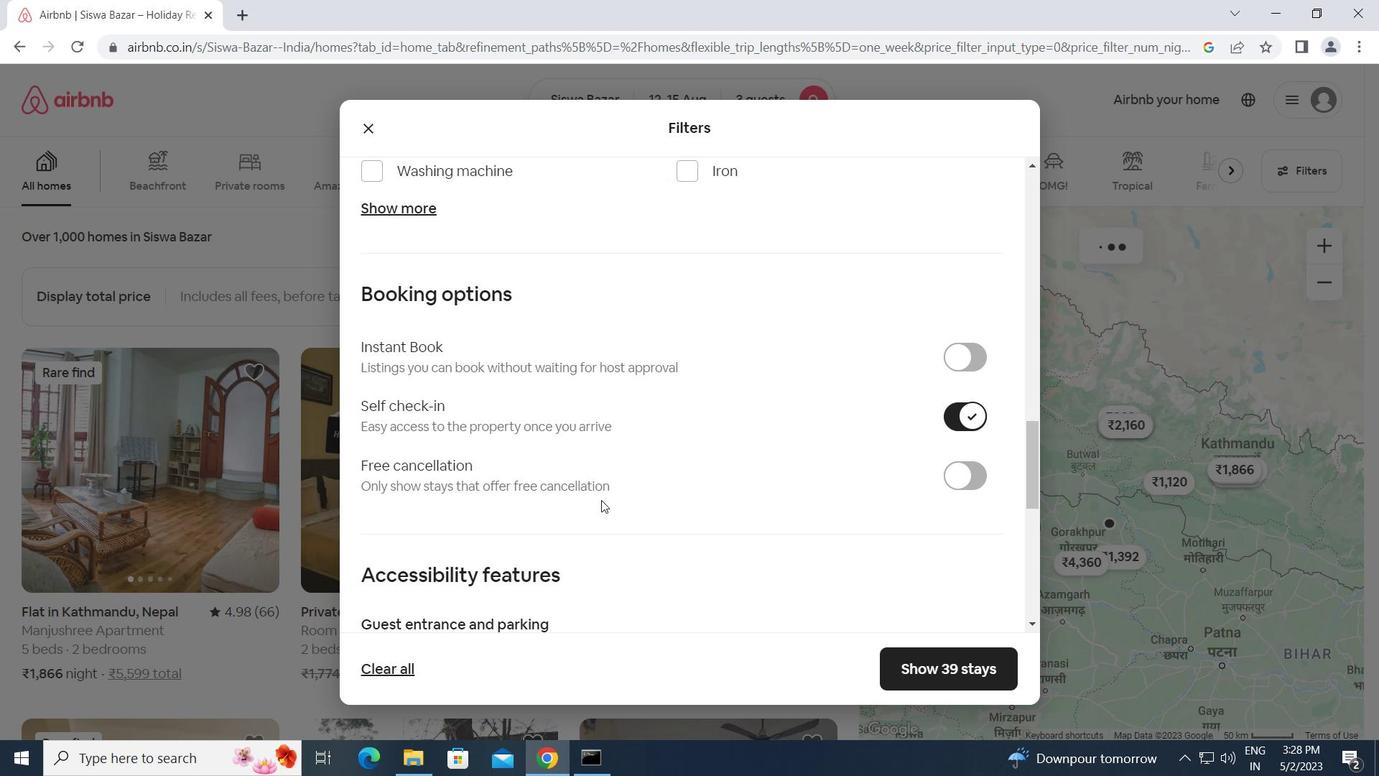 
Action: Mouse scrolled (597, 502) with delta (0, 0)
Screenshot: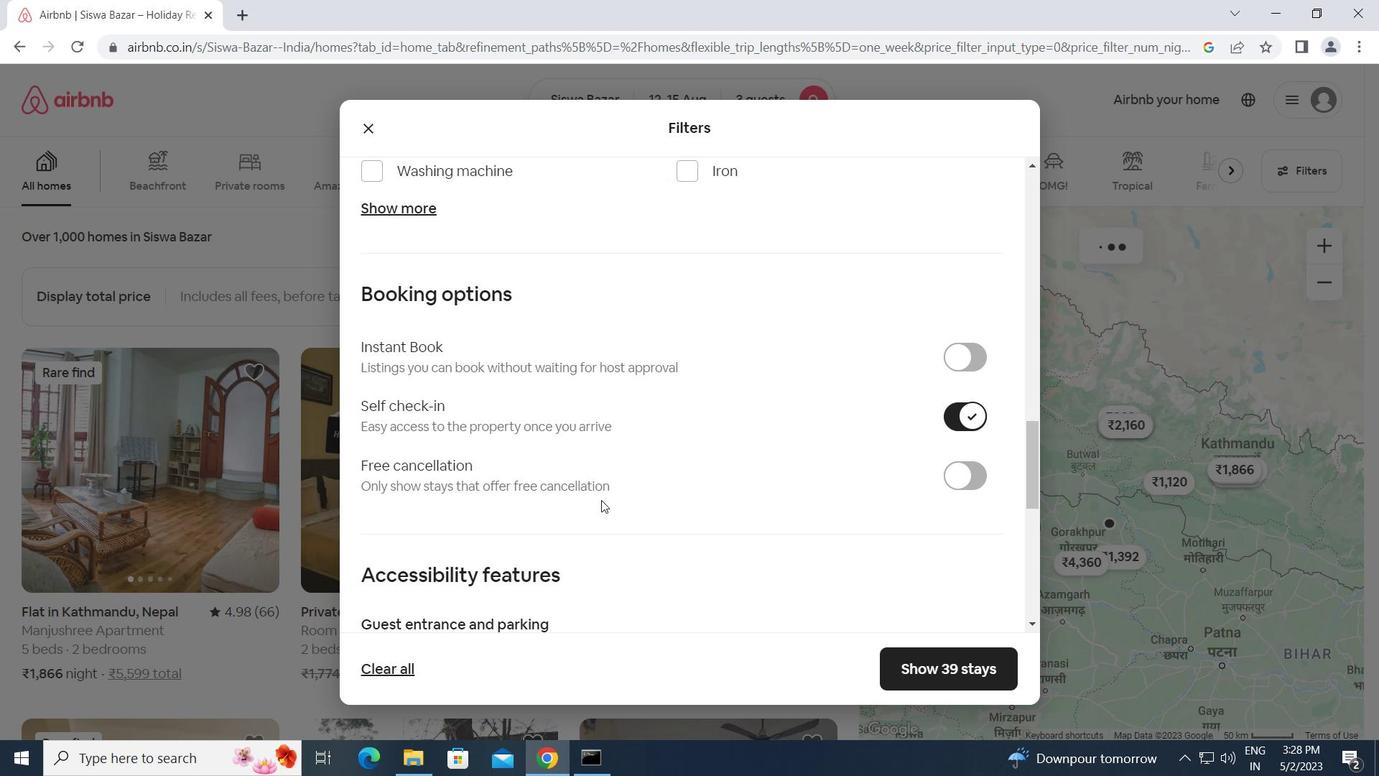 
Action: Mouse scrolled (597, 502) with delta (0, 0)
Screenshot: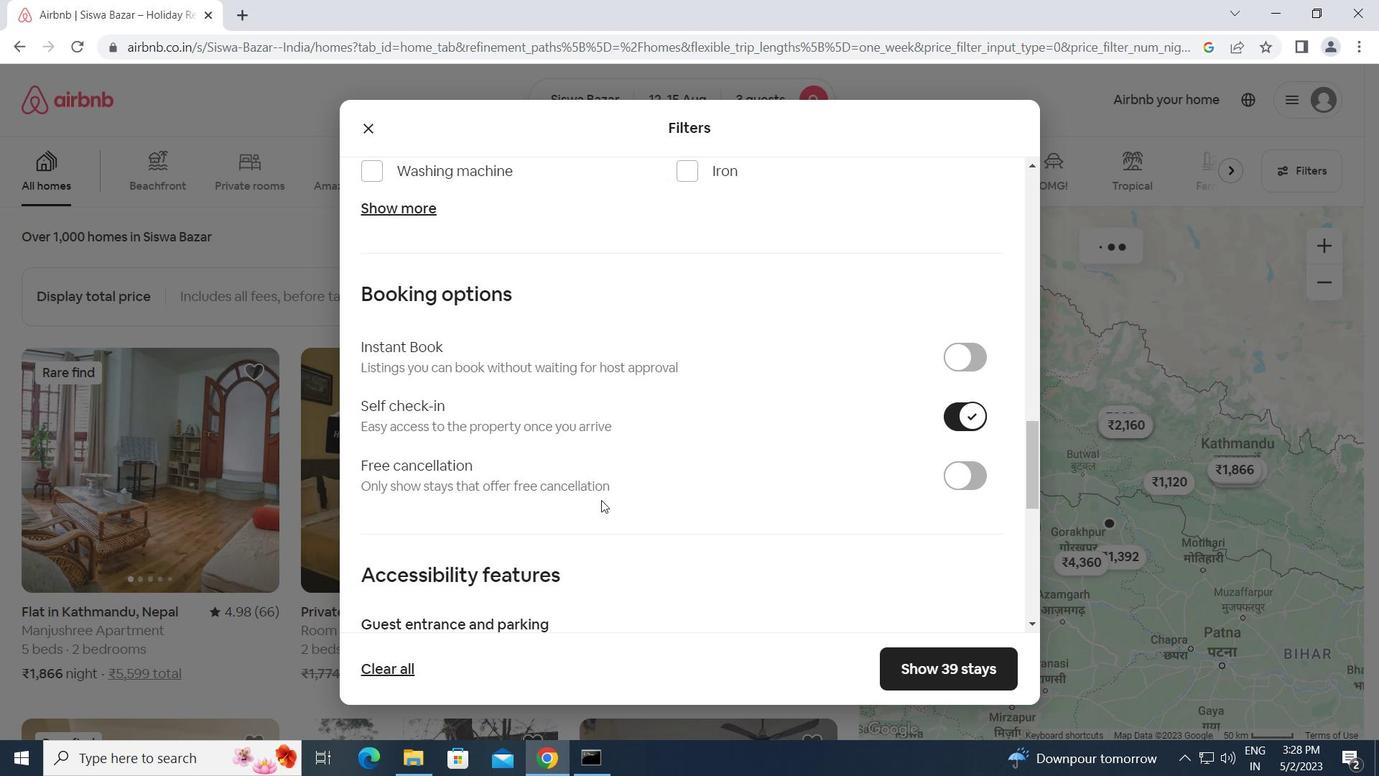 
Action: Mouse scrolled (597, 502) with delta (0, 0)
Screenshot: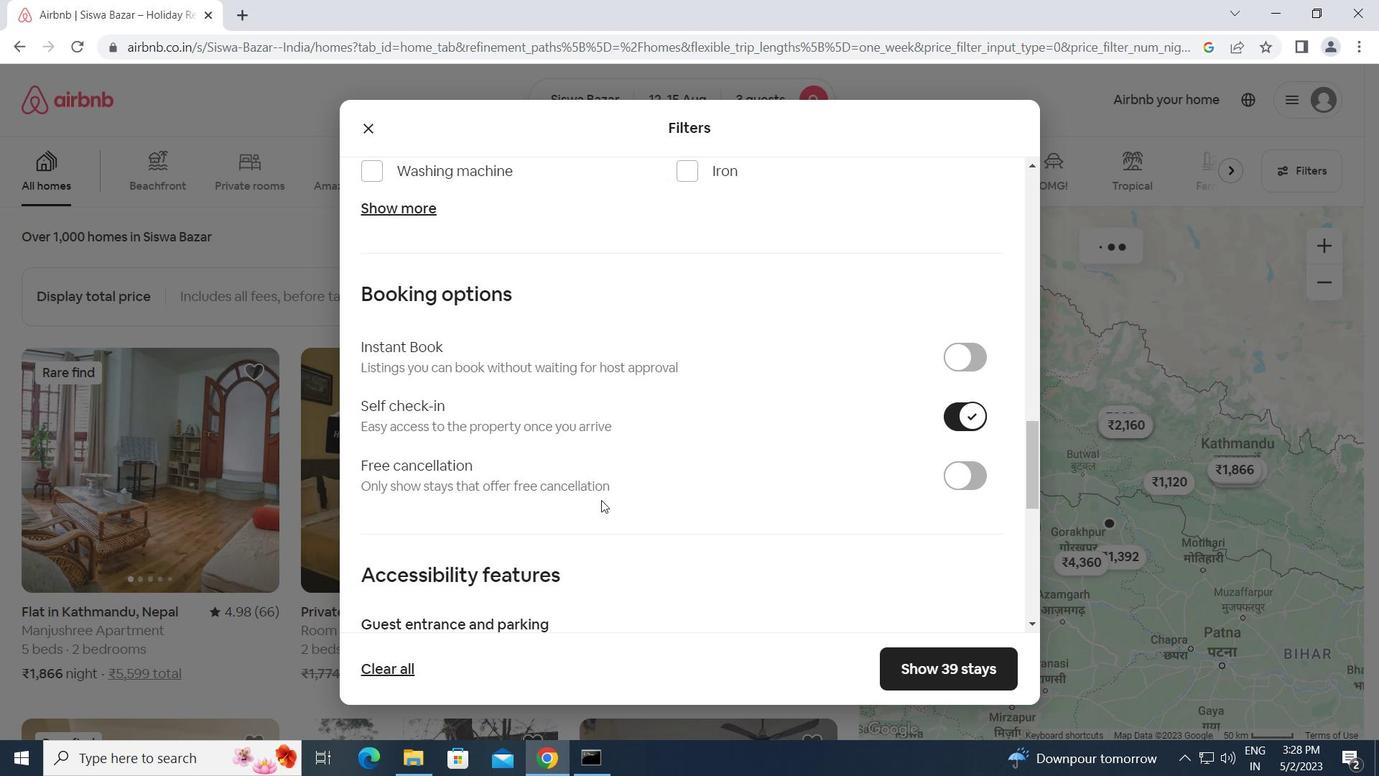
Action: Mouse moved to (374, 559)
Screenshot: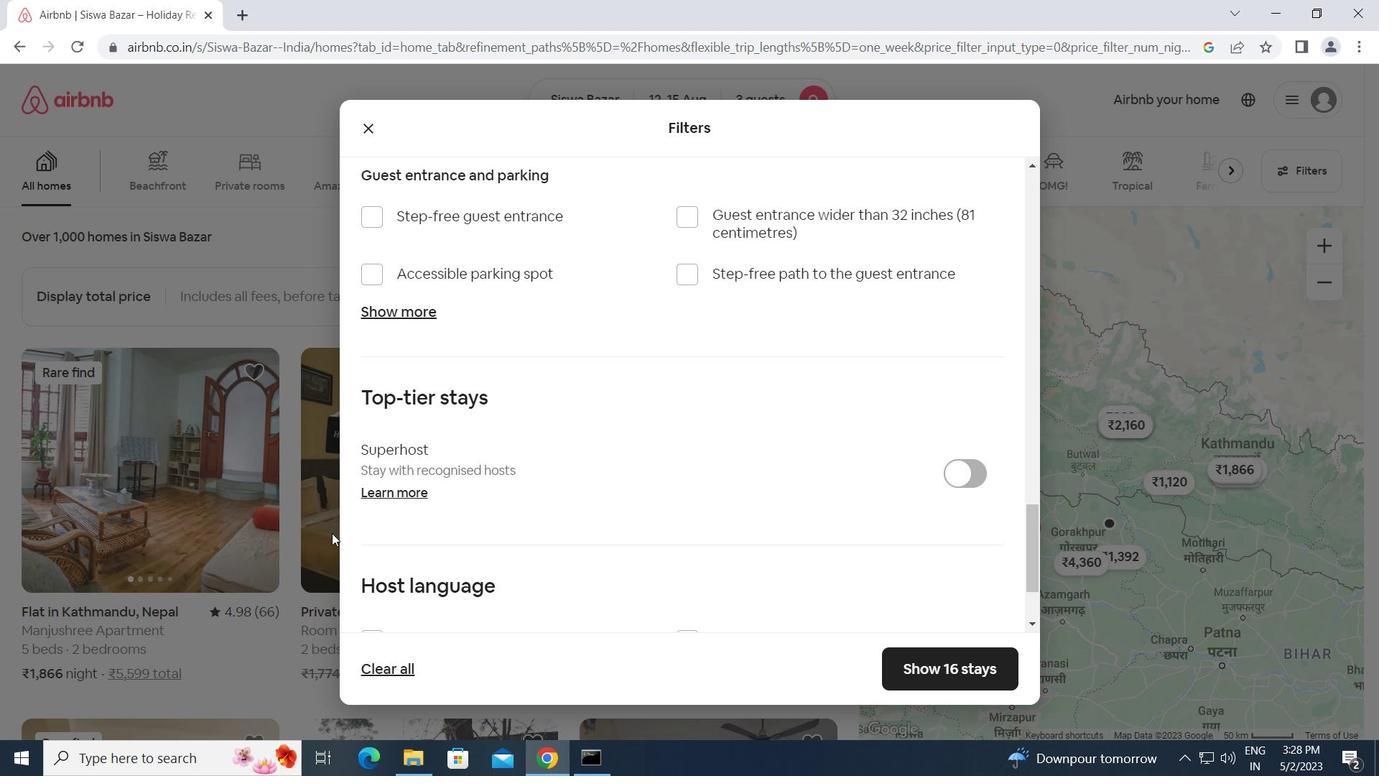 
Action: Mouse scrolled (374, 559) with delta (0, 0)
Screenshot: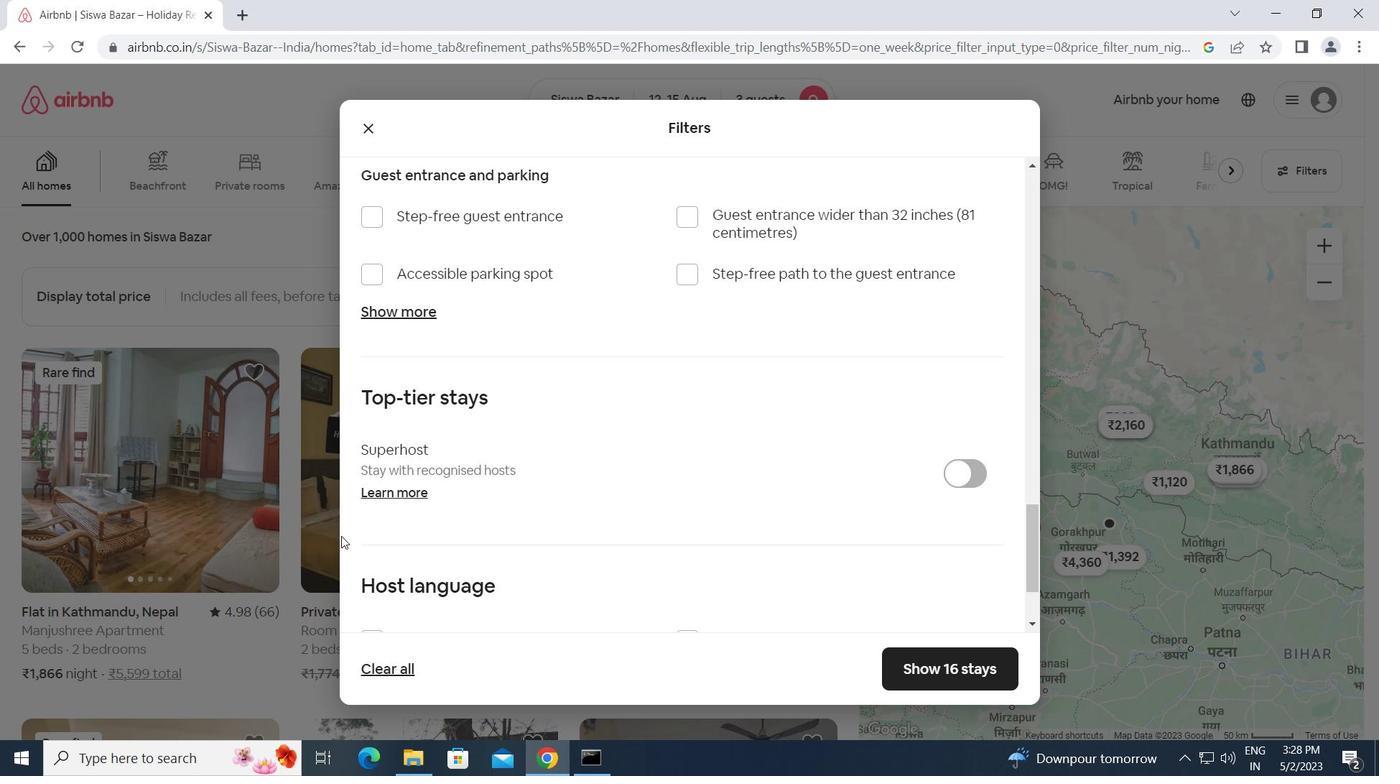
Action: Mouse scrolled (374, 559) with delta (0, 0)
Screenshot: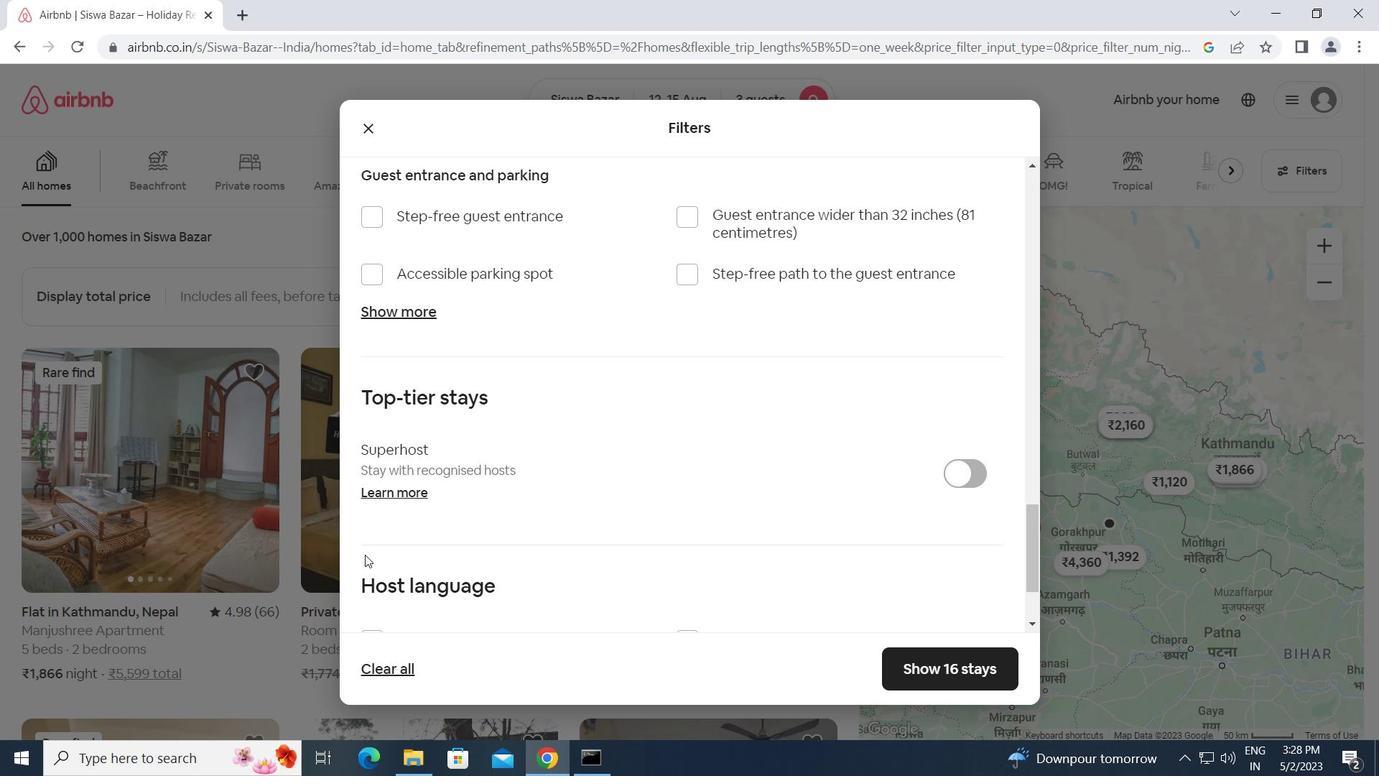 
Action: Mouse scrolled (374, 559) with delta (0, 0)
Screenshot: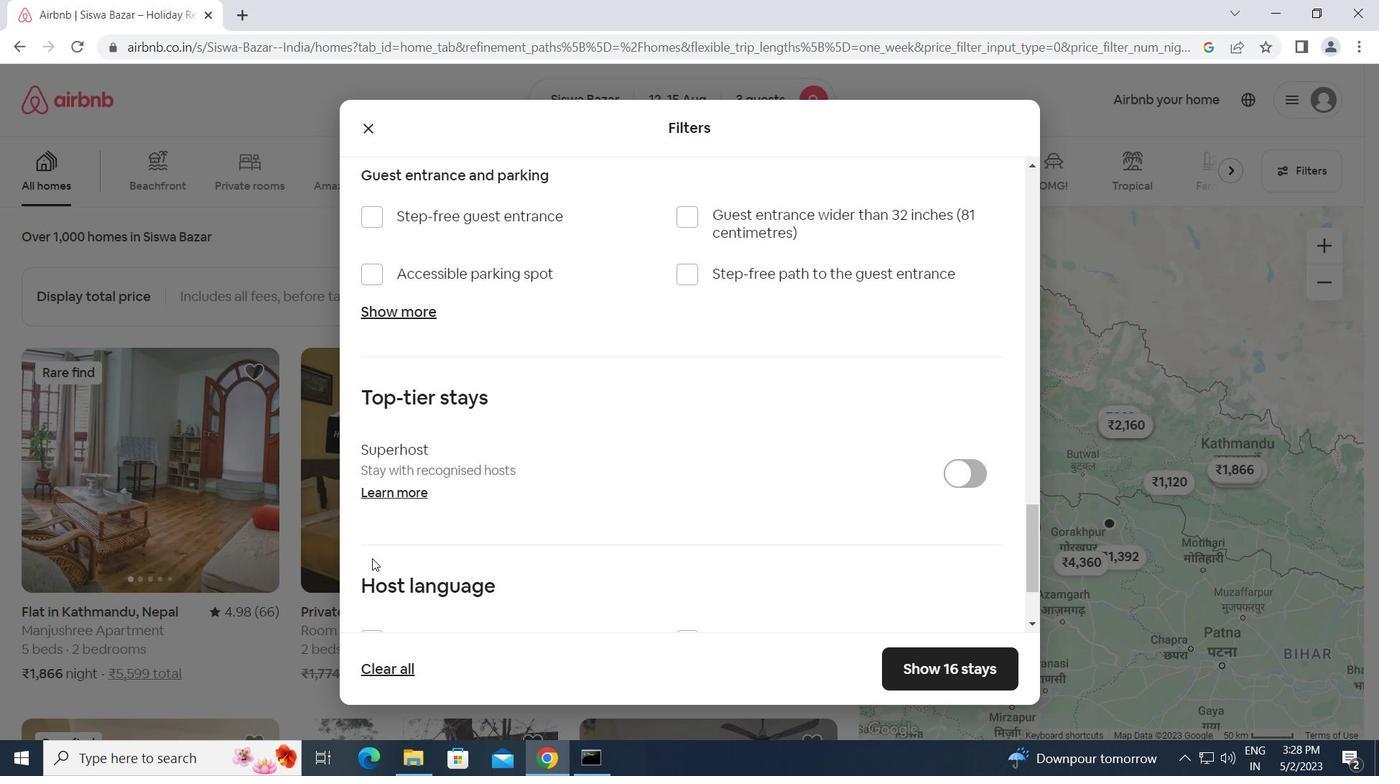 
Action: Mouse moved to (370, 502)
Screenshot: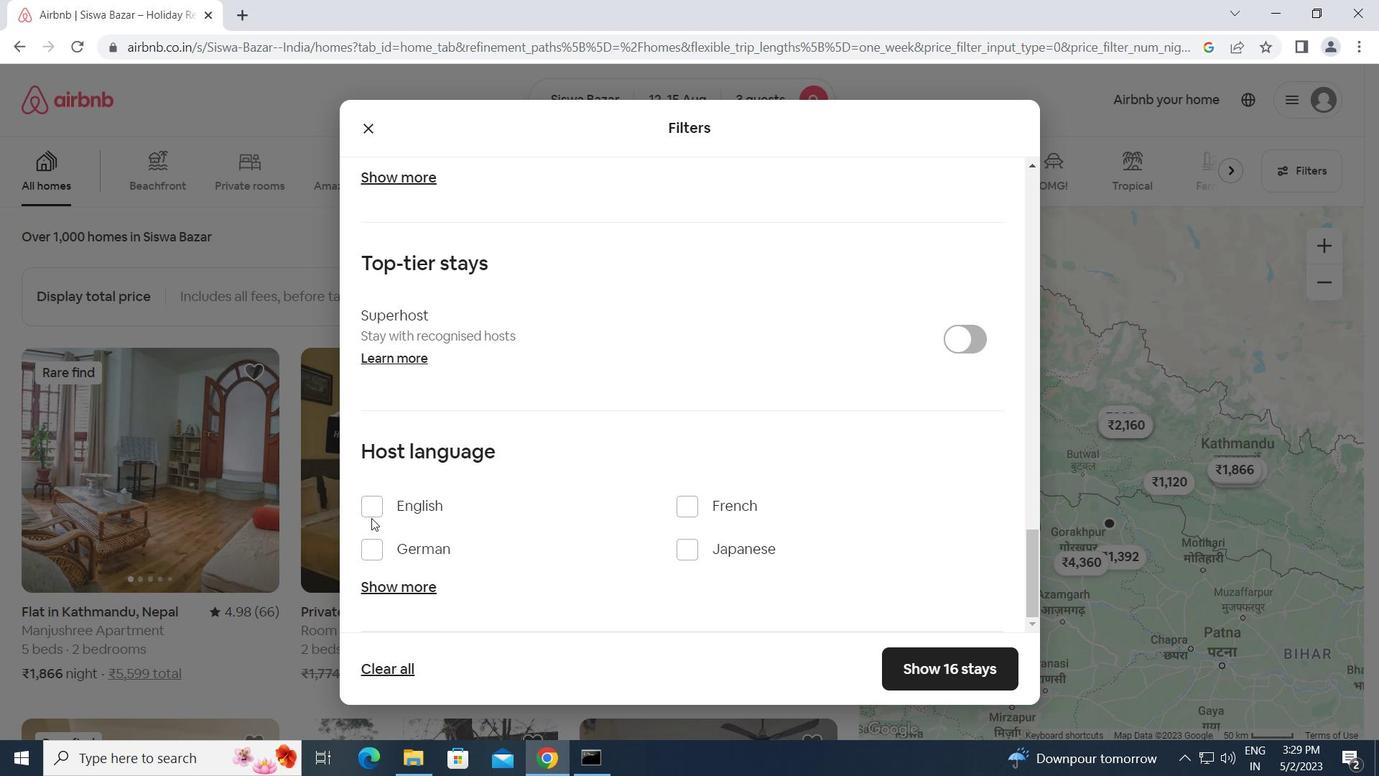 
Action: Mouse pressed left at (370, 502)
Screenshot: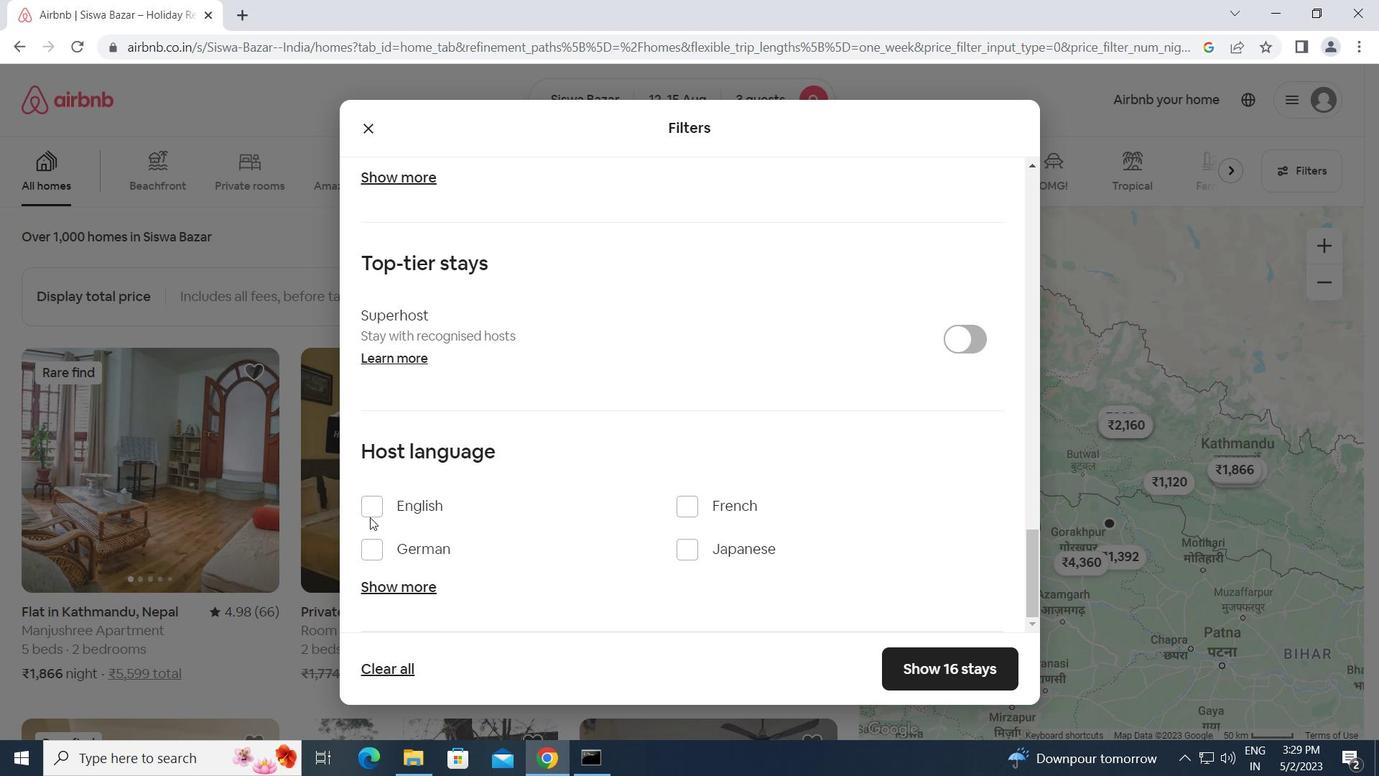 
Action: Mouse moved to (919, 662)
Screenshot: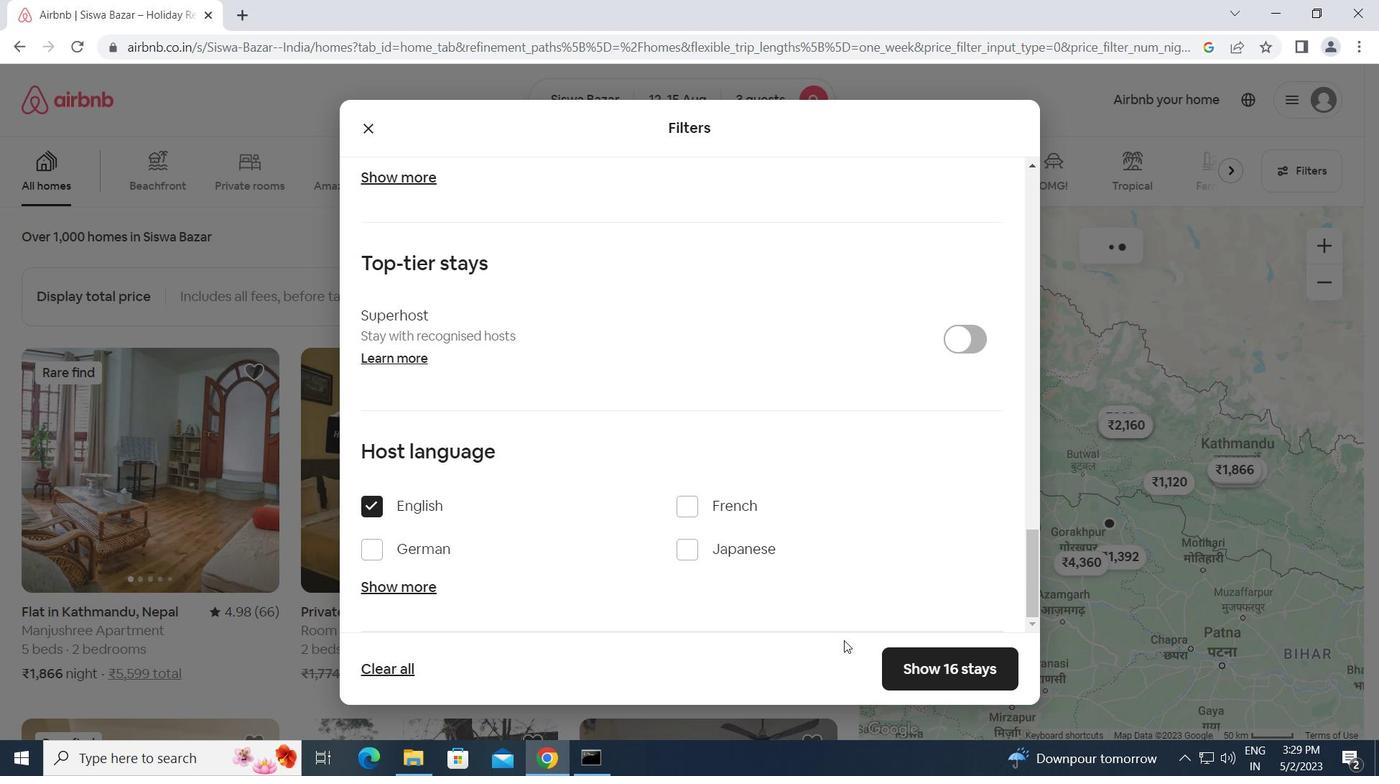 
Action: Mouse pressed left at (919, 662)
Screenshot: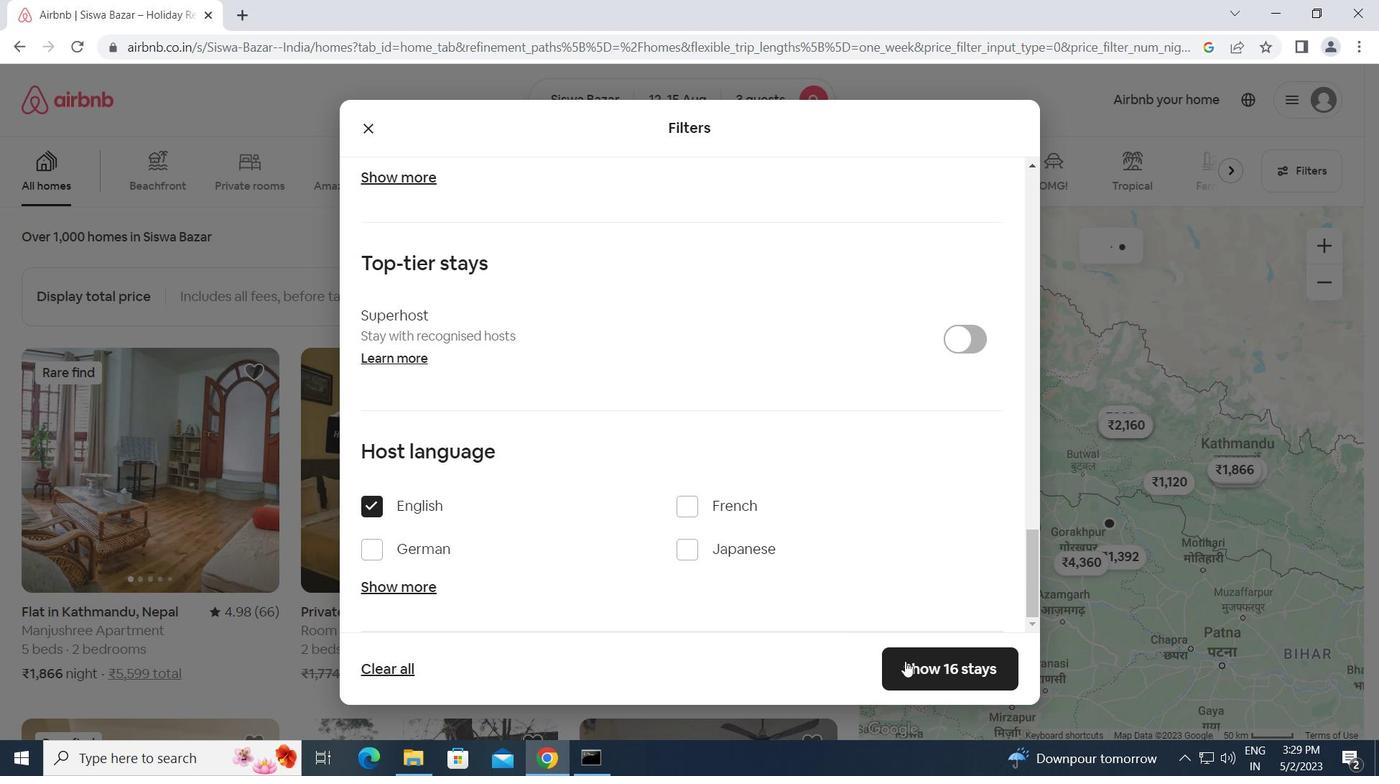 
Action: Mouse moved to (919, 662)
Screenshot: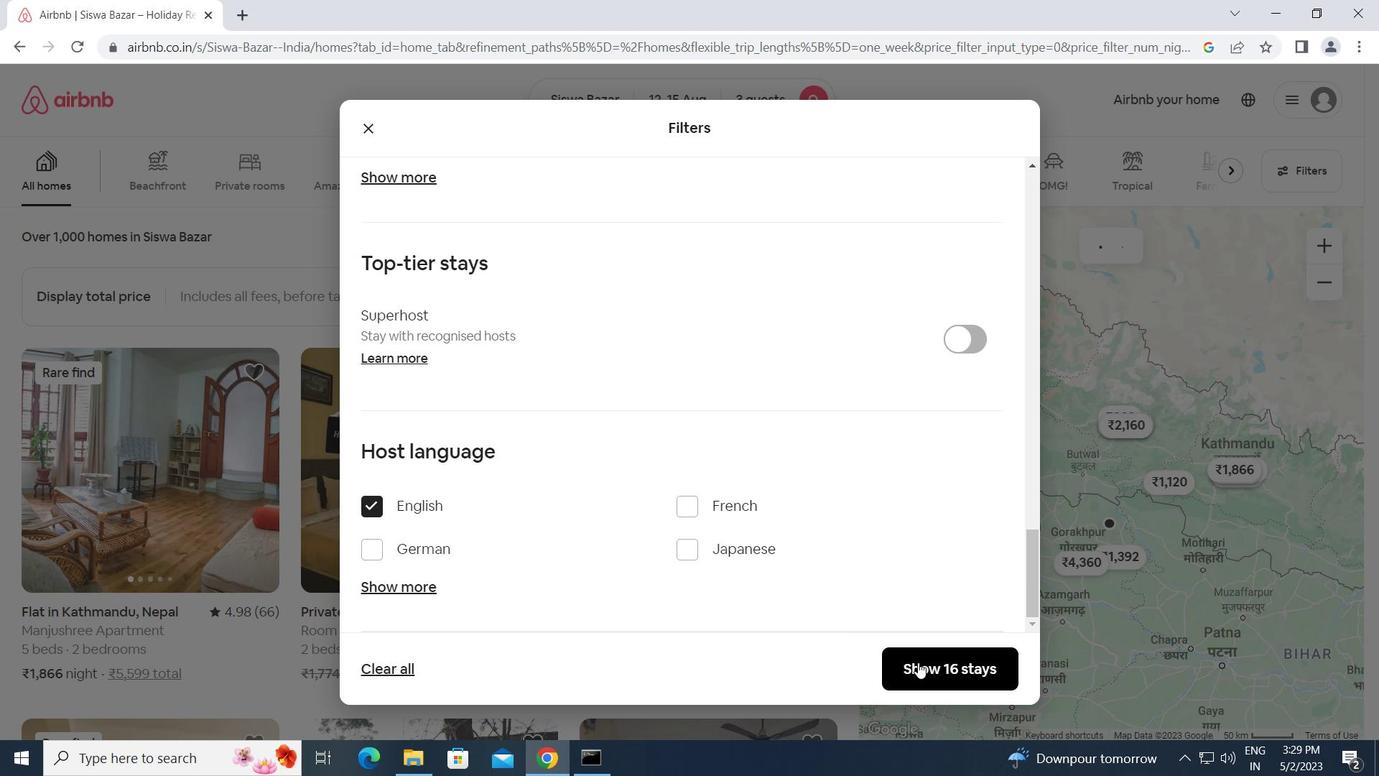 
